 Task: Contact a Redfin agent in Columbia, South Carolina, for guidance on buying a house with a backyard garden and a screened-in porch.
Action: Mouse moved to (296, 190)
Screenshot: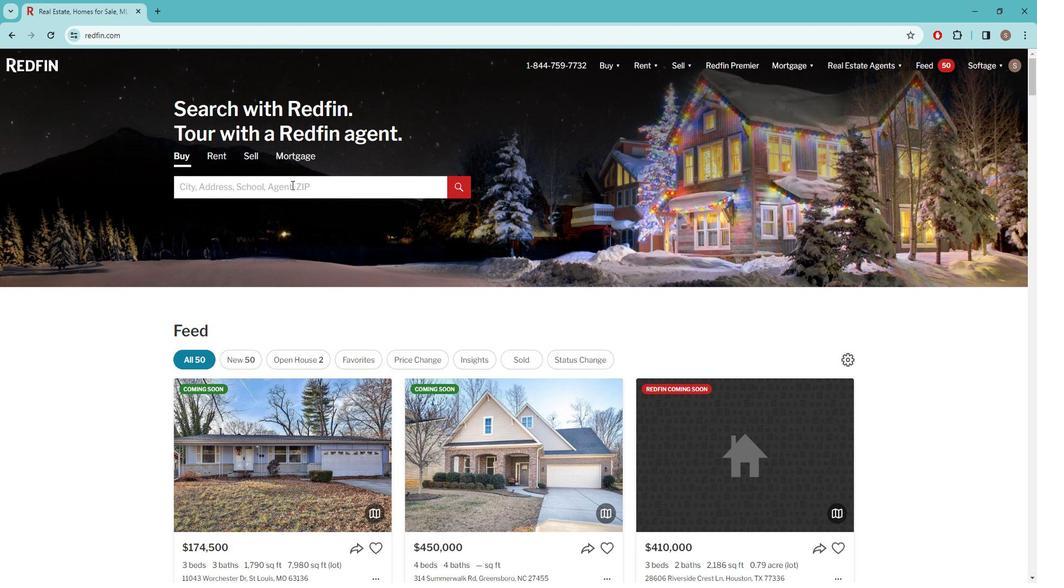 
Action: Mouse pressed left at (296, 190)
Screenshot: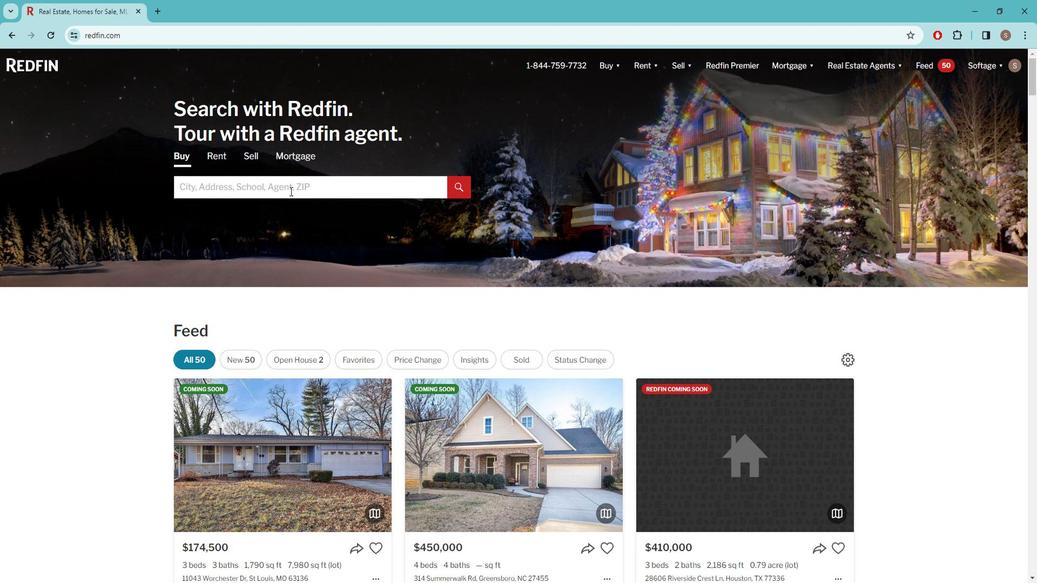 
Action: Key pressed c<Key.caps_lock>OLUMBIA,<Key.space>
Screenshot: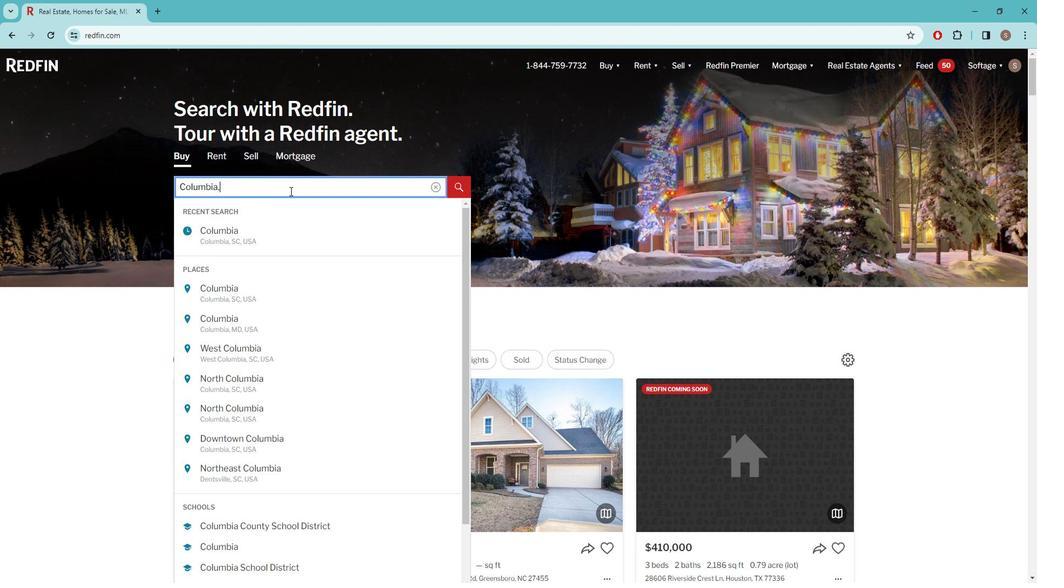 
Action: Mouse moved to (279, 236)
Screenshot: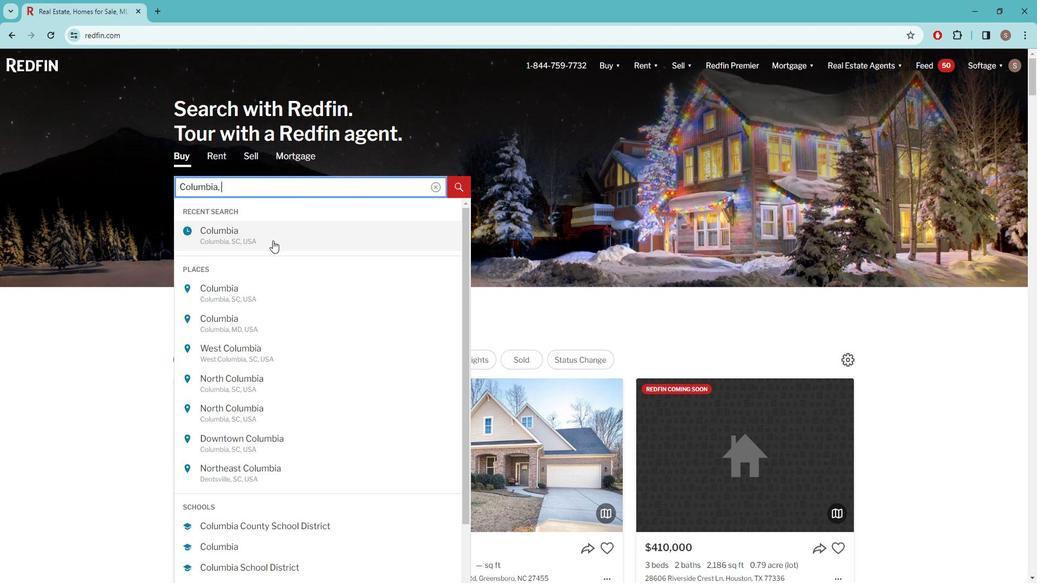 
Action: Mouse pressed left at (279, 236)
Screenshot: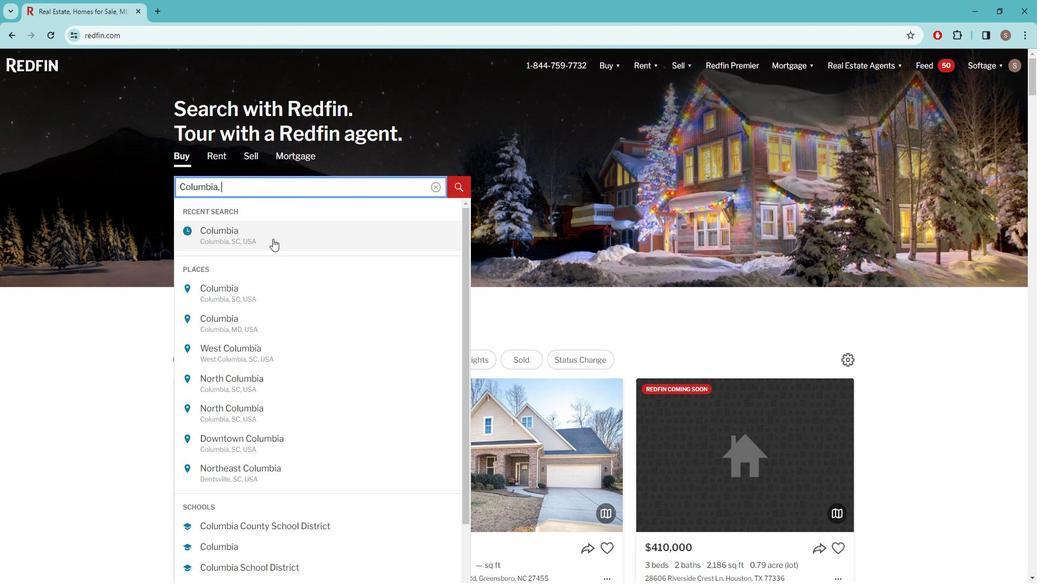 
Action: Mouse moved to (913, 131)
Screenshot: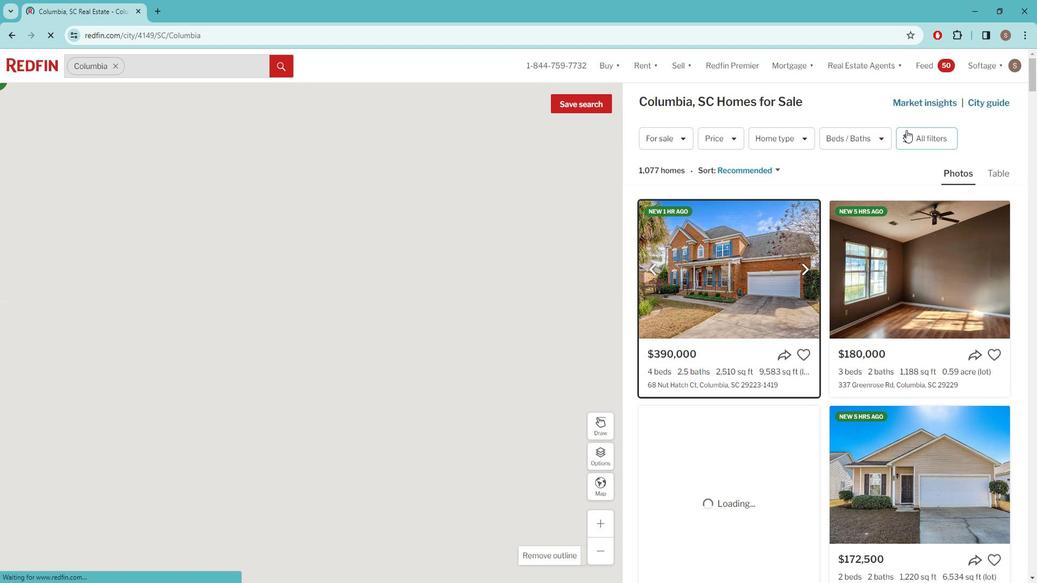 
Action: Mouse pressed left at (913, 131)
Screenshot: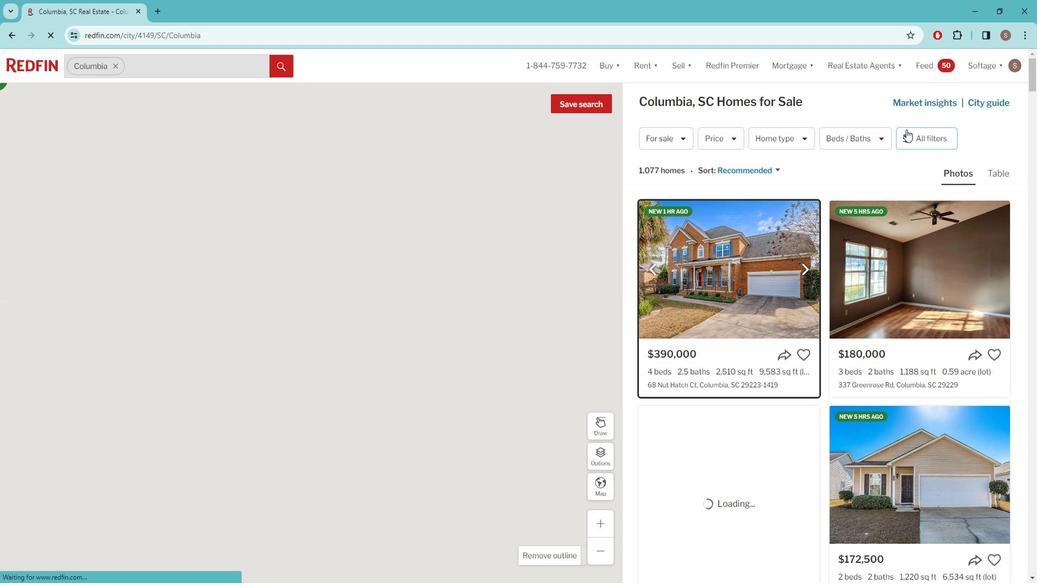 
Action: Mouse moved to (913, 133)
Screenshot: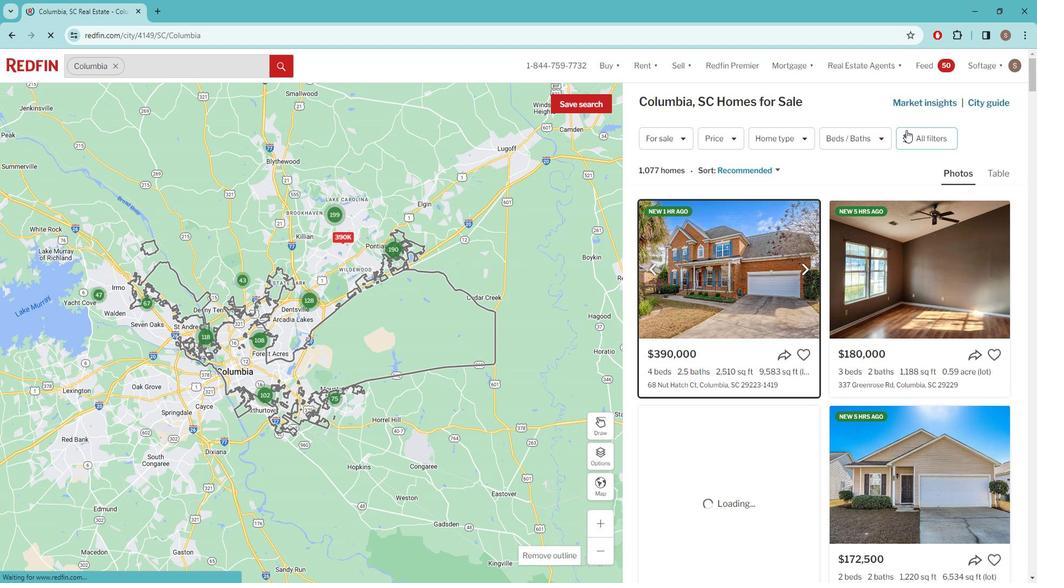 
Action: Mouse pressed left at (913, 133)
Screenshot: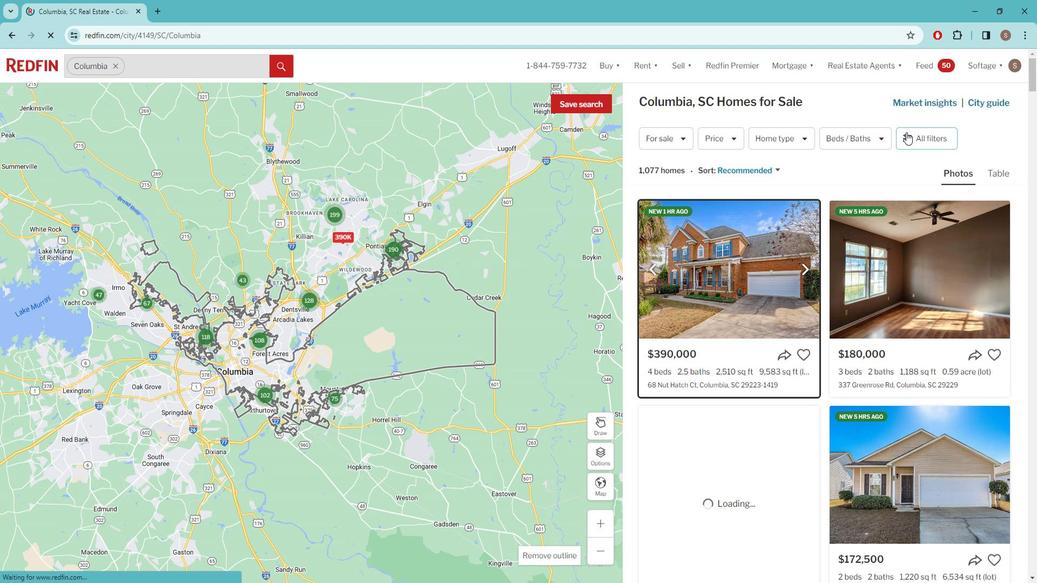
Action: Mouse pressed left at (913, 133)
Screenshot: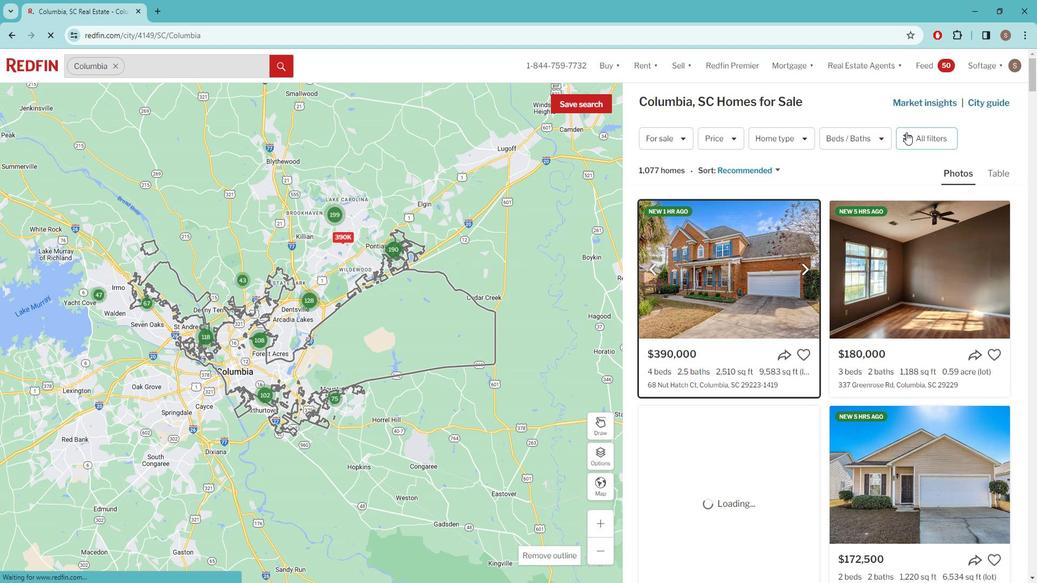 
Action: Mouse pressed left at (913, 133)
Screenshot: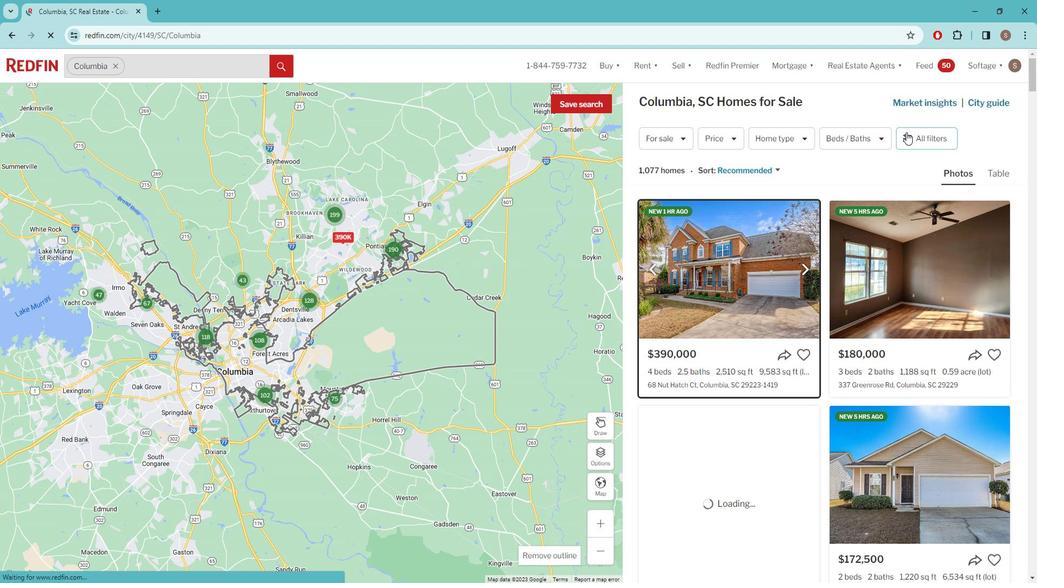 
Action: Mouse moved to (920, 136)
Screenshot: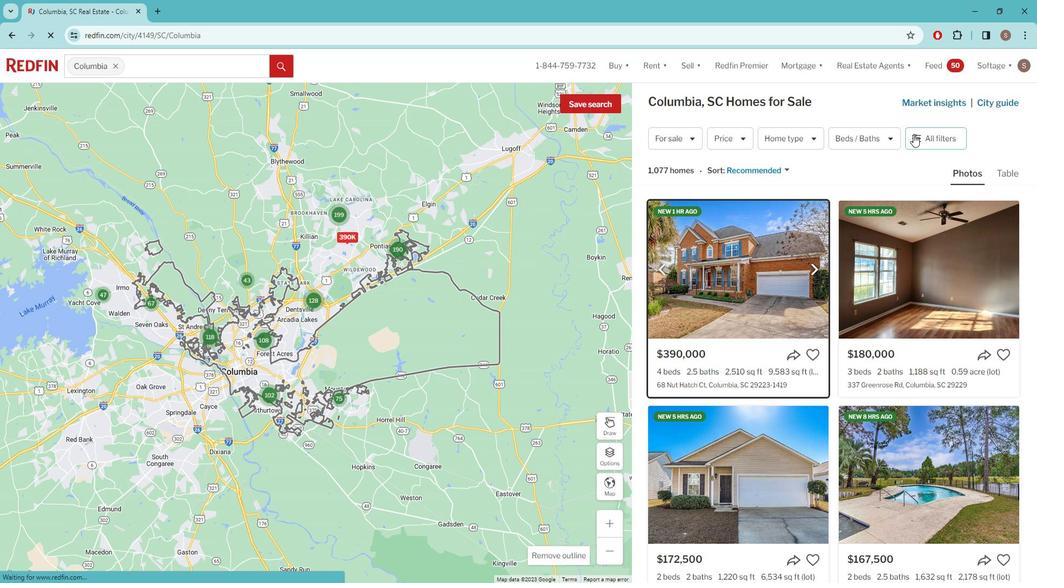 
Action: Mouse pressed left at (920, 136)
Screenshot: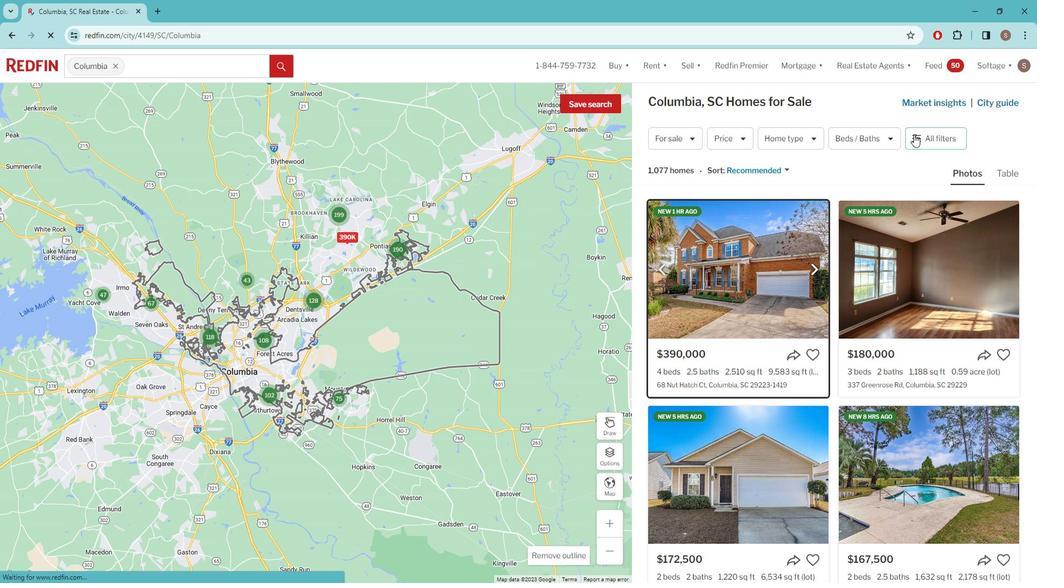 
Action: Mouse pressed left at (920, 136)
Screenshot: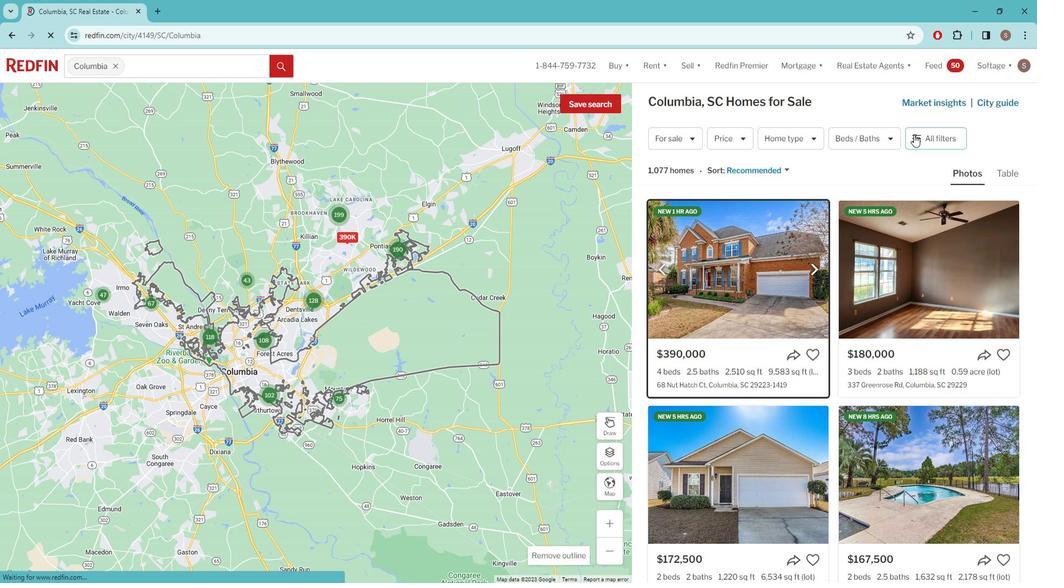 
Action: Mouse moved to (876, 189)
Screenshot: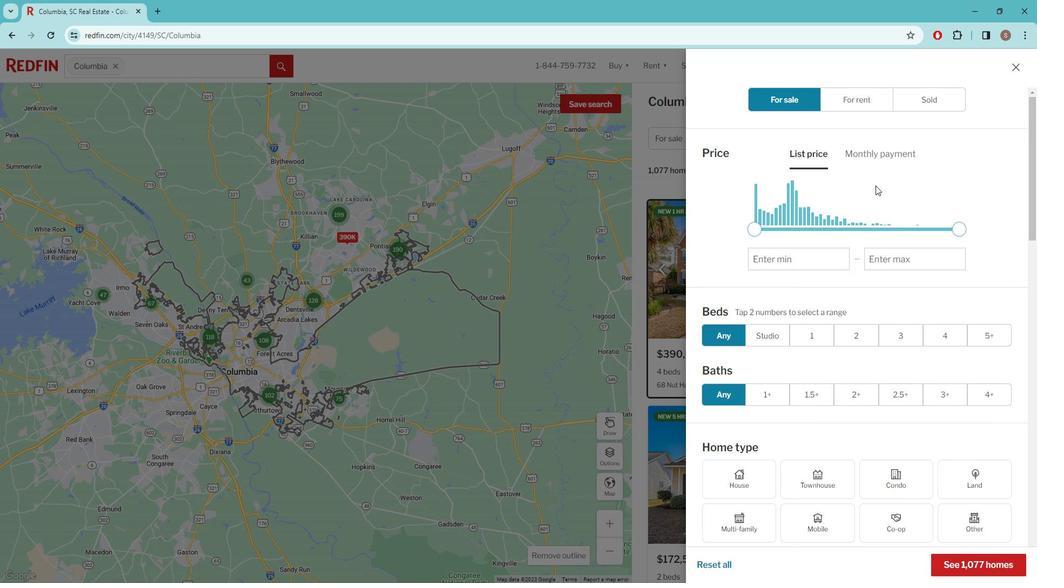 
Action: Mouse scrolled (876, 188) with delta (0, 0)
Screenshot: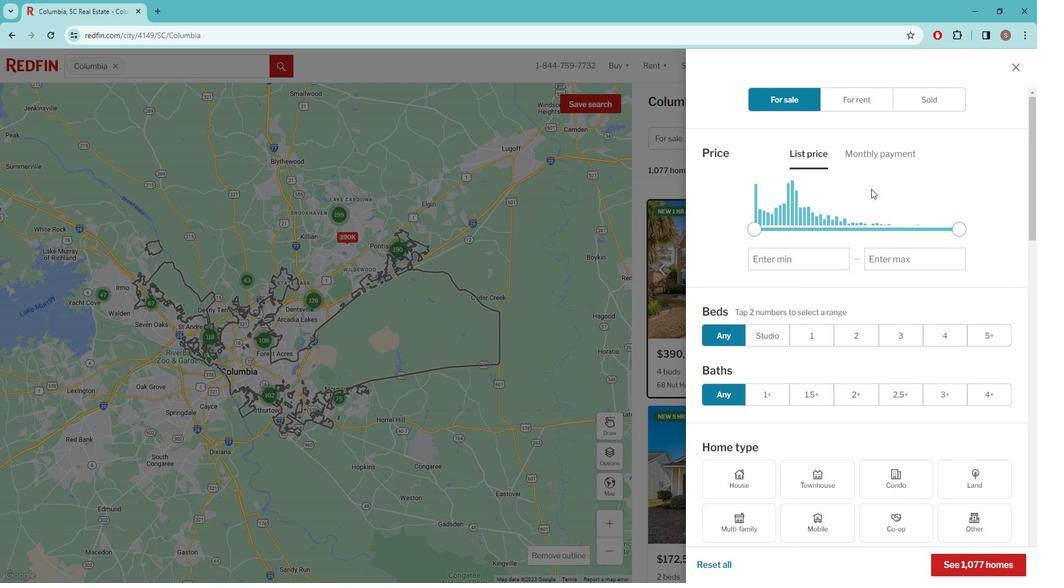 
Action: Mouse moved to (875, 192)
Screenshot: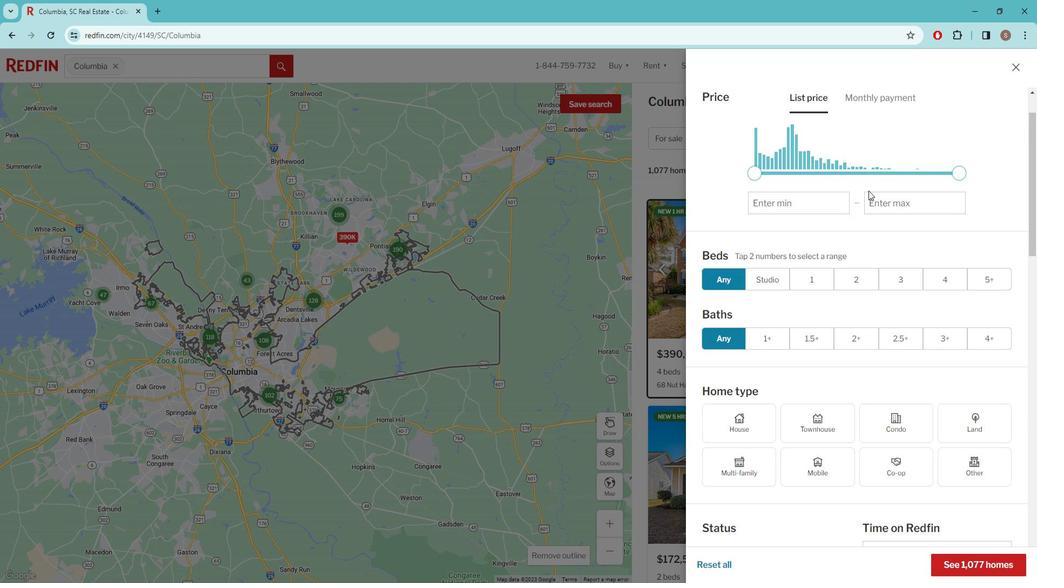 
Action: Mouse scrolled (875, 191) with delta (0, 0)
Screenshot: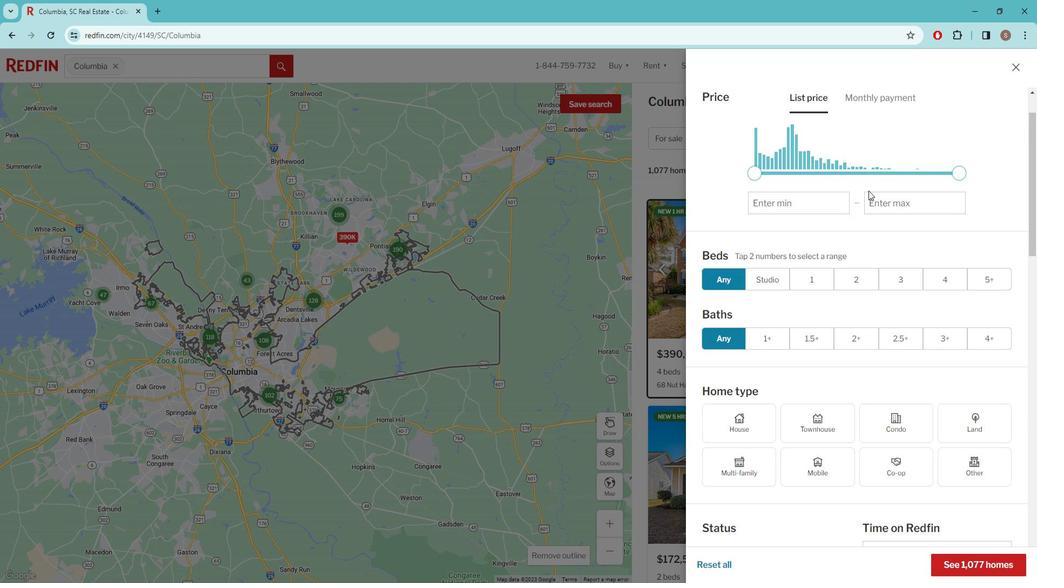 
Action: Mouse moved to (874, 195)
Screenshot: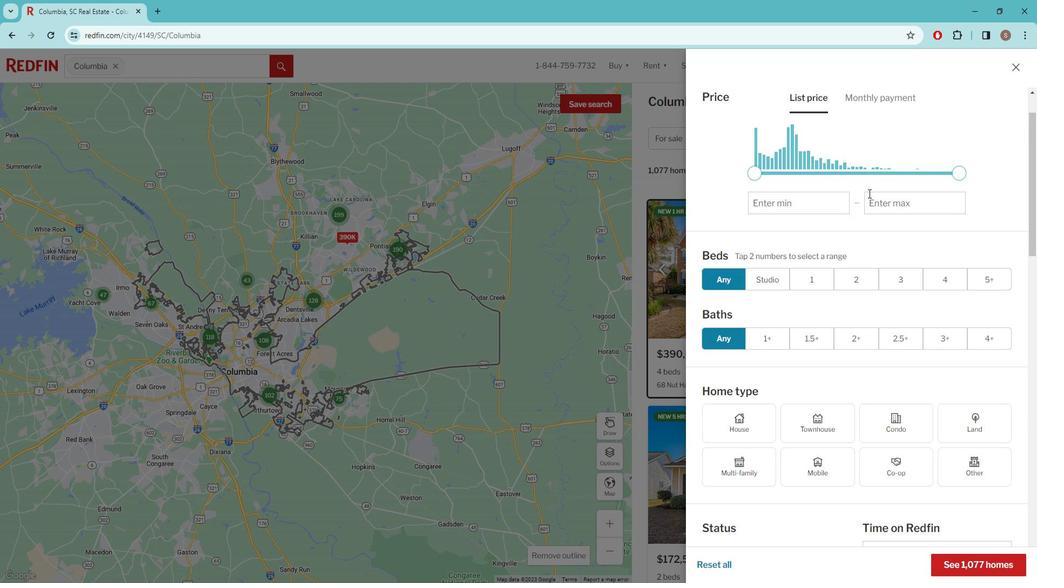 
Action: Mouse scrolled (874, 194) with delta (0, 0)
Screenshot: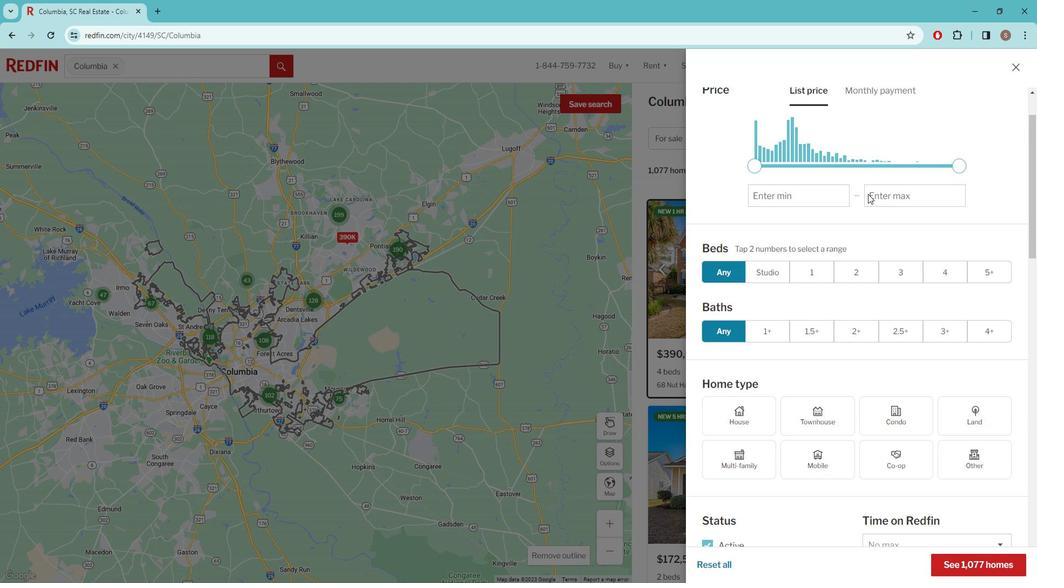 
Action: Mouse moved to (871, 198)
Screenshot: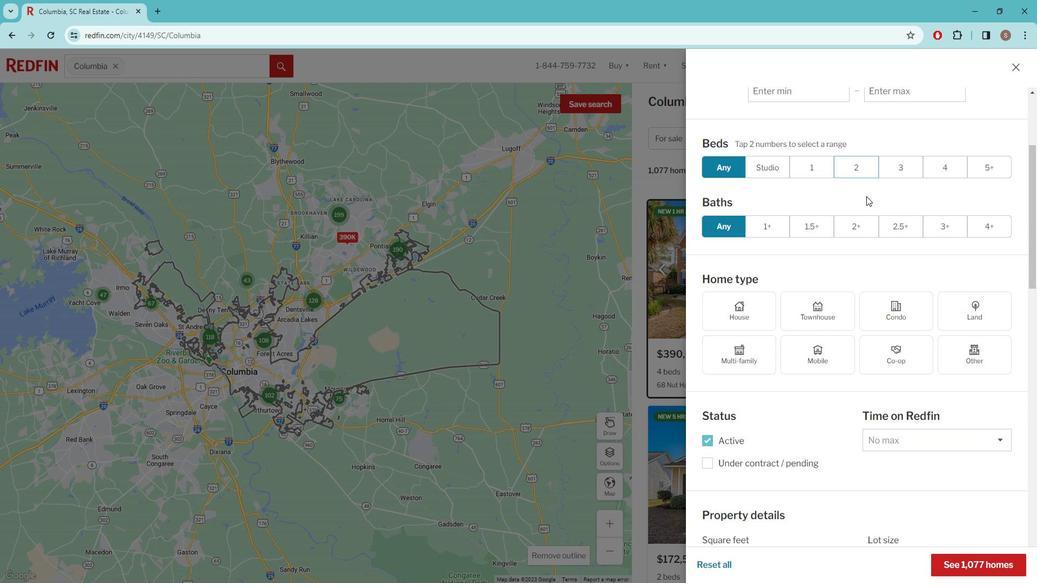 
Action: Mouse scrolled (871, 197) with delta (0, 0)
Screenshot: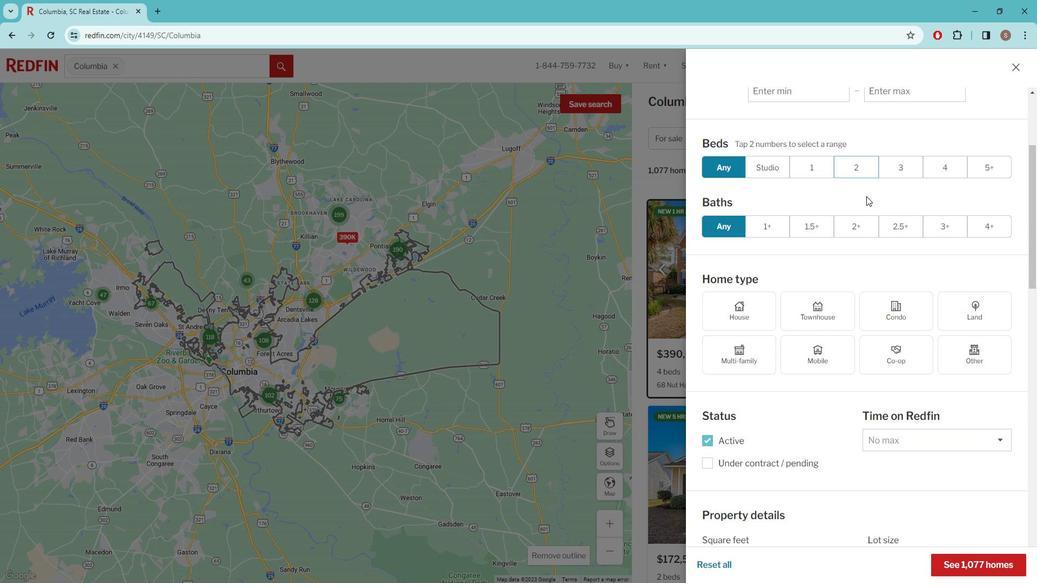 
Action: Mouse moved to (868, 200)
Screenshot: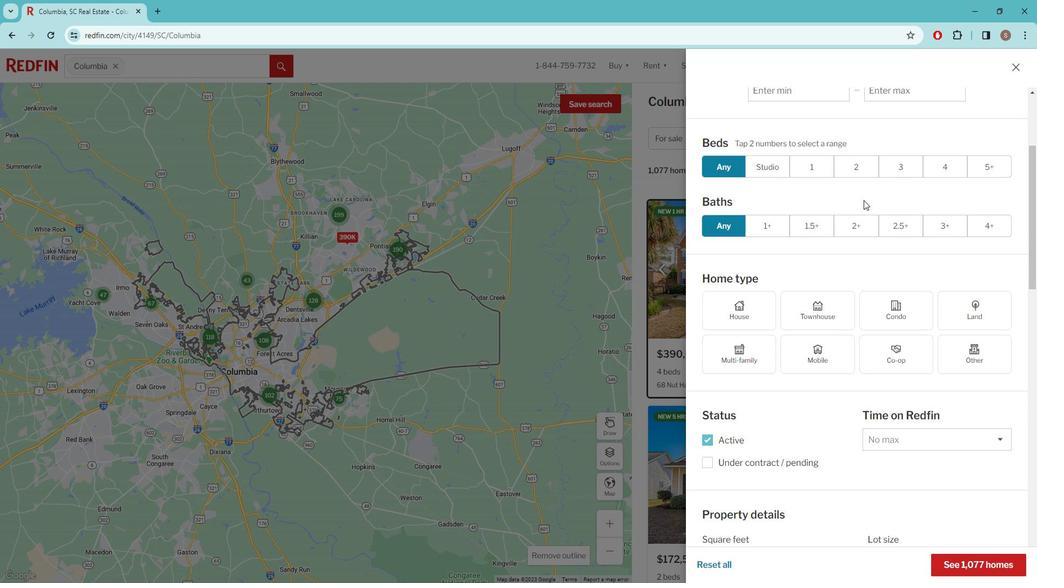 
Action: Mouse scrolled (868, 199) with delta (0, 0)
Screenshot: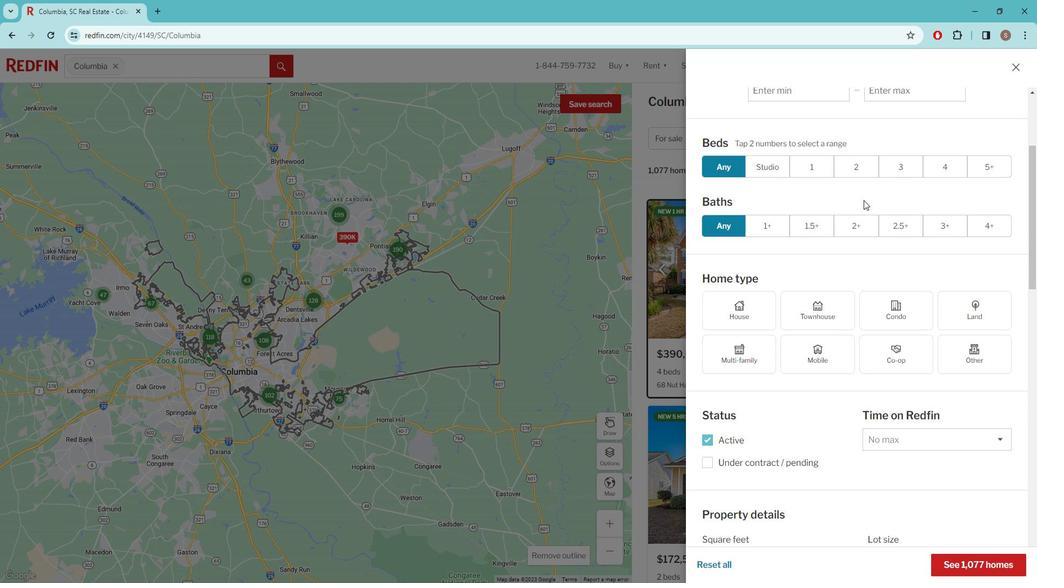 
Action: Mouse moved to (843, 212)
Screenshot: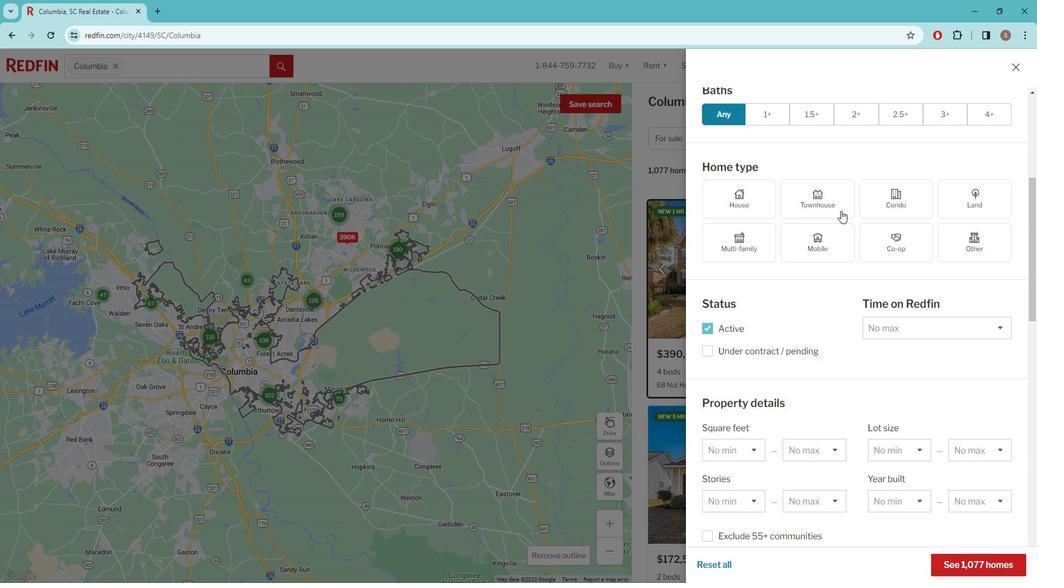 
Action: Mouse scrolled (843, 212) with delta (0, 0)
Screenshot: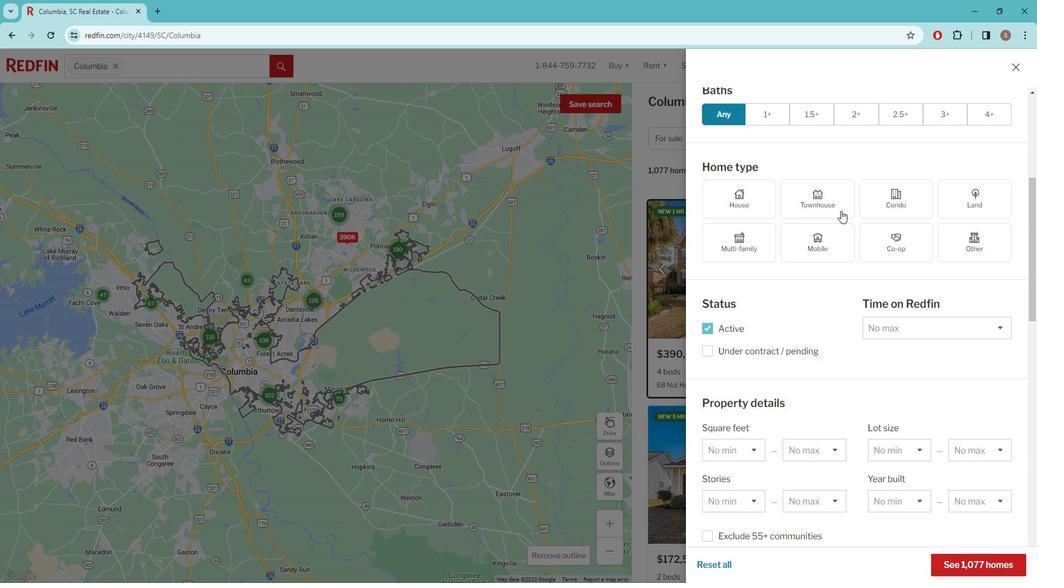 
Action: Mouse moved to (840, 215)
Screenshot: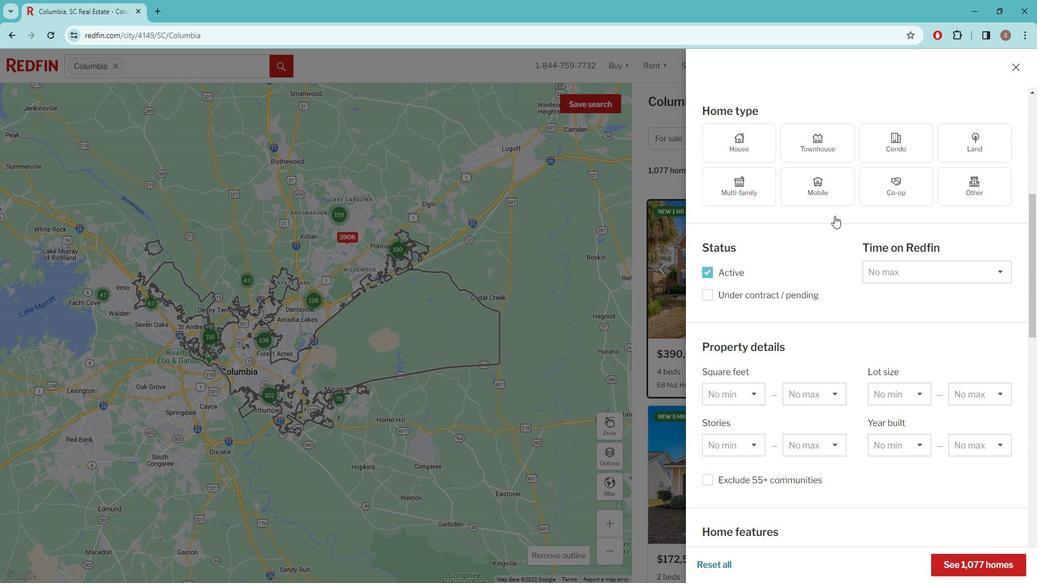 
Action: Mouse scrolled (840, 214) with delta (0, 0)
Screenshot: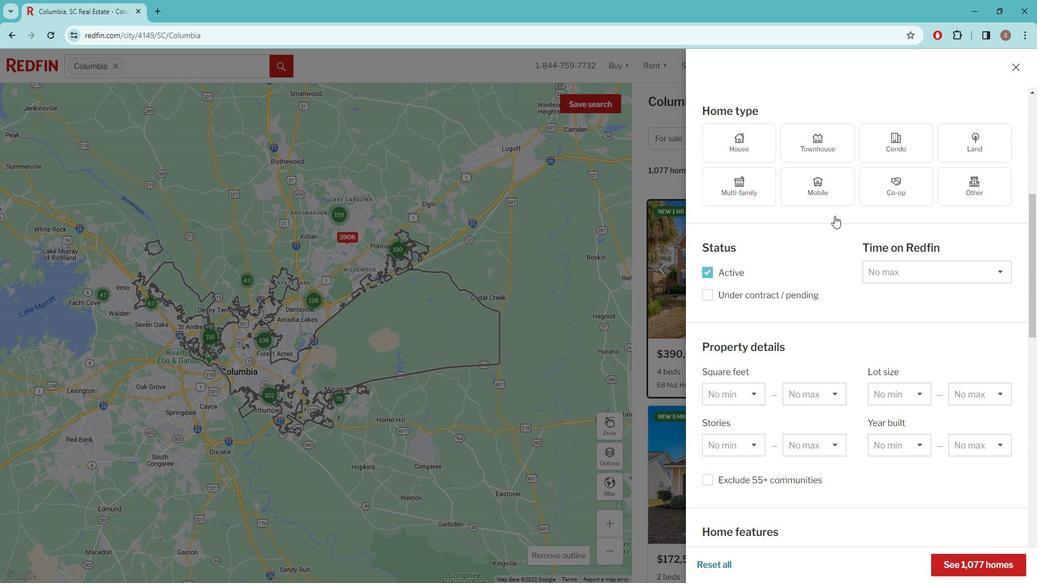 
Action: Mouse moved to (754, 234)
Screenshot: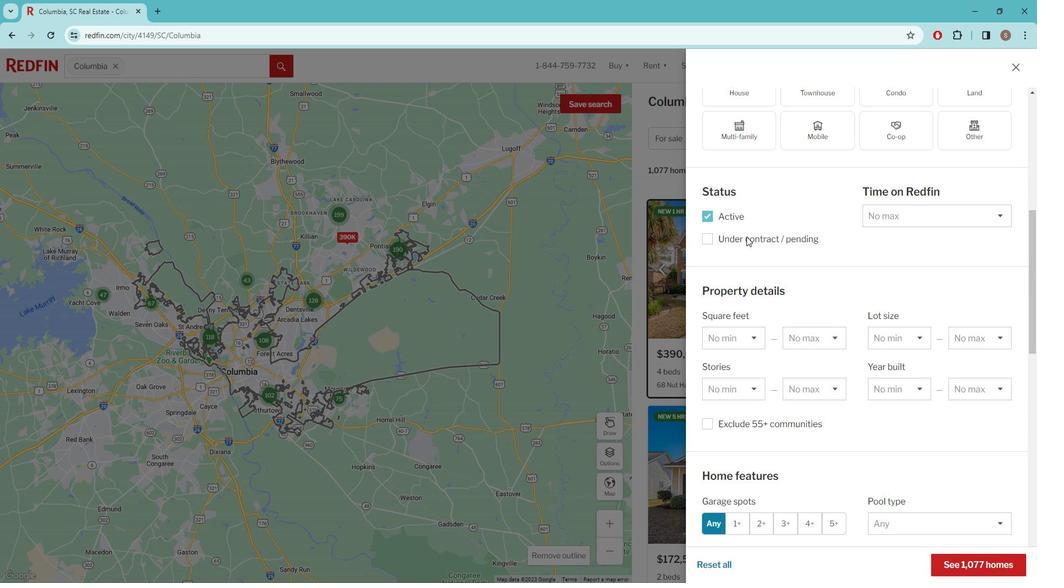 
Action: Mouse scrolled (754, 235) with delta (0, 0)
Screenshot: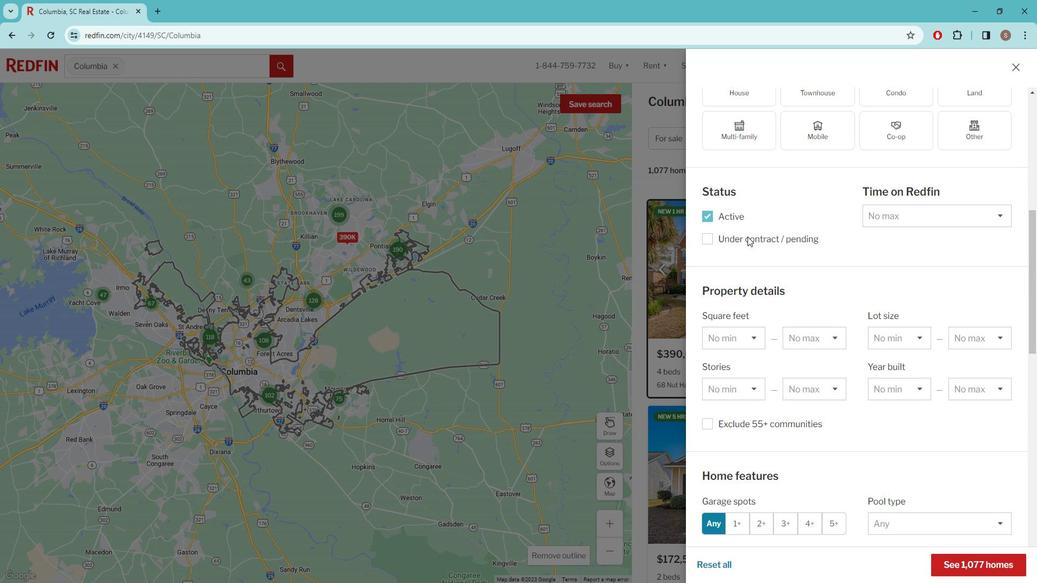 
Action: Mouse scrolled (754, 235) with delta (0, 0)
Screenshot: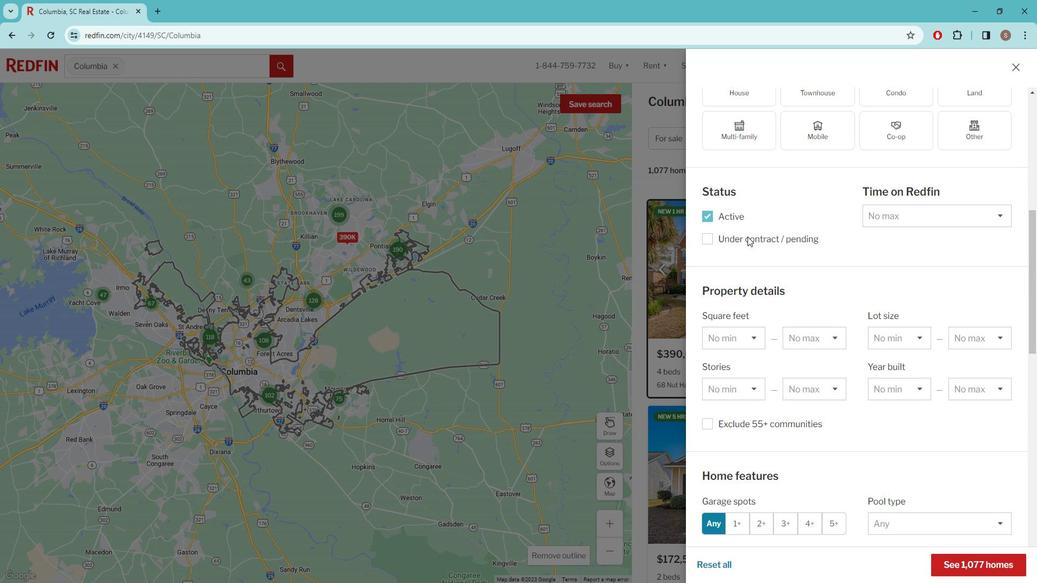 
Action: Mouse moved to (750, 200)
Screenshot: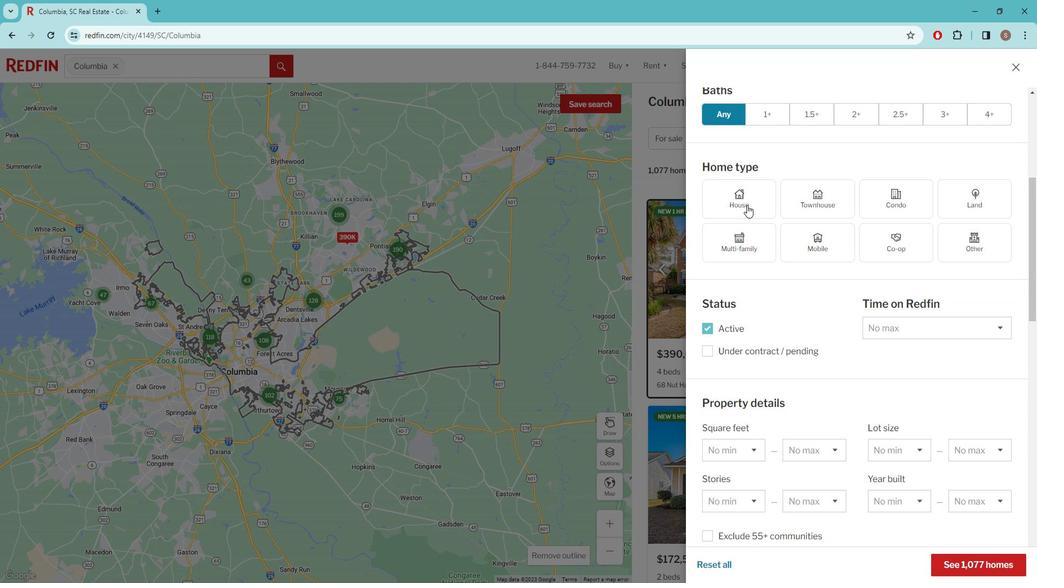 
Action: Mouse pressed left at (750, 200)
Screenshot: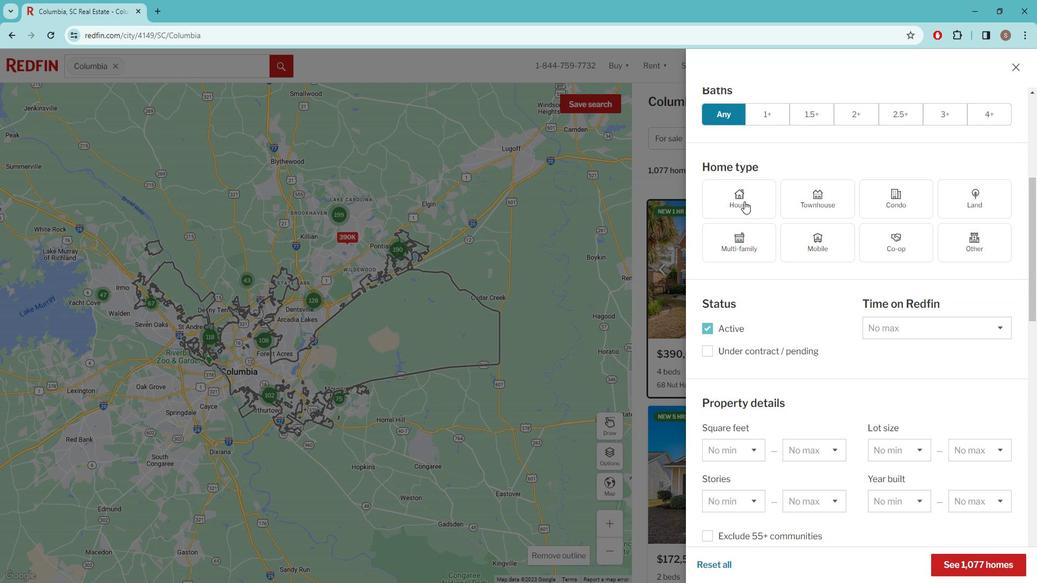 
Action: Mouse moved to (769, 228)
Screenshot: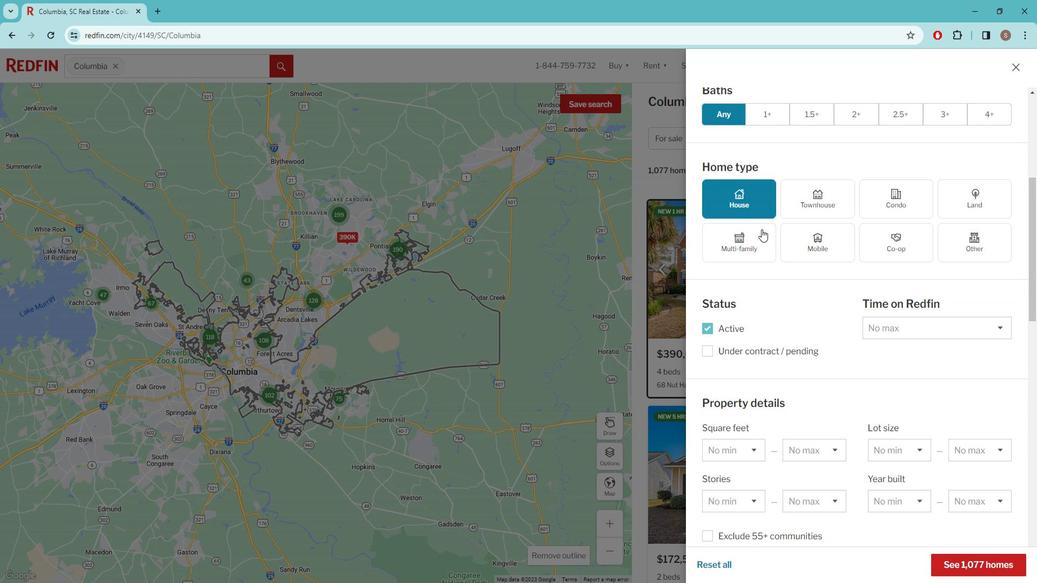 
Action: Mouse scrolled (769, 227) with delta (0, 0)
Screenshot: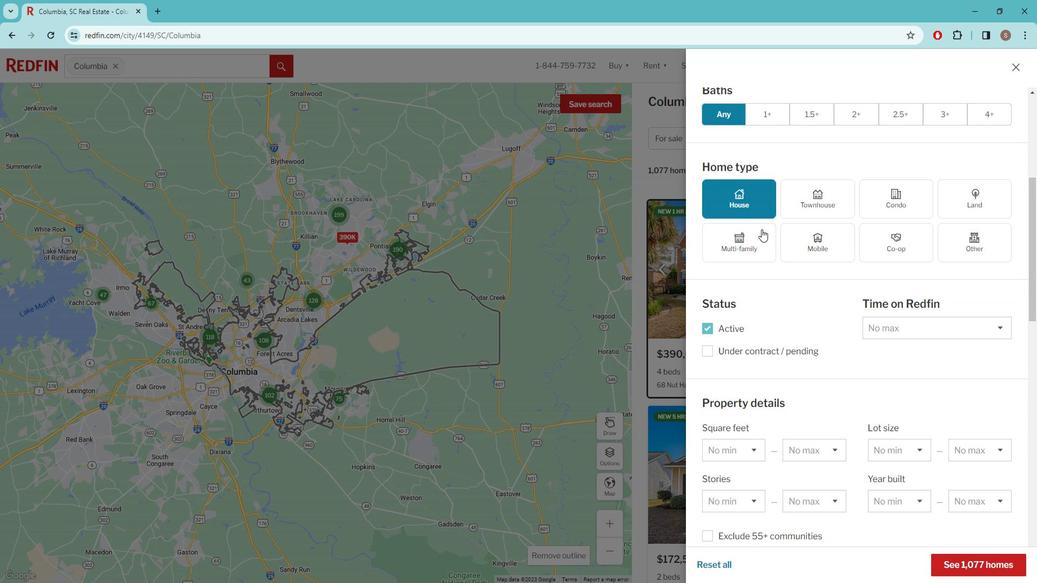 
Action: Mouse moved to (769, 228)
Screenshot: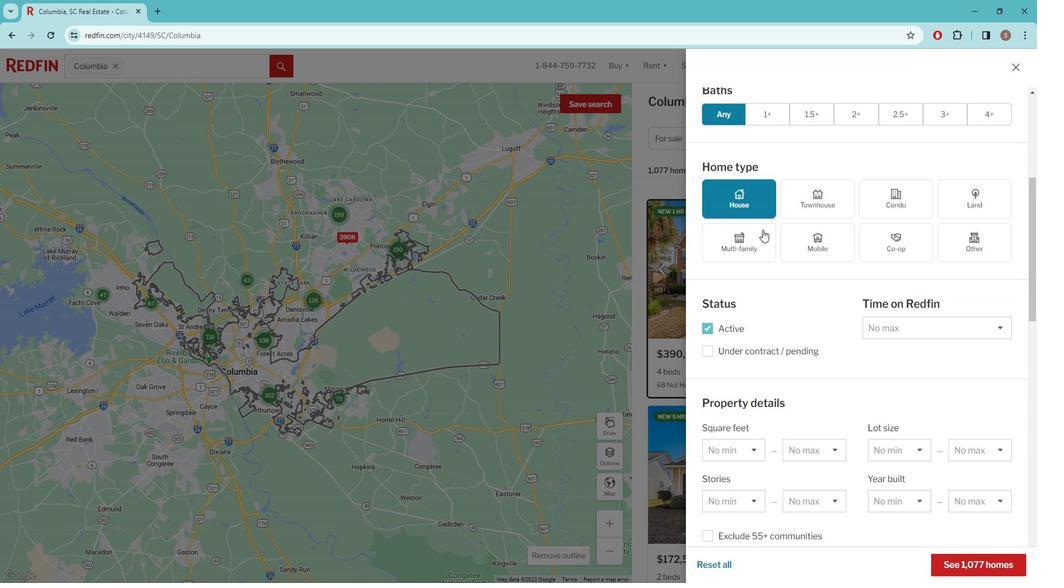 
Action: Mouse scrolled (769, 228) with delta (0, 0)
Screenshot: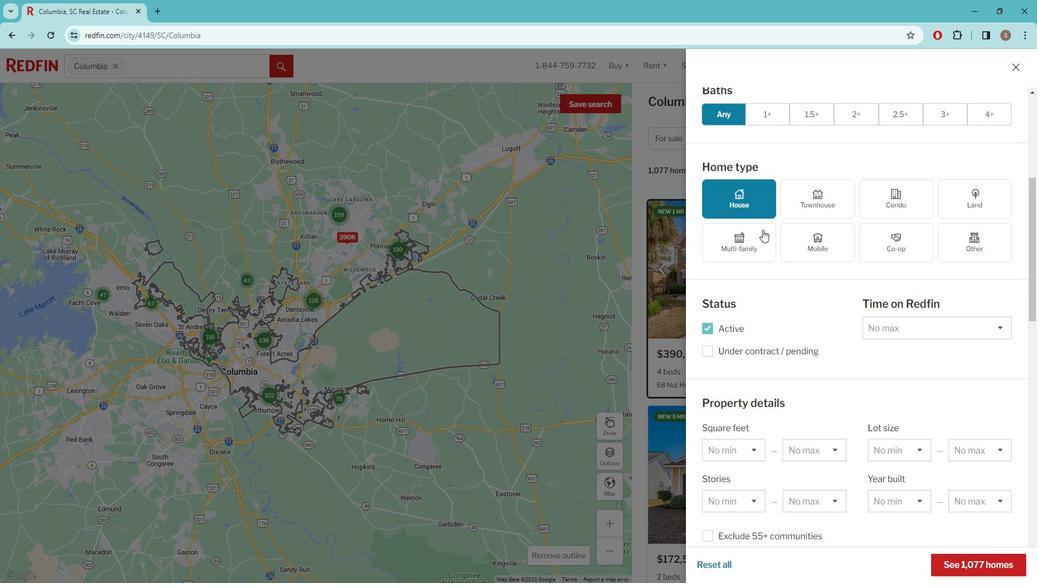 
Action: Mouse moved to (772, 237)
Screenshot: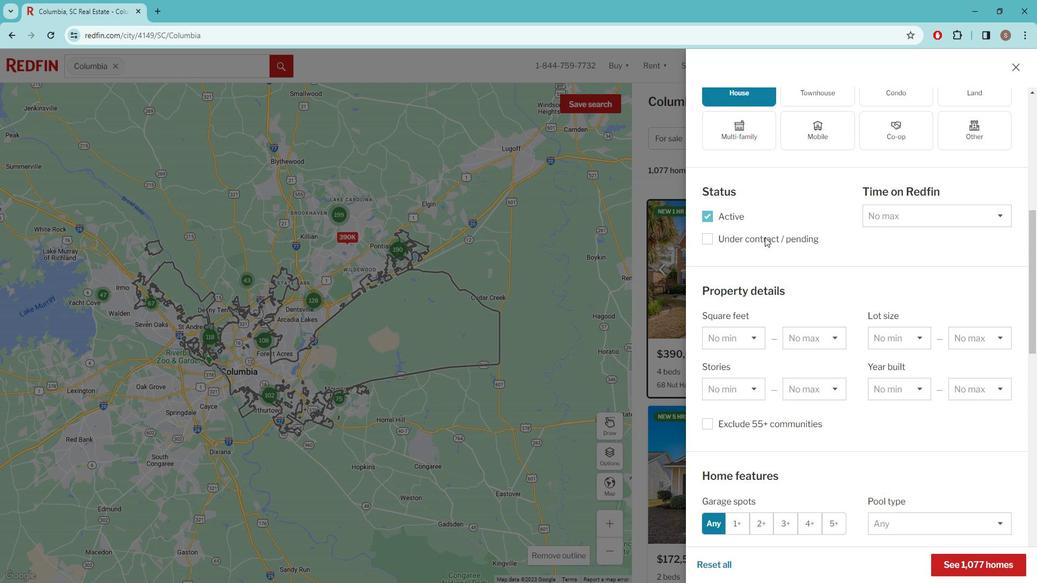 
Action: Mouse scrolled (772, 237) with delta (0, 0)
Screenshot: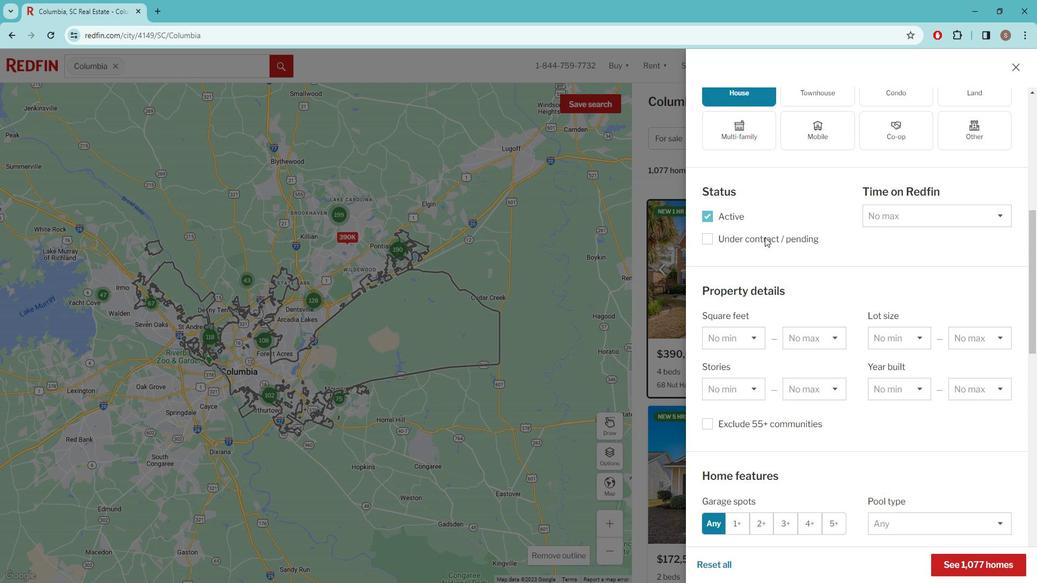 
Action: Mouse scrolled (772, 237) with delta (0, 0)
Screenshot: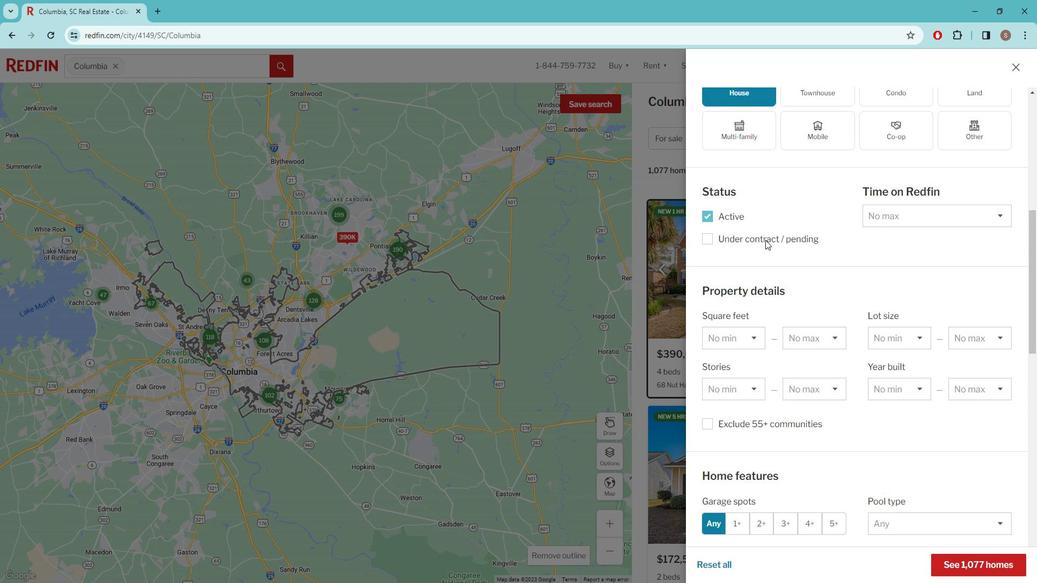 
Action: Mouse moved to (772, 240)
Screenshot: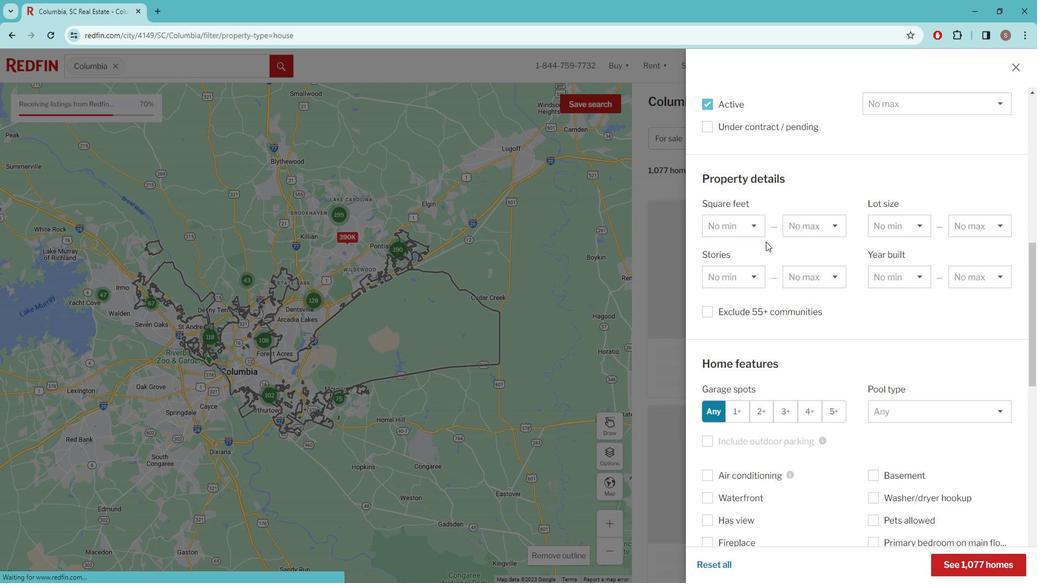 
Action: Mouse scrolled (772, 240) with delta (0, 0)
Screenshot: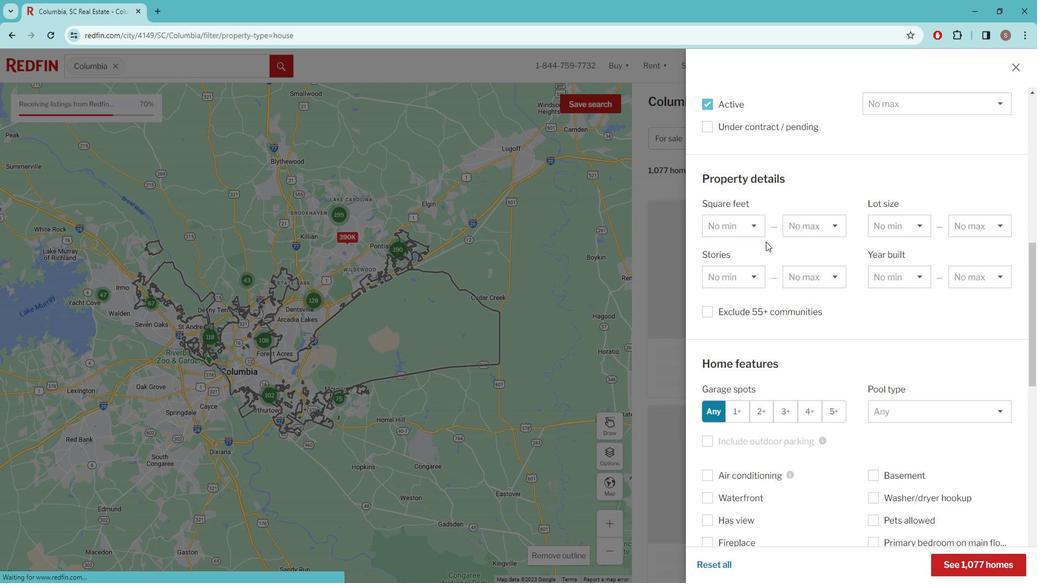 
Action: Mouse moved to (773, 242)
Screenshot: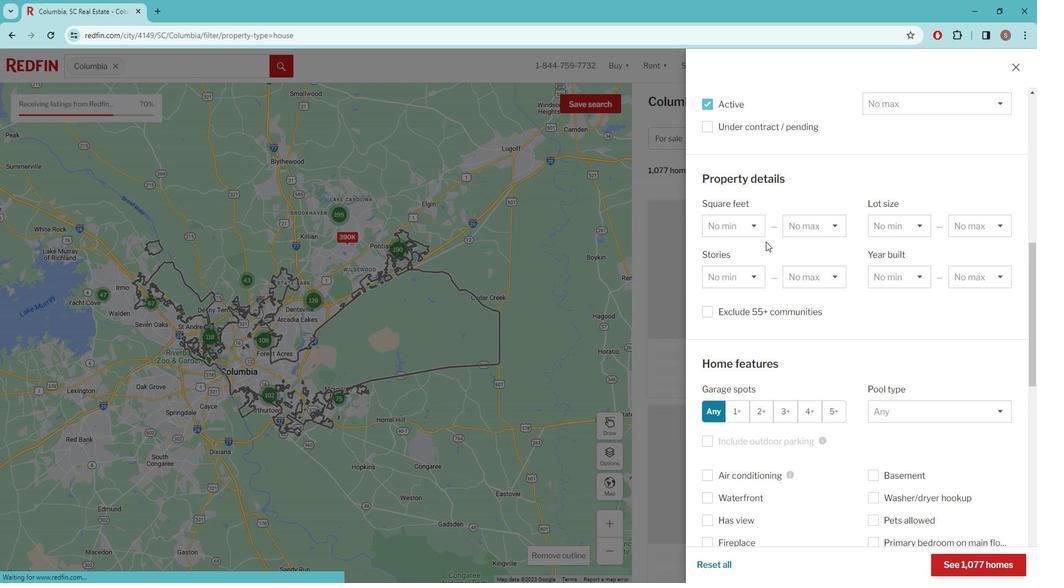 
Action: Mouse scrolled (773, 241) with delta (0, 0)
Screenshot: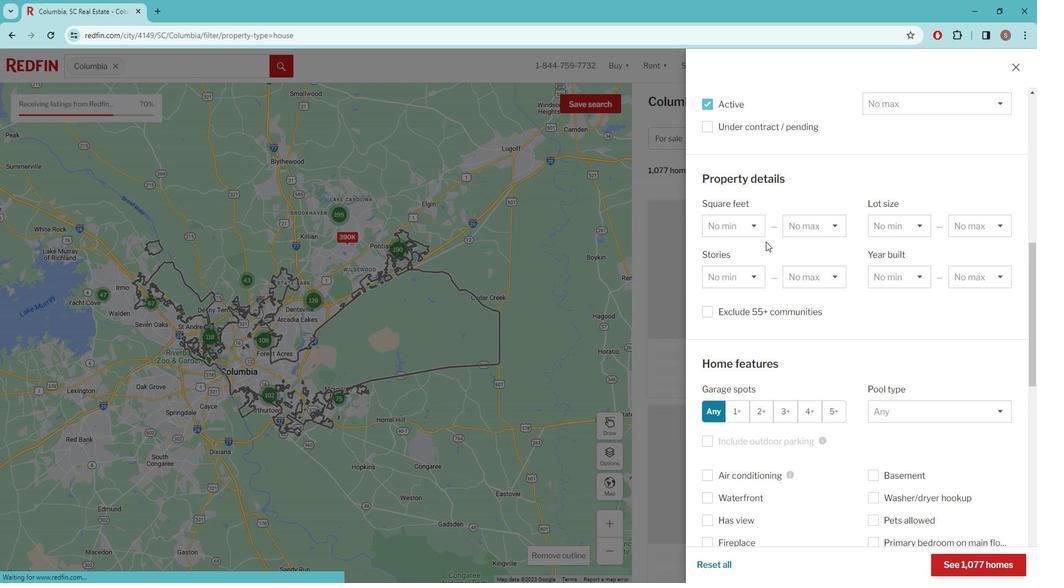 
Action: Mouse moved to (775, 242)
Screenshot: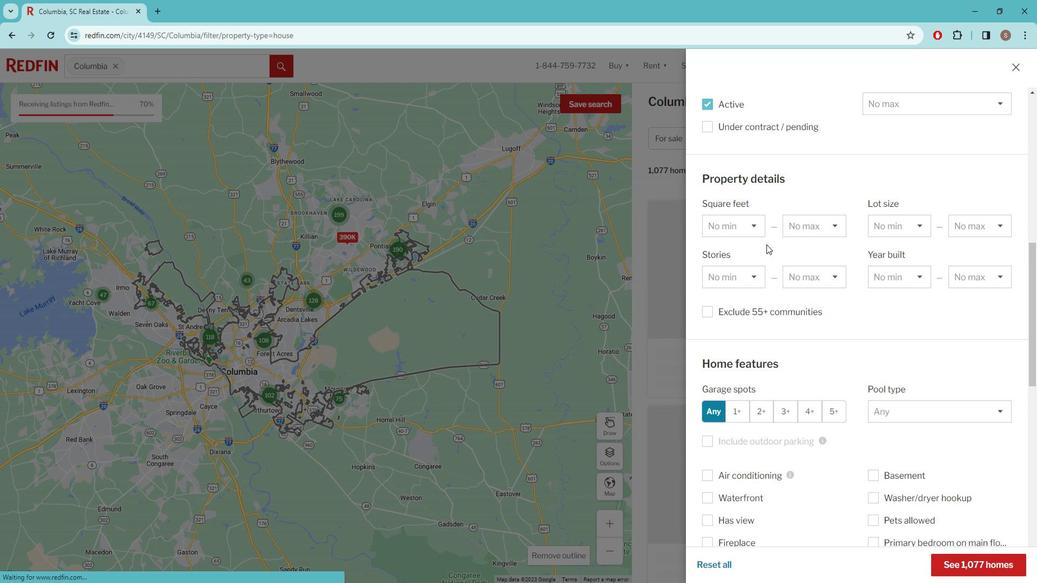 
Action: Mouse scrolled (775, 241) with delta (0, 0)
Screenshot: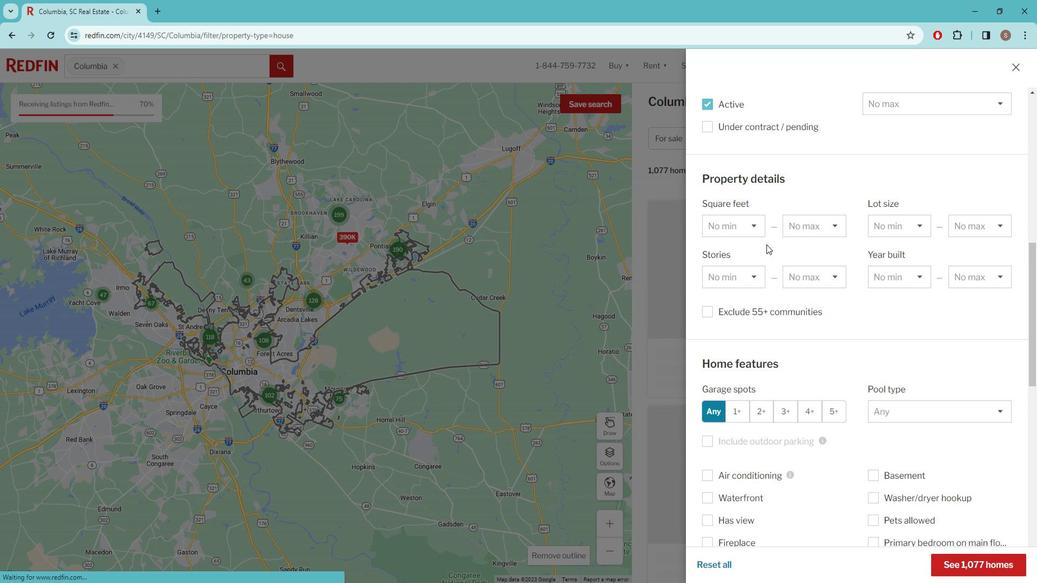 
Action: Mouse moved to (776, 243)
Screenshot: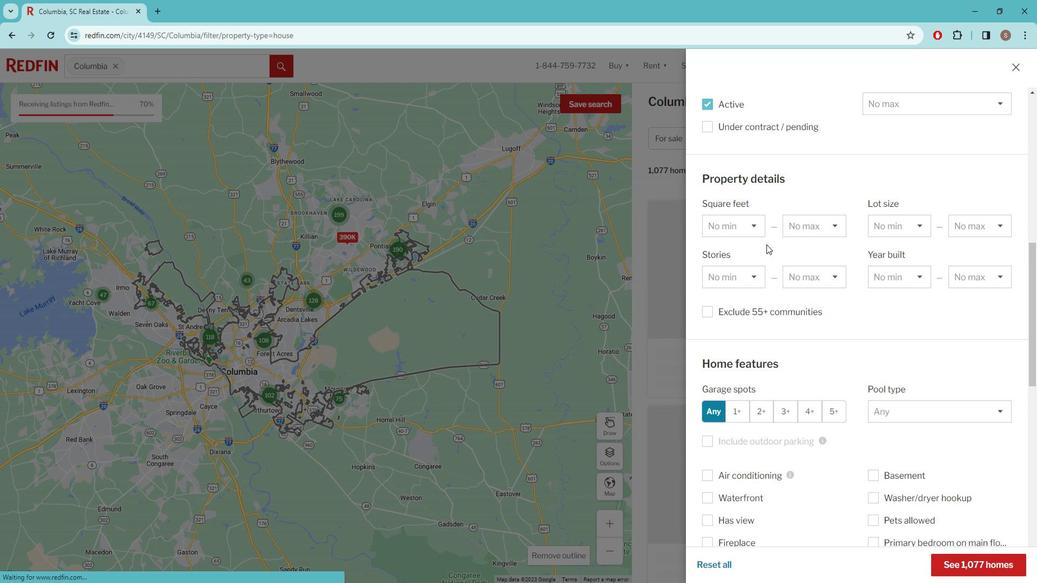 
Action: Mouse scrolled (776, 243) with delta (0, 0)
Screenshot: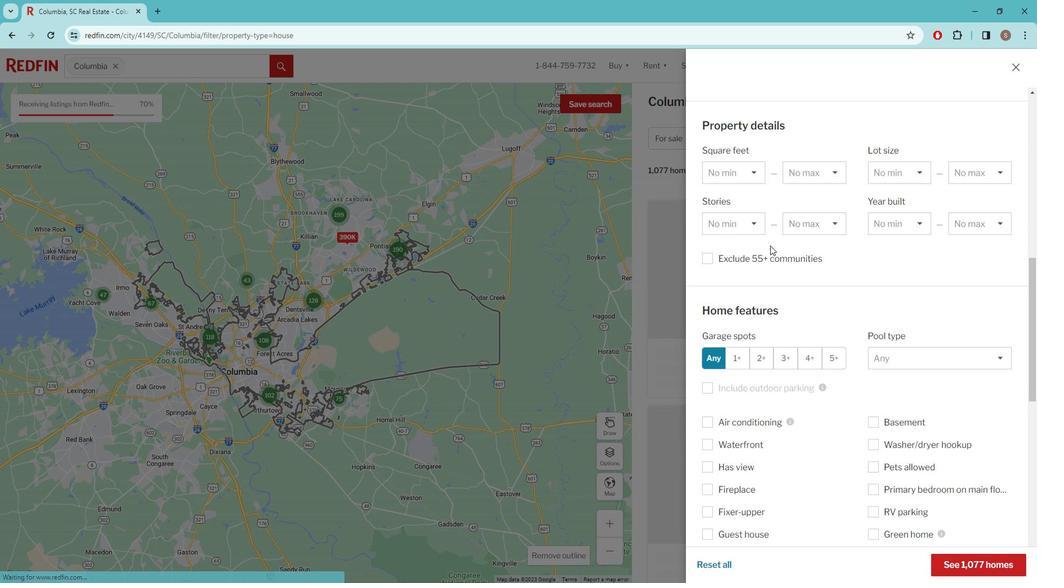 
Action: Mouse moved to (799, 265)
Screenshot: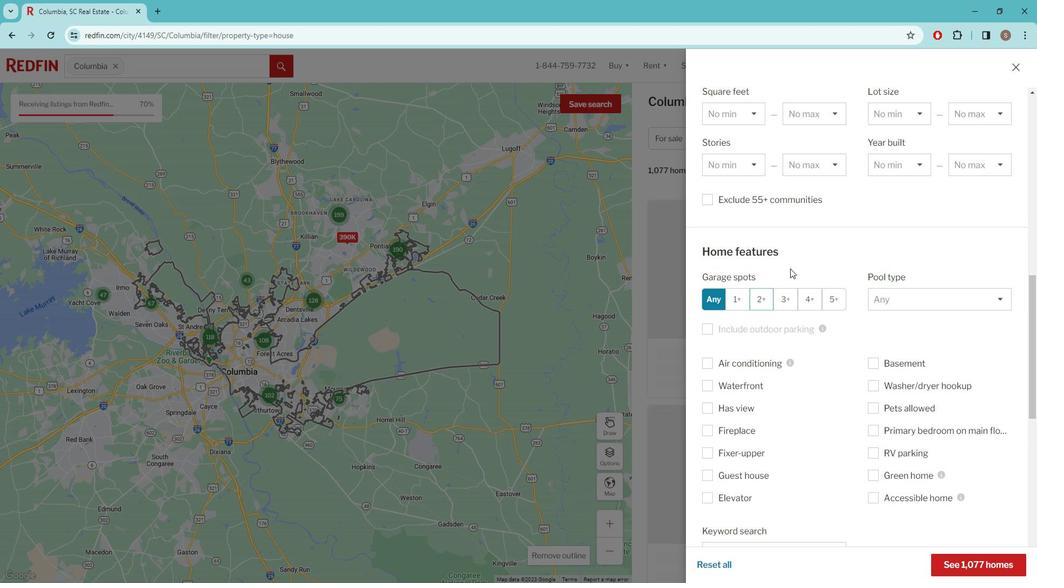 
Action: Mouse scrolled (799, 265) with delta (0, 0)
Screenshot: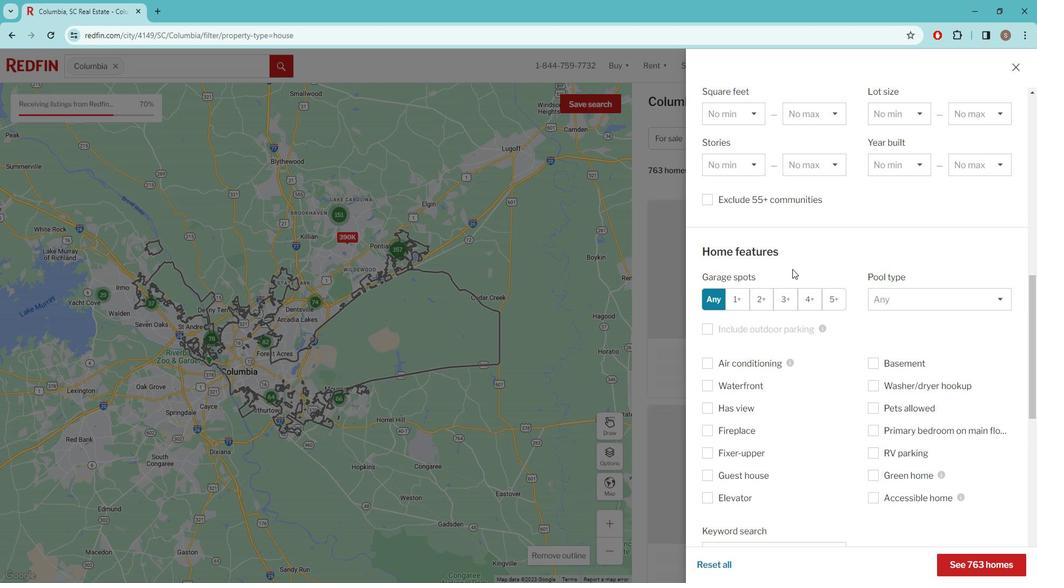 
Action: Mouse moved to (799, 266)
Screenshot: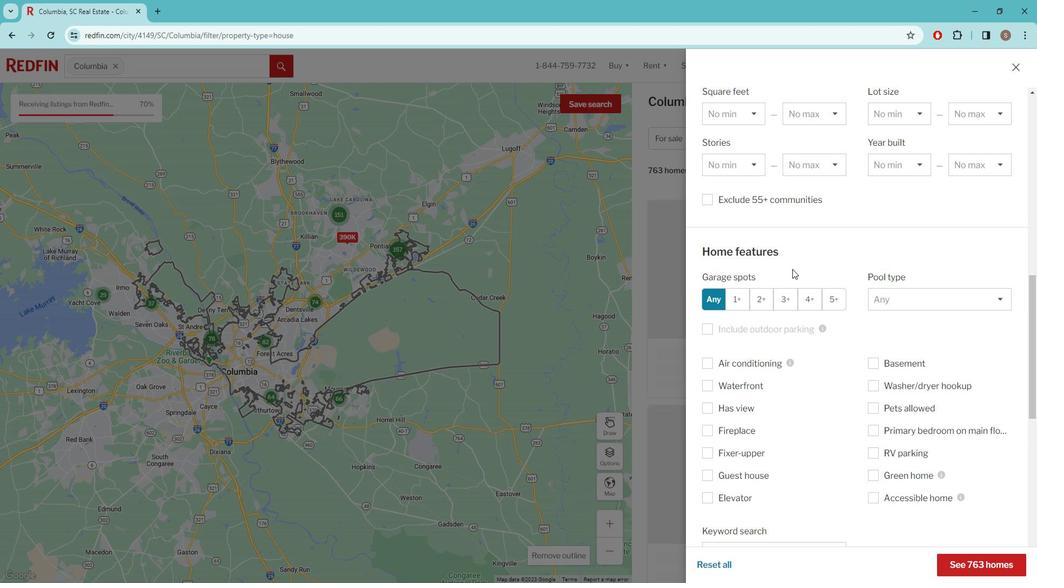 
Action: Mouse scrolled (799, 265) with delta (0, 0)
Screenshot: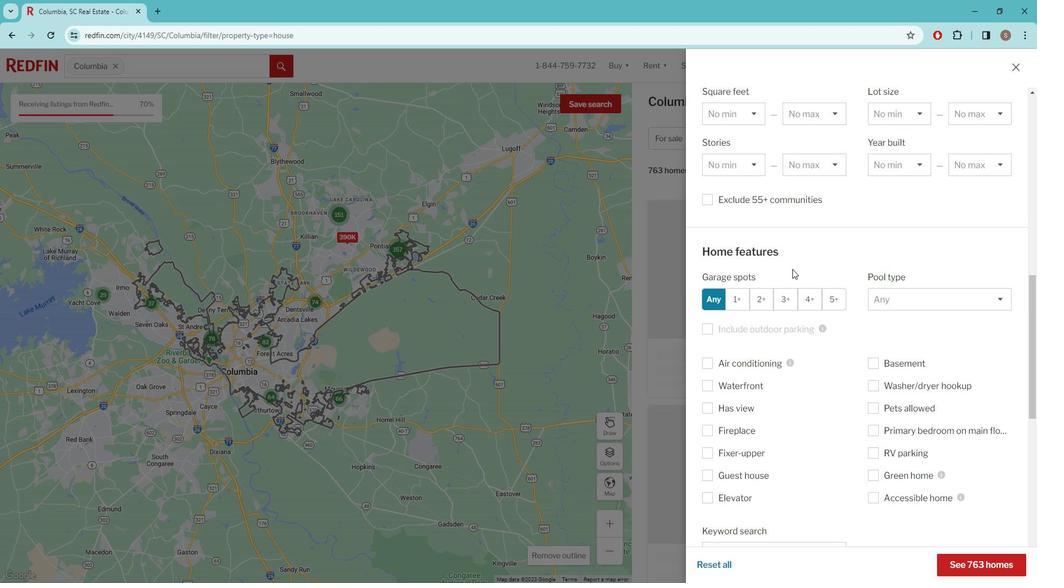 
Action: Mouse scrolled (799, 265) with delta (0, 0)
Screenshot: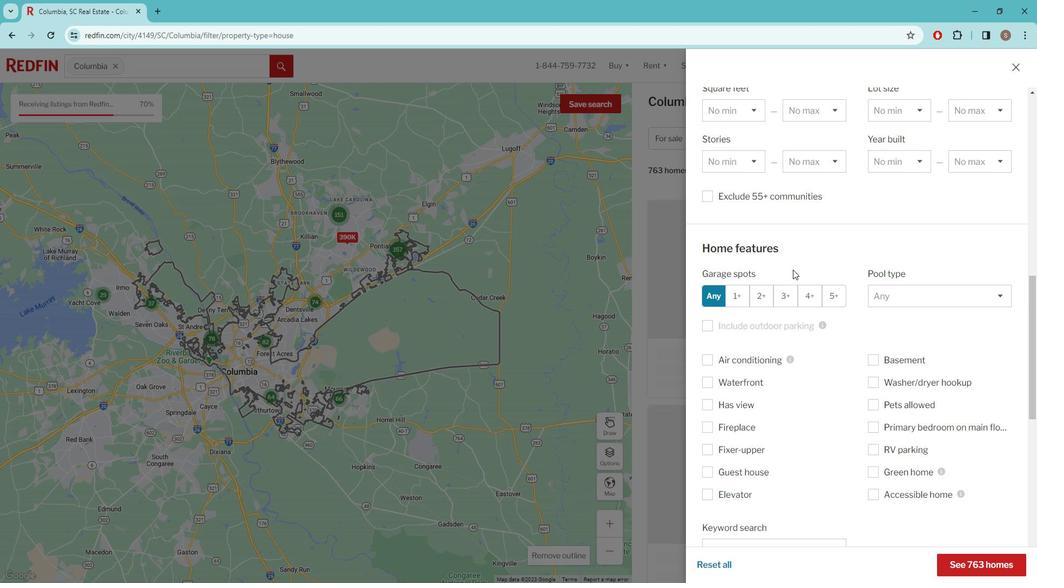 
Action: Mouse moved to (798, 271)
Screenshot: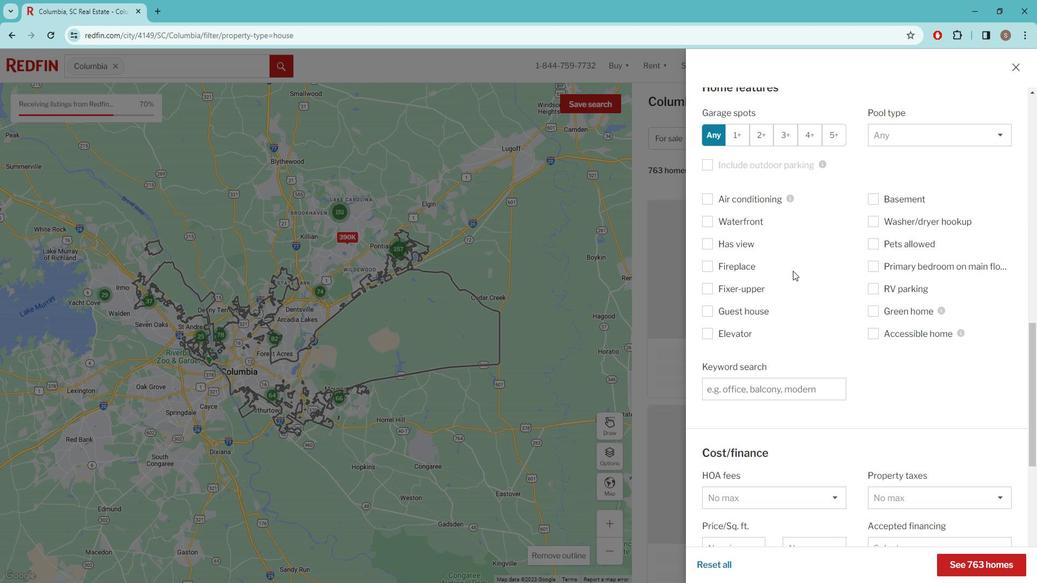
Action: Mouse scrolled (798, 271) with delta (0, 0)
Screenshot: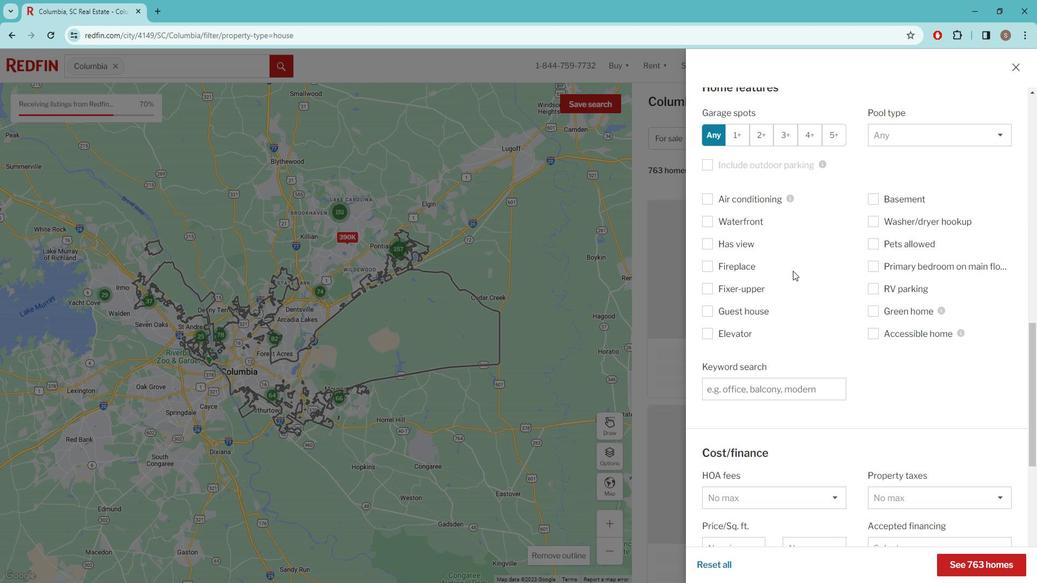 
Action: Mouse moved to (798, 272)
Screenshot: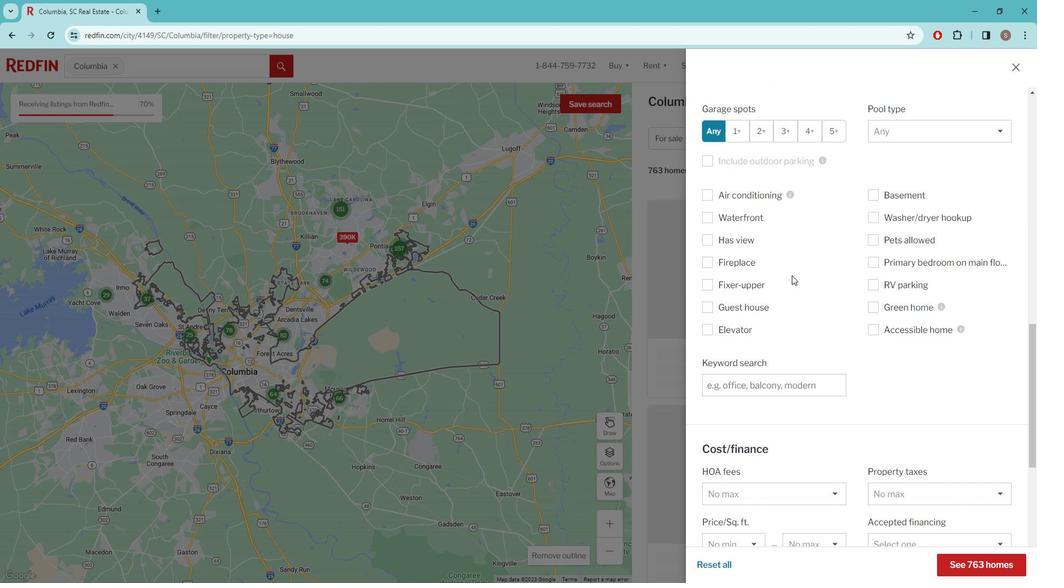 
Action: Mouse scrolled (798, 271) with delta (0, 0)
Screenshot: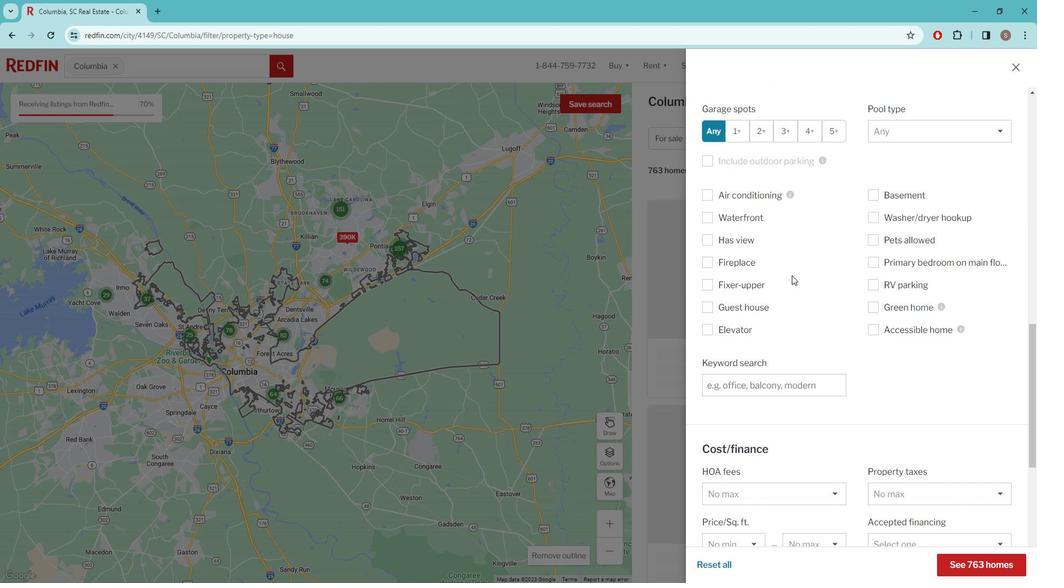 
Action: Mouse moved to (798, 274)
Screenshot: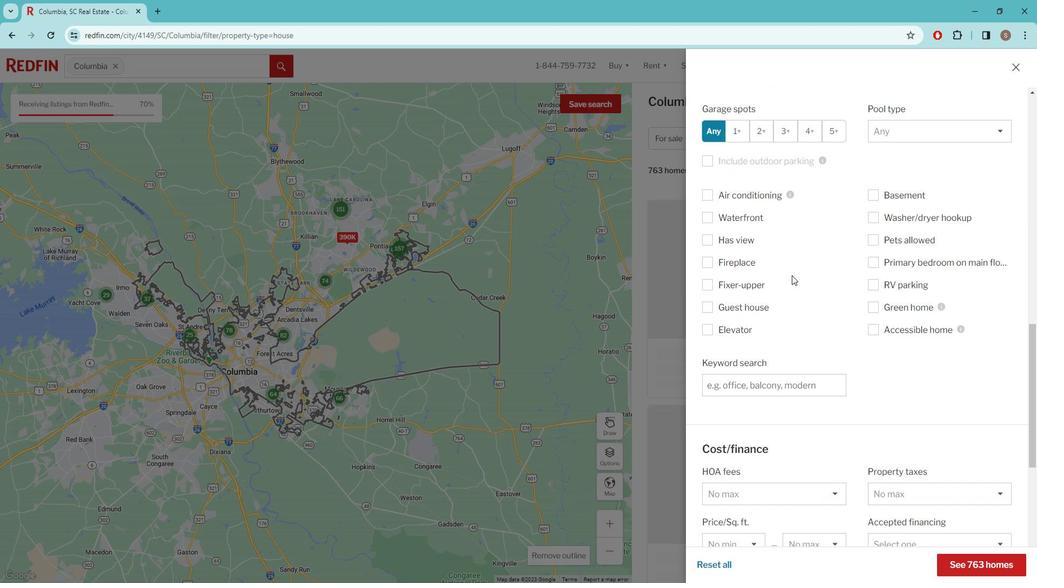 
Action: Mouse scrolled (798, 273) with delta (0, 0)
Screenshot: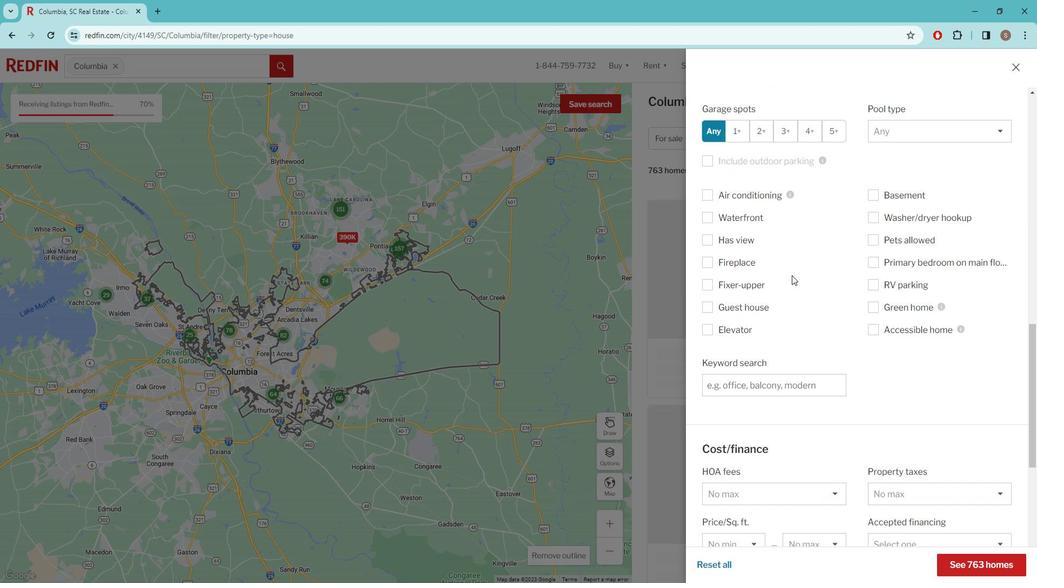 
Action: Mouse moved to (733, 219)
Screenshot: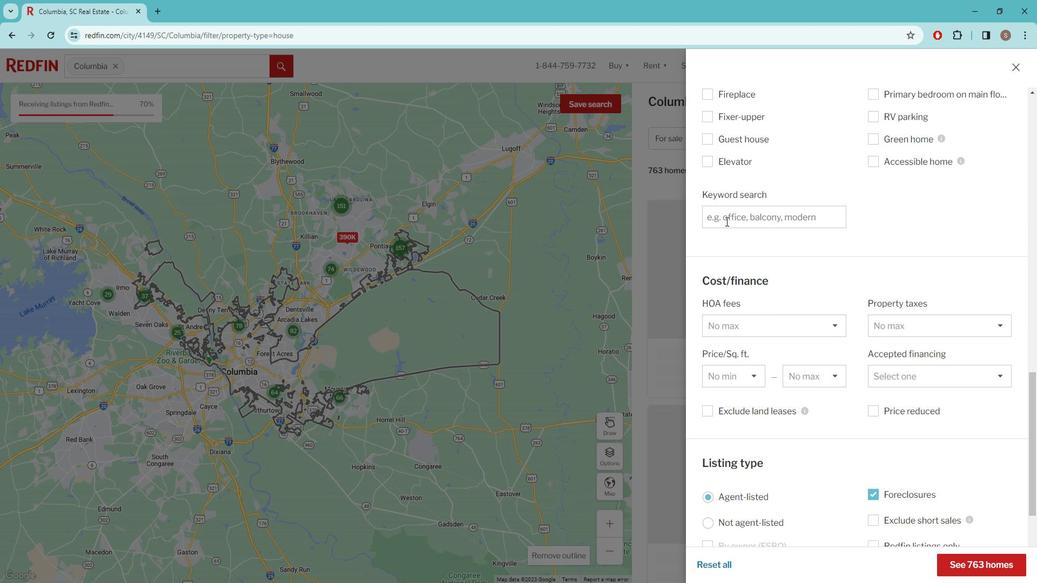 
Action: Mouse pressed left at (733, 219)
Screenshot: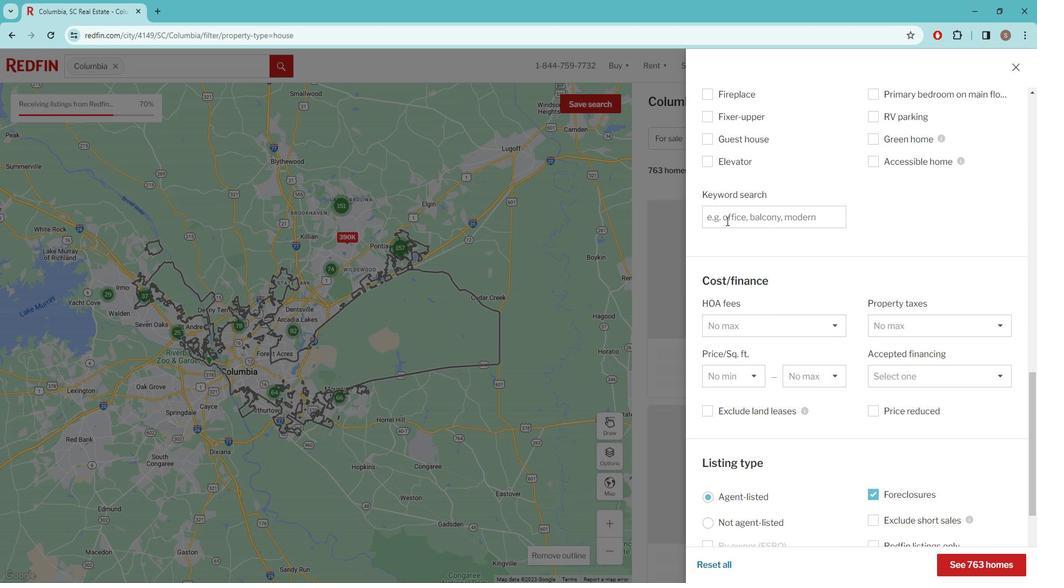 
Action: Key pressed BACKYARD<Key.space>GARDEN<Key.space>AN
Screenshot: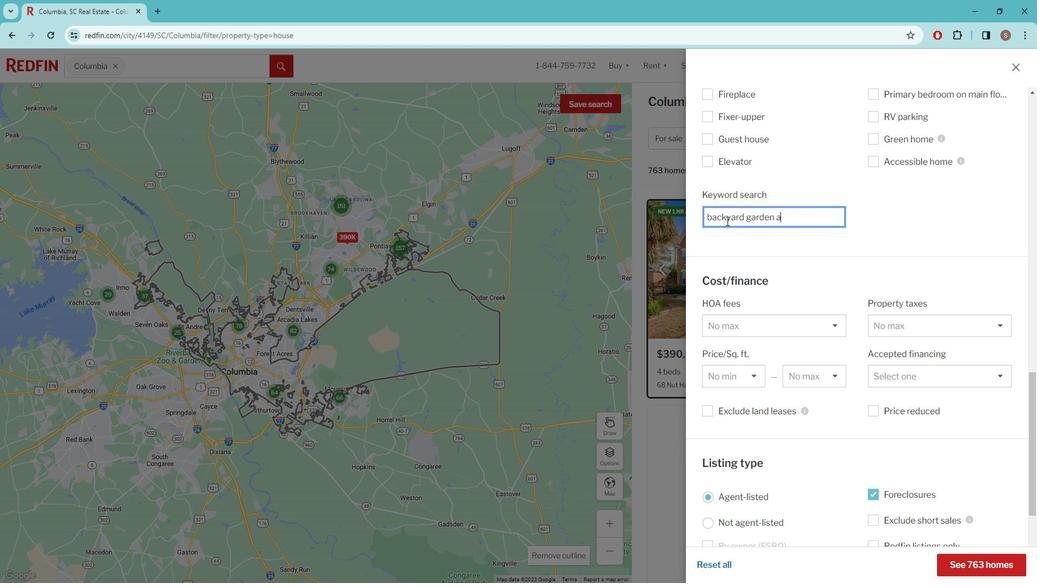 
Action: Mouse moved to (733, 218)
Screenshot: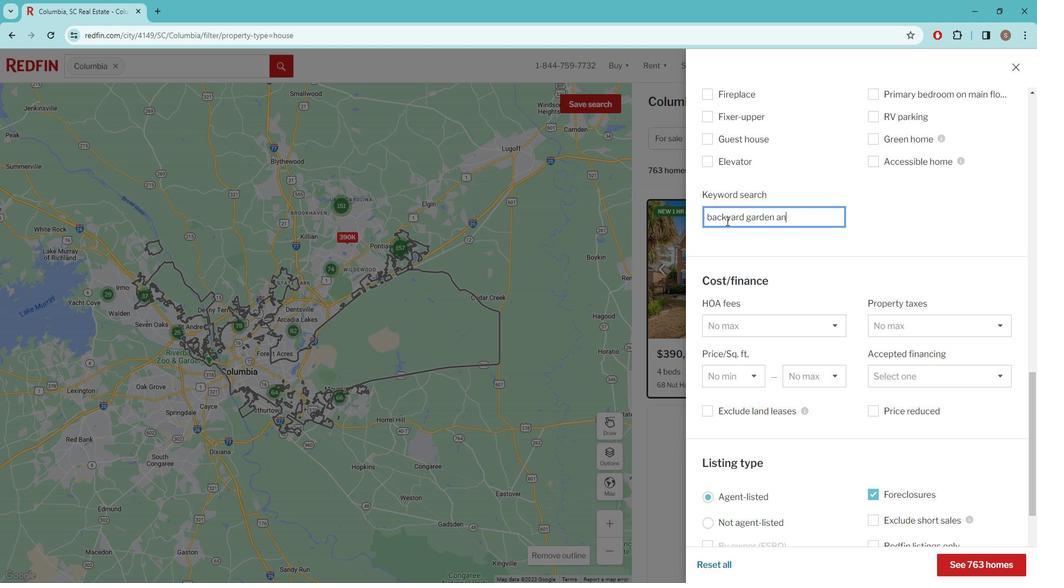 
Action: Key pressed D<Key.space>SCREENED<Key.space>IN<Key.space>PORCH<Key.space>
Screenshot: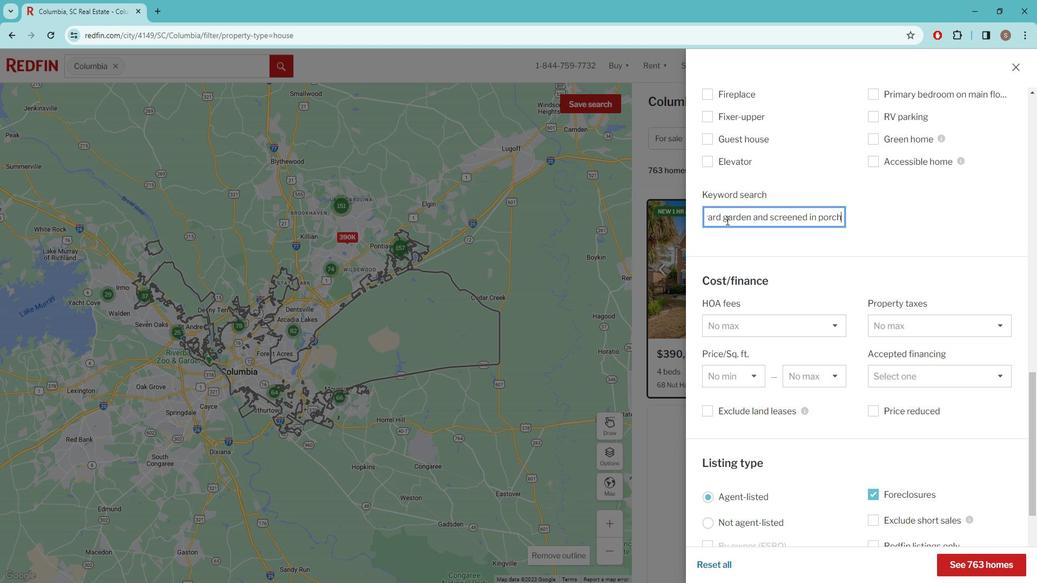 
Action: Mouse moved to (735, 235)
Screenshot: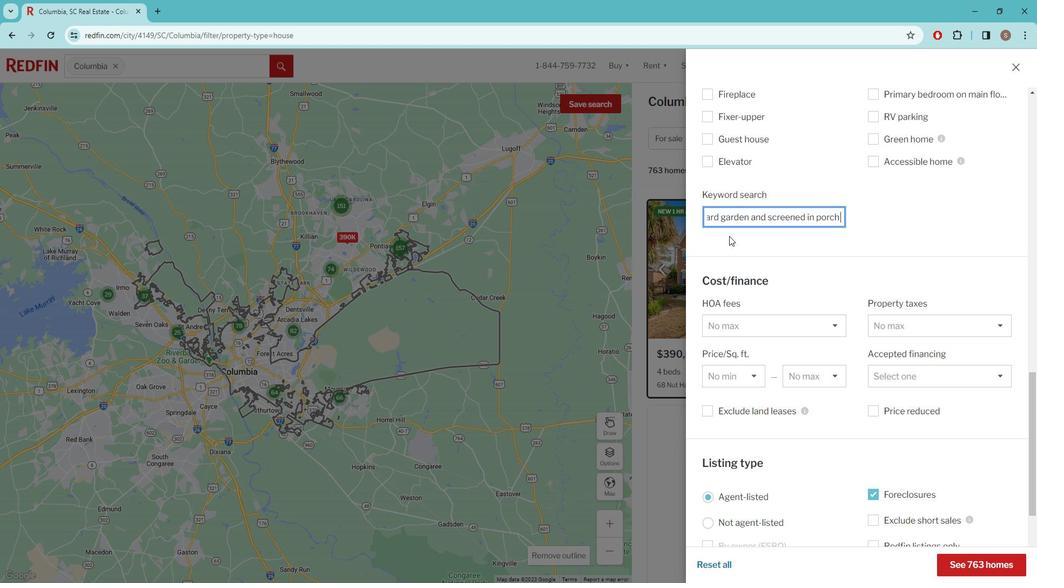 
Action: Mouse scrolled (735, 234) with delta (0, 0)
Screenshot: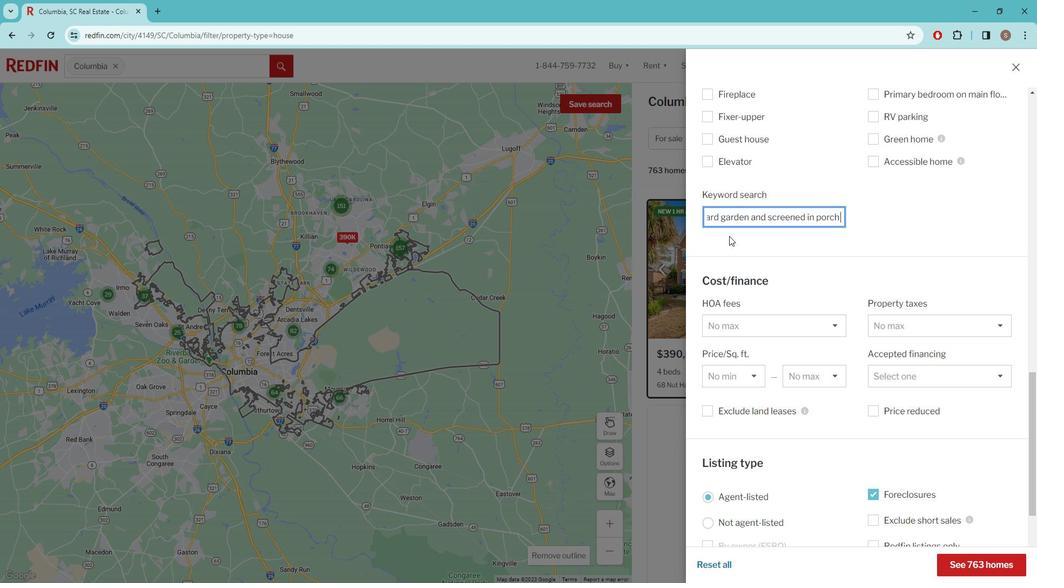 
Action: Mouse scrolled (735, 234) with delta (0, 0)
Screenshot: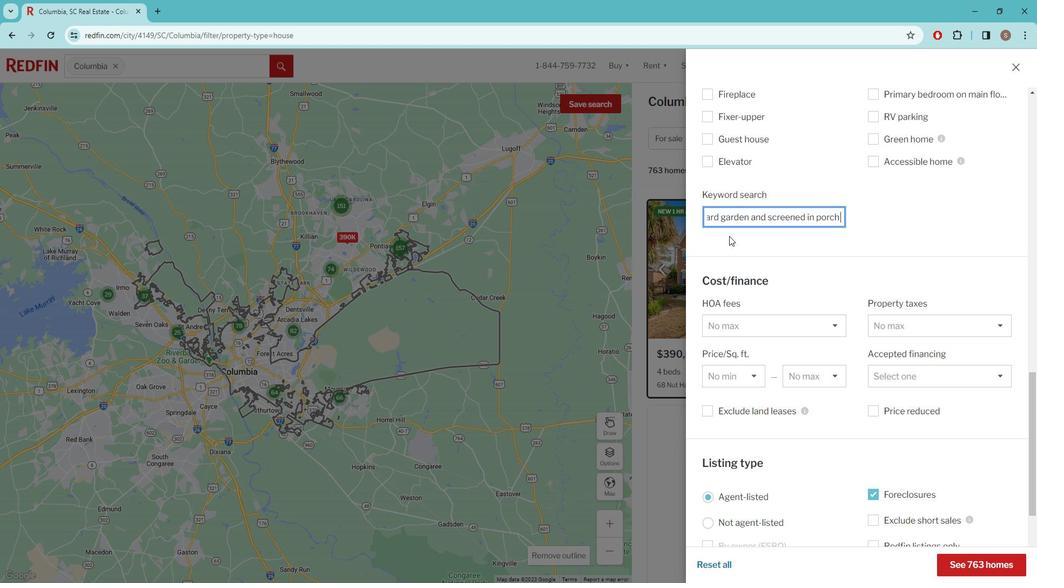 
Action: Mouse moved to (735, 235)
Screenshot: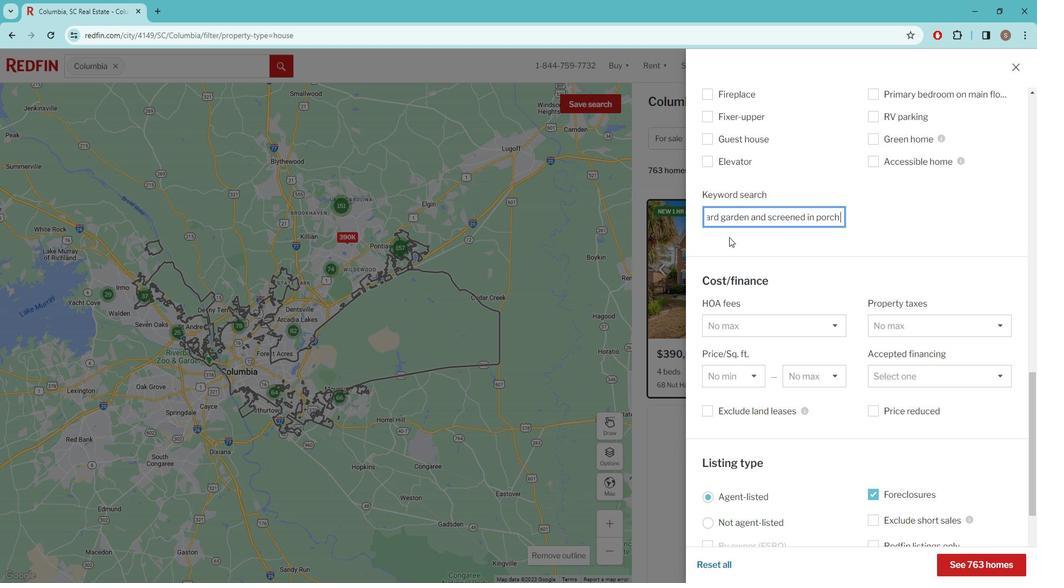 
Action: Mouse scrolled (735, 235) with delta (0, 0)
Screenshot: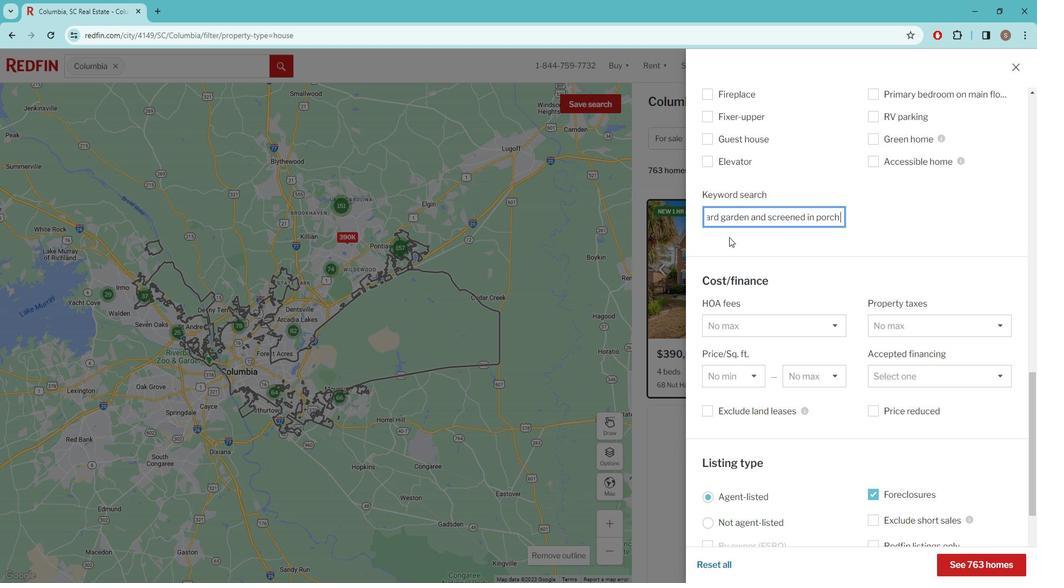 
Action: Mouse moved to (736, 235)
Screenshot: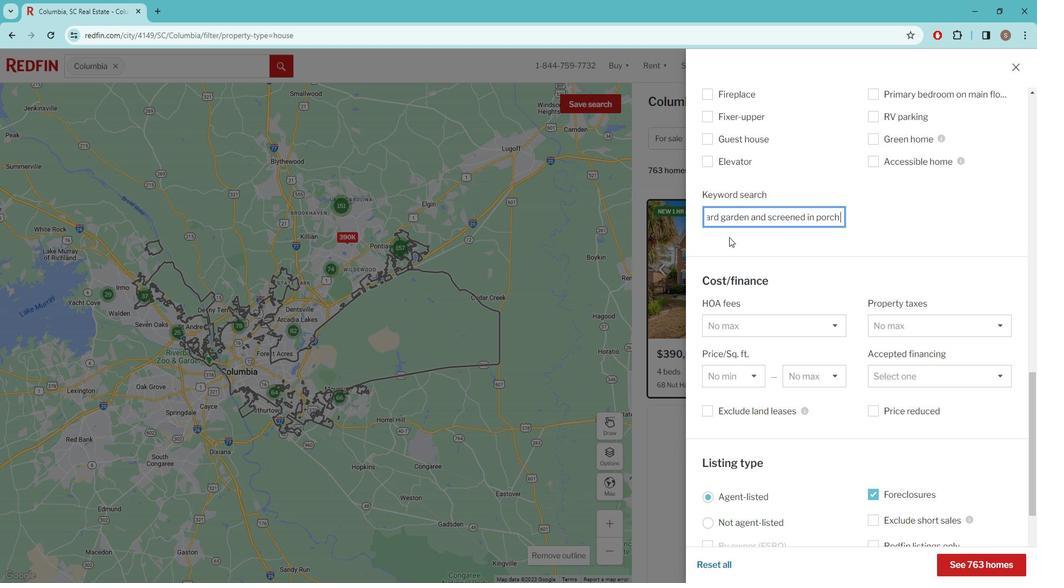 
Action: Mouse scrolled (736, 235) with delta (0, 0)
Screenshot: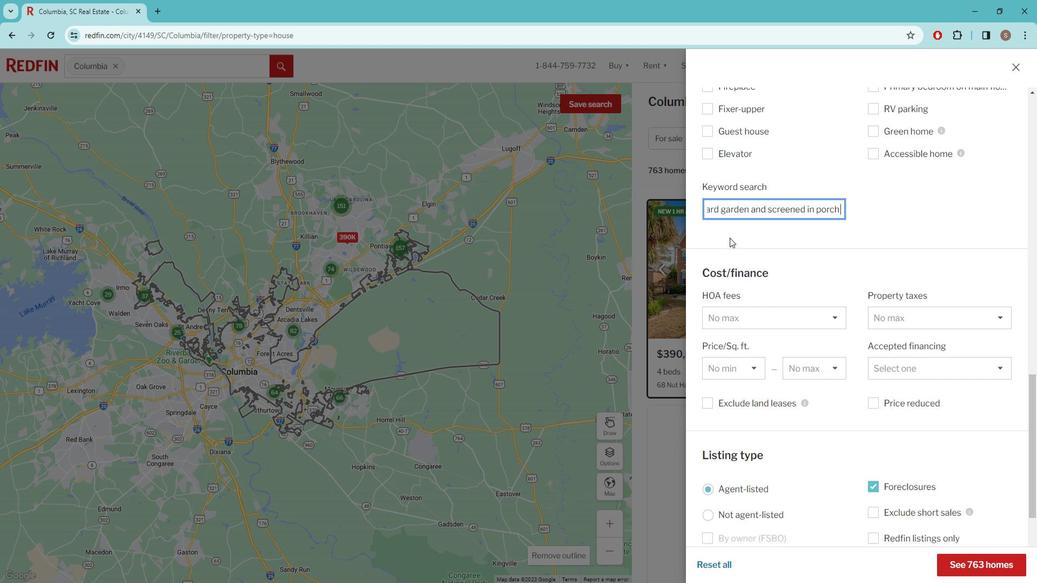 
Action: Mouse scrolled (736, 235) with delta (0, 0)
Screenshot: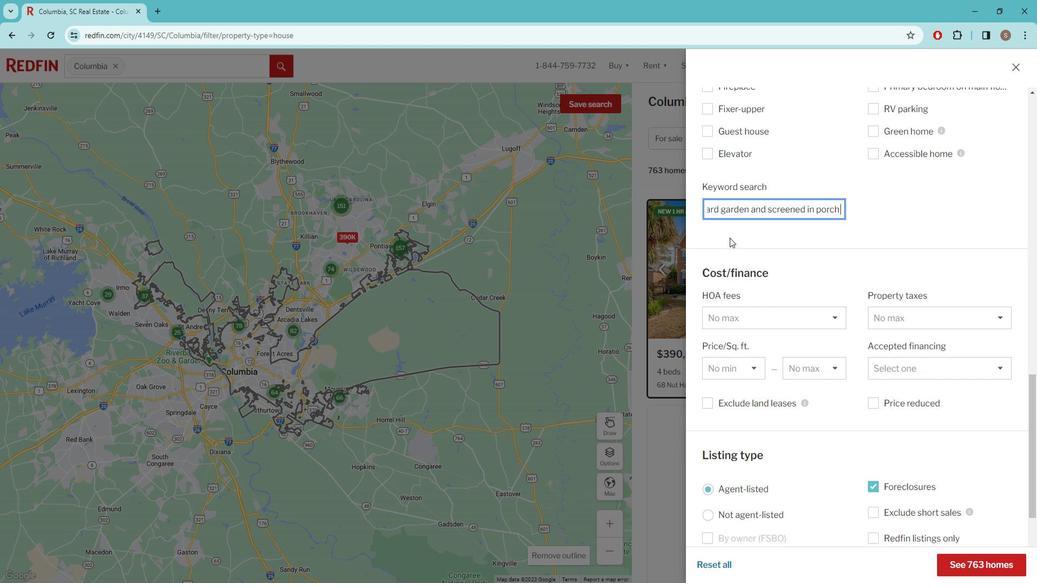 
Action: Mouse scrolled (736, 235) with delta (0, 0)
Screenshot: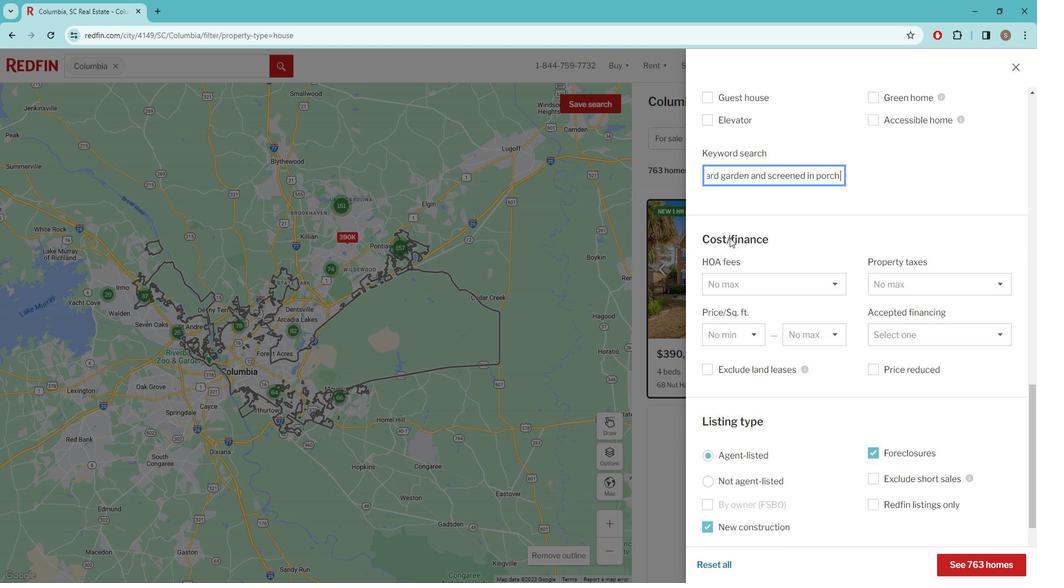 
Action: Mouse moved to (737, 243)
Screenshot: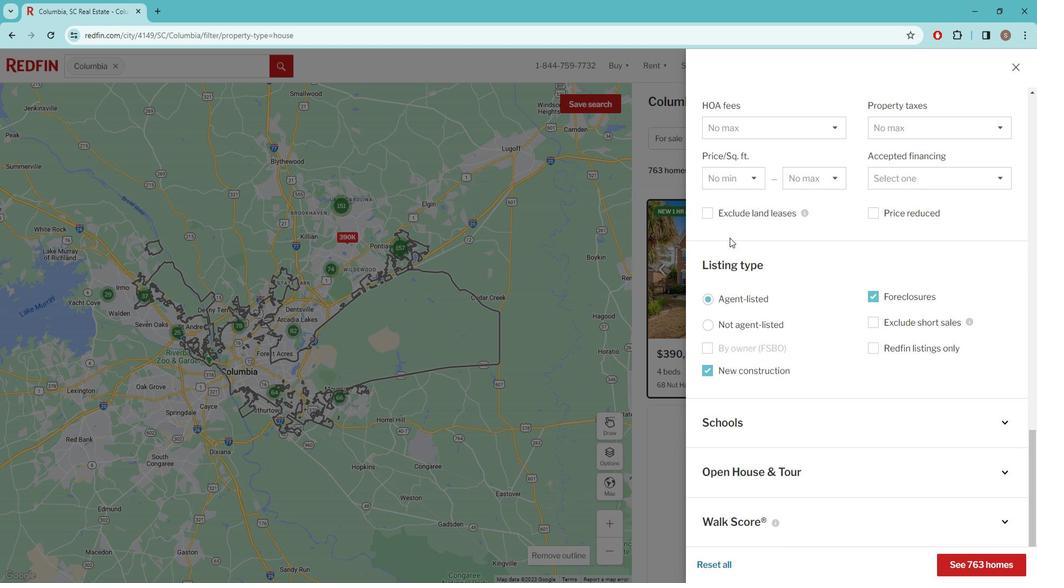 
Action: Mouse scrolled (737, 243) with delta (0, 0)
Screenshot: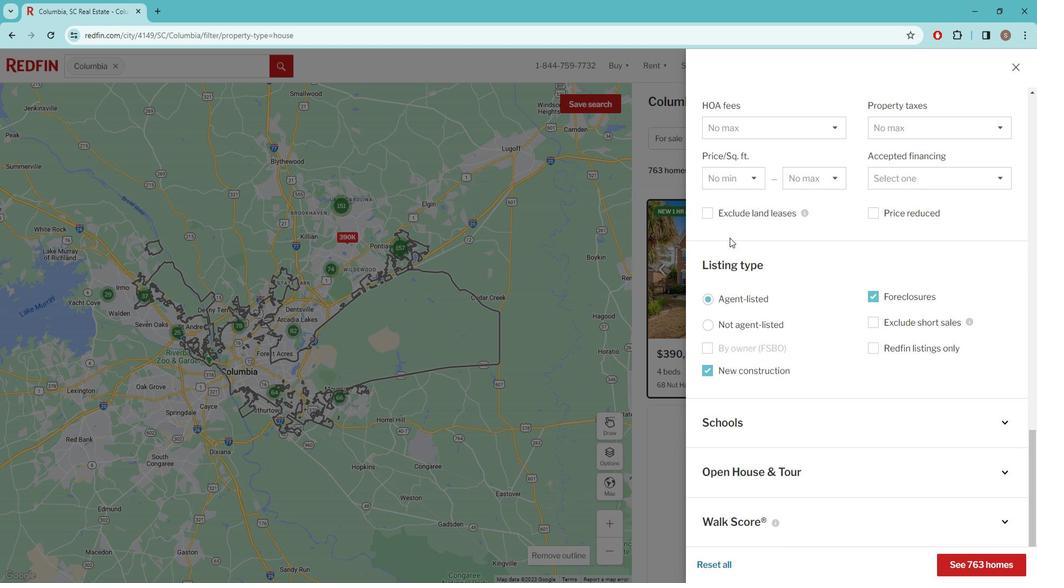 
Action: Mouse moved to (737, 243)
Screenshot: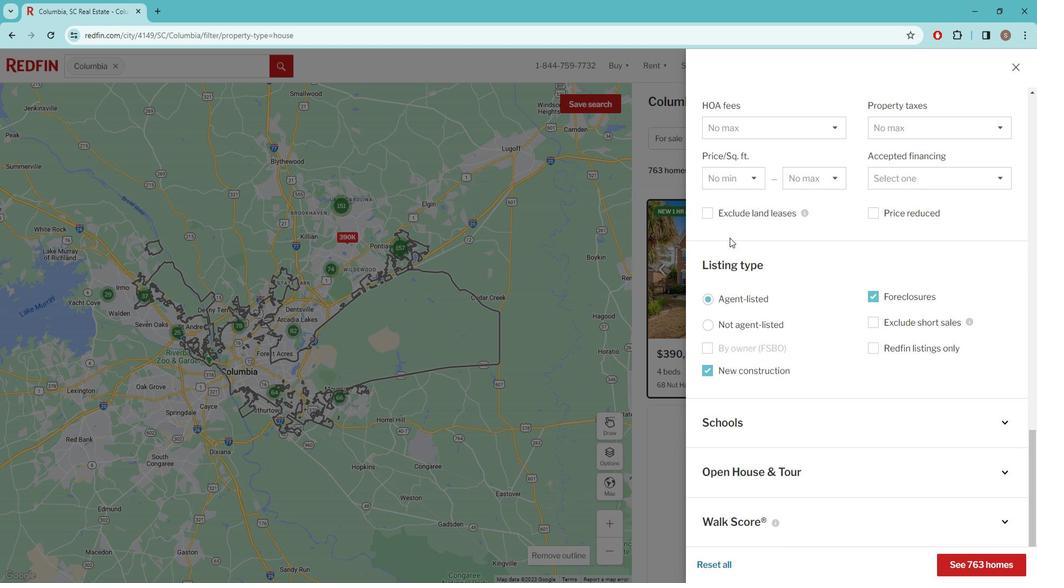 
Action: Mouse scrolled (737, 243) with delta (0, 0)
Screenshot: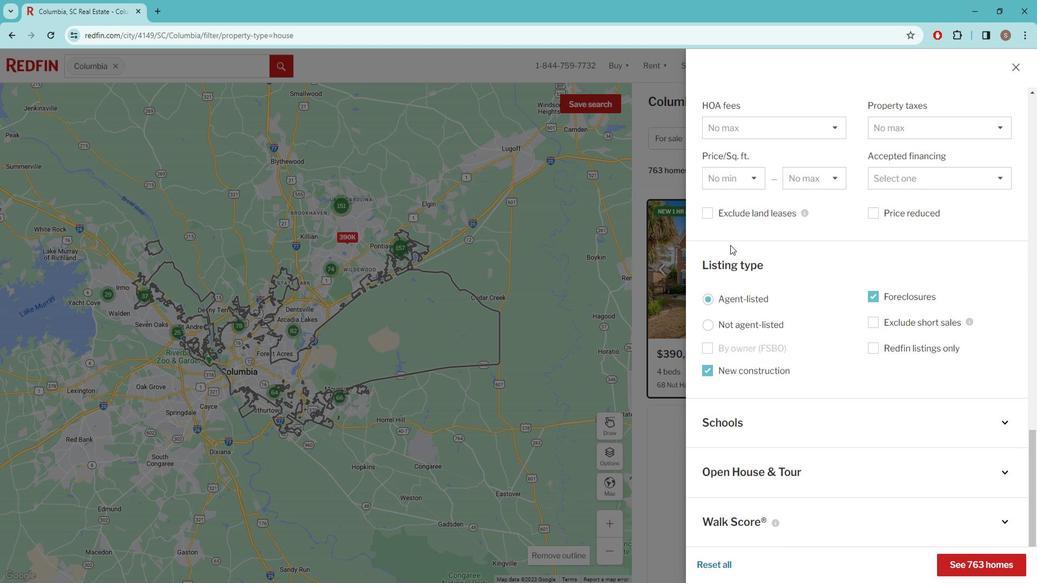 
Action: Mouse scrolled (737, 243) with delta (0, 0)
Screenshot: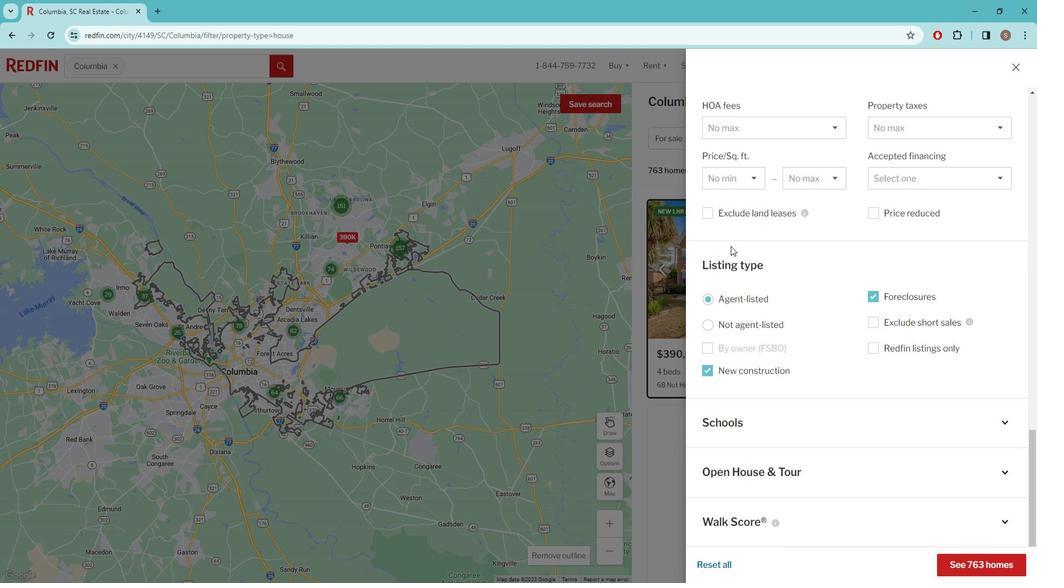 
Action: Mouse moved to (737, 244)
Screenshot: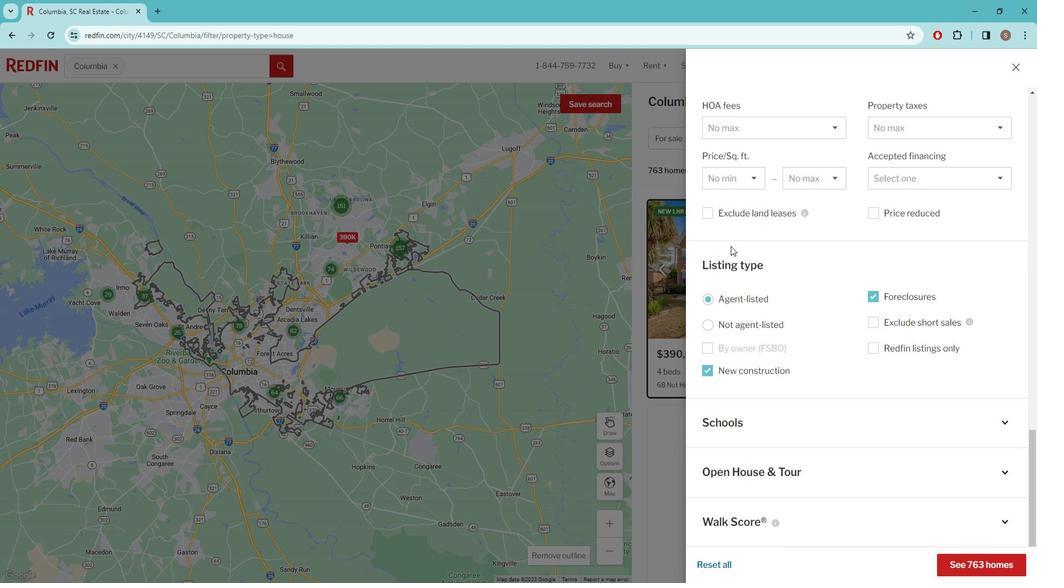 
Action: Mouse scrolled (737, 243) with delta (0, 0)
Screenshot: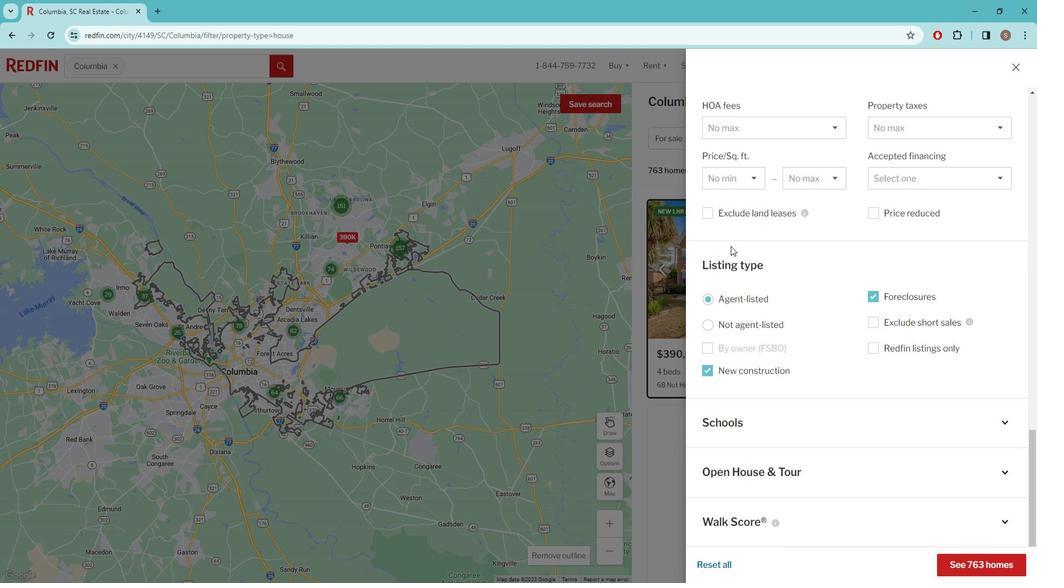
Action: Mouse scrolled (737, 243) with delta (0, 0)
Screenshot: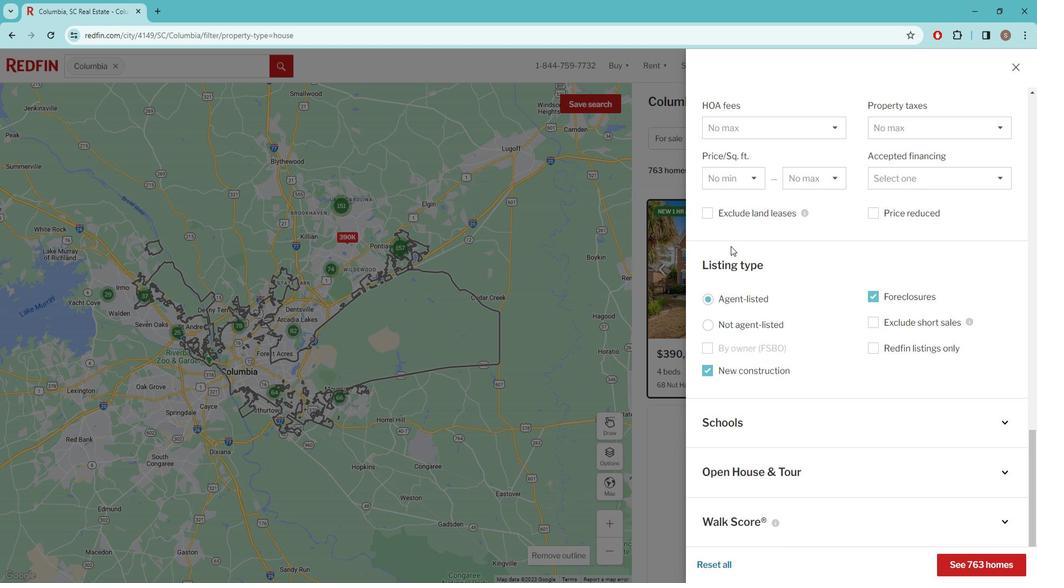 
Action: Mouse scrolled (737, 243) with delta (0, 0)
Screenshot: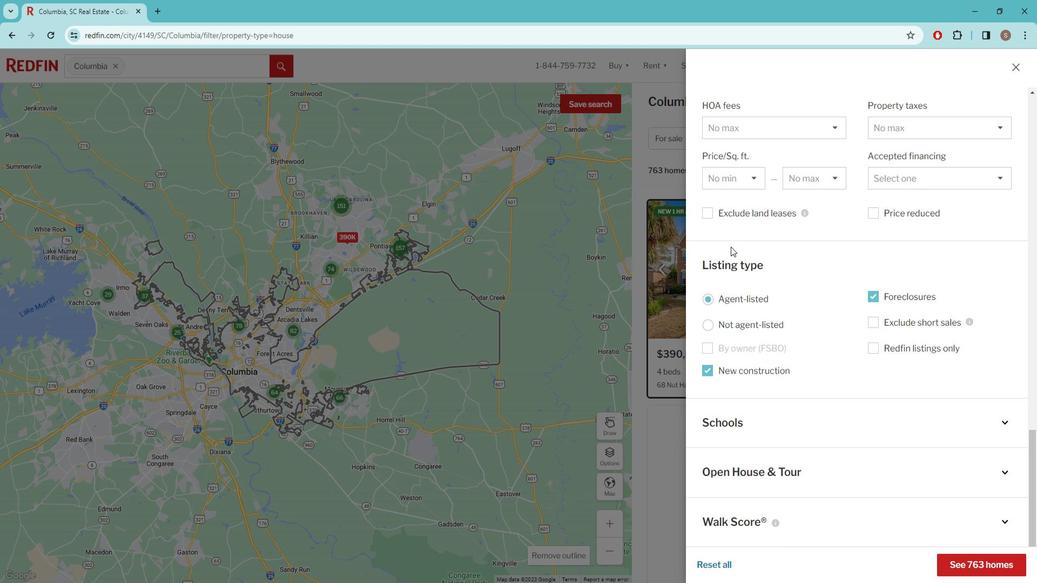 
Action: Mouse moved to (975, 547)
Screenshot: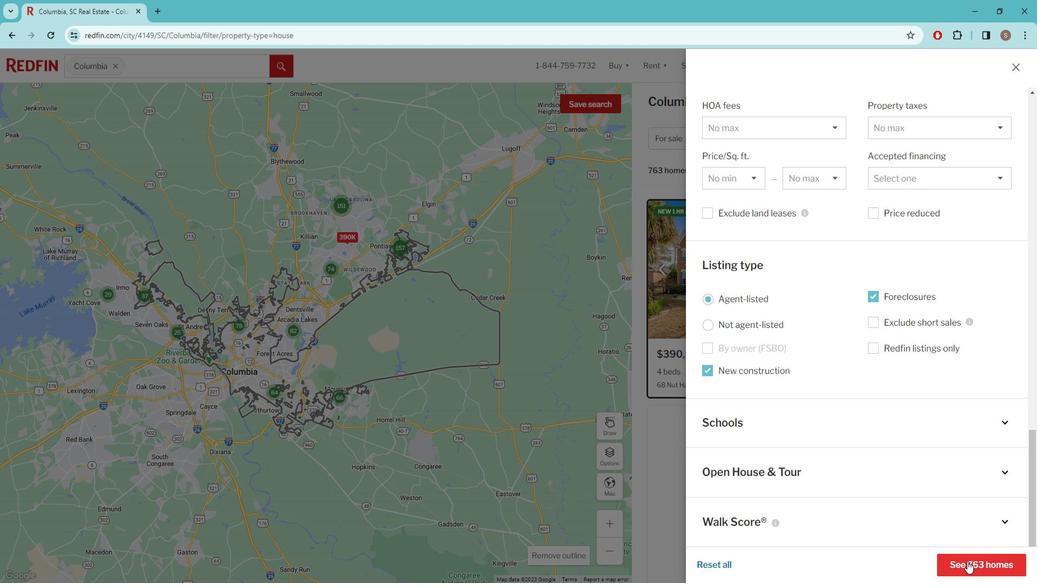 
Action: Mouse pressed left at (975, 547)
Screenshot: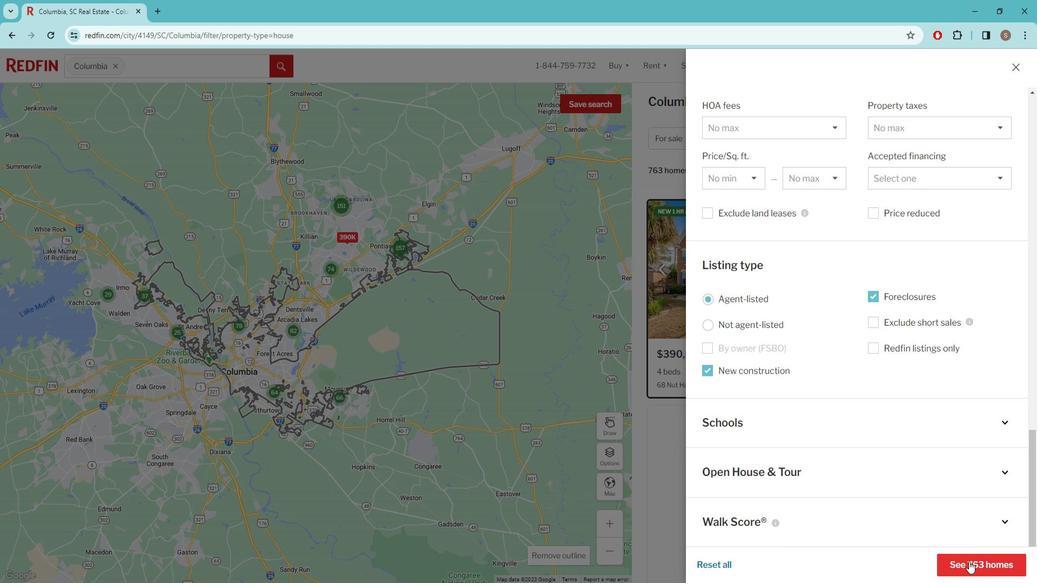 
Action: Mouse moved to (848, 114)
Screenshot: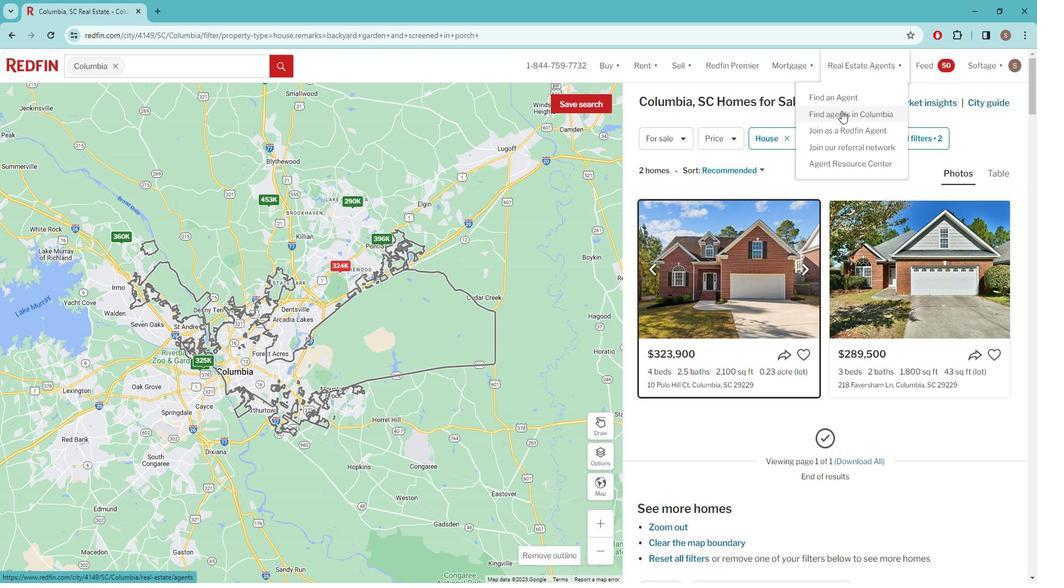 
Action: Mouse pressed left at (848, 114)
Screenshot: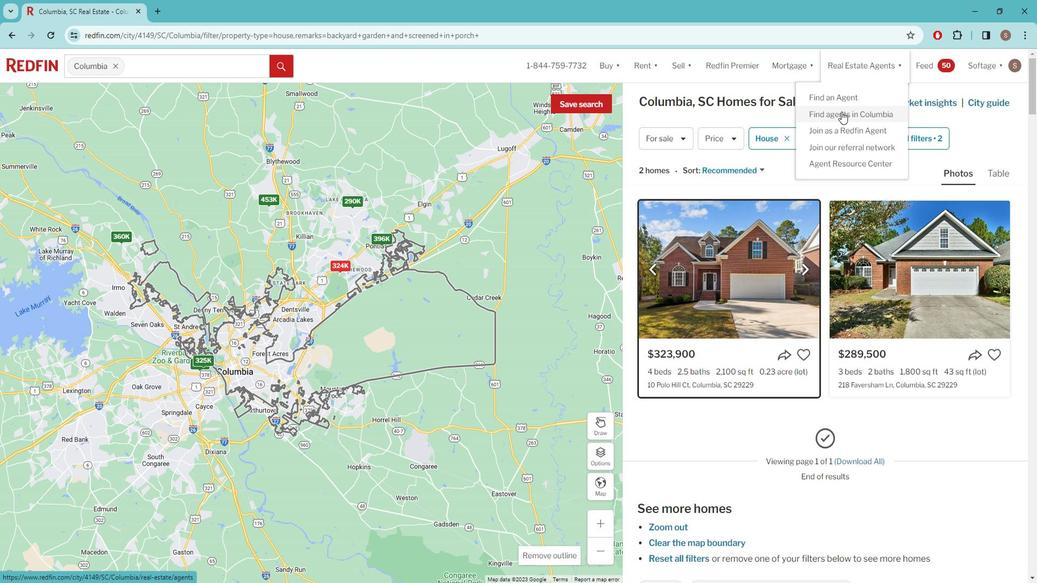 
Action: Mouse moved to (333, 439)
Screenshot: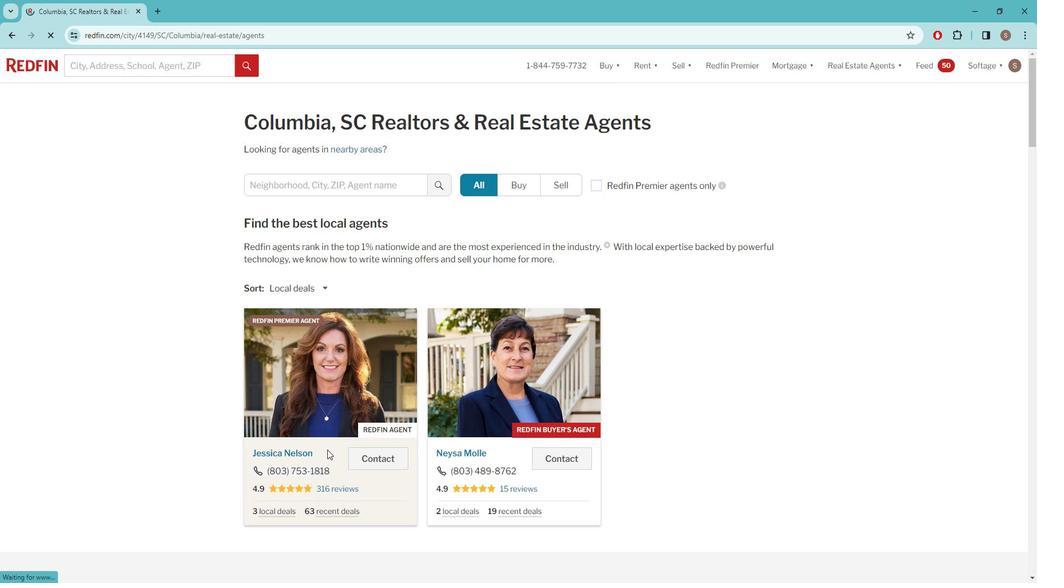 
Action: Mouse pressed left at (333, 439)
Screenshot: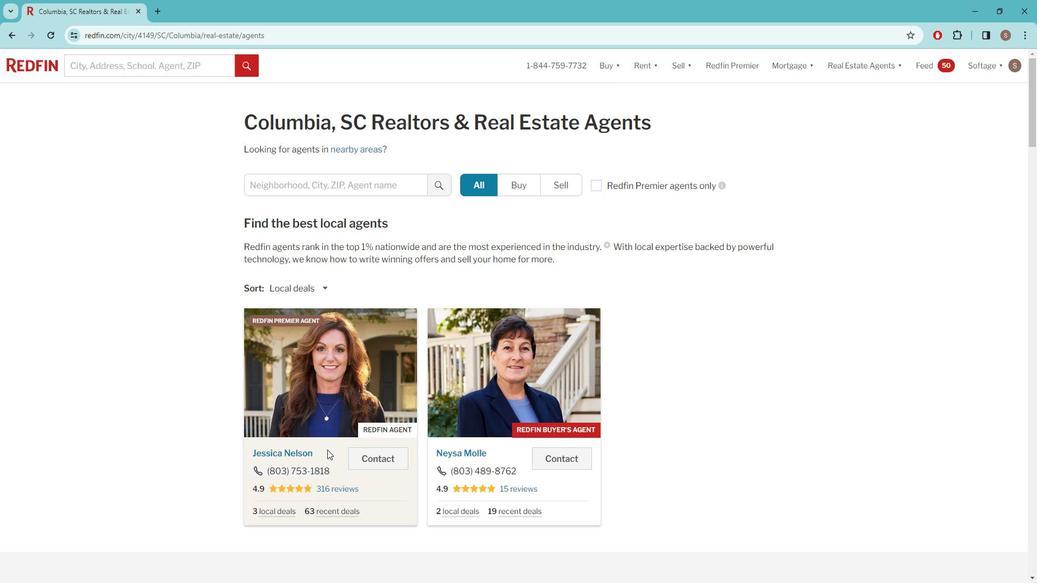 
Action: Mouse moved to (304, 440)
Screenshot: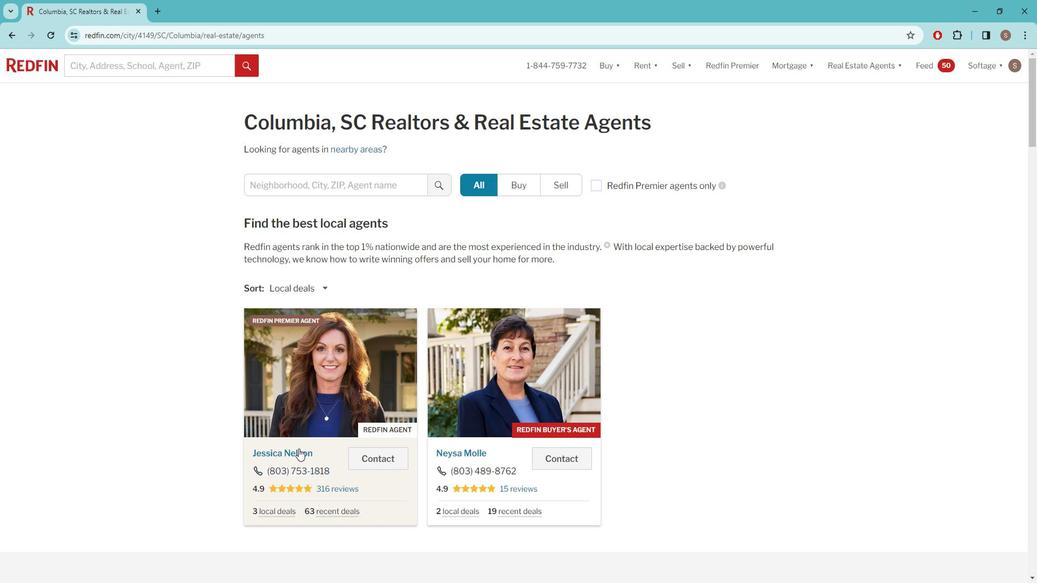 
Action: Mouse pressed left at (304, 440)
Screenshot: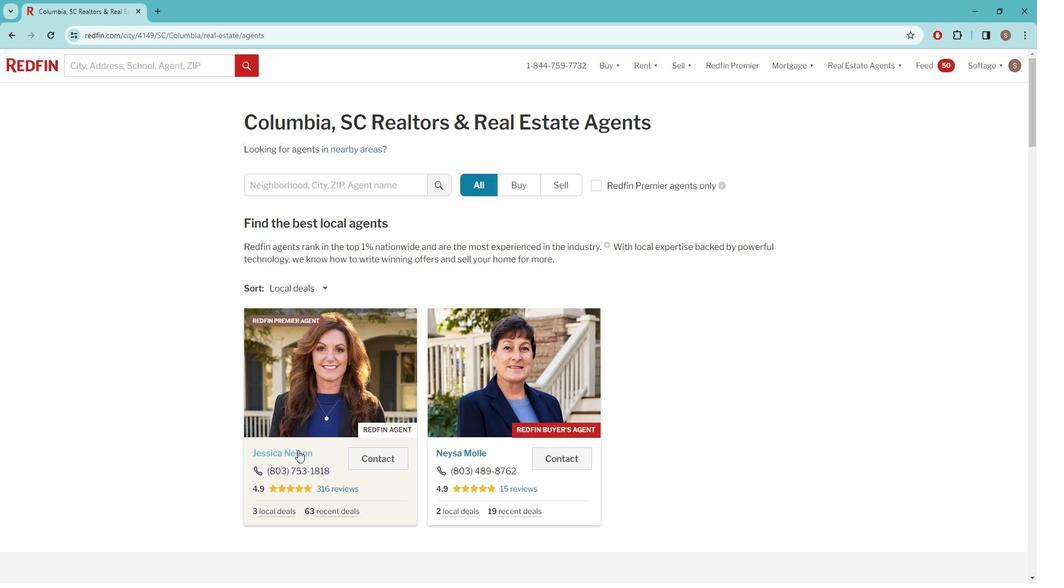 
Action: Mouse moved to (423, 346)
Screenshot: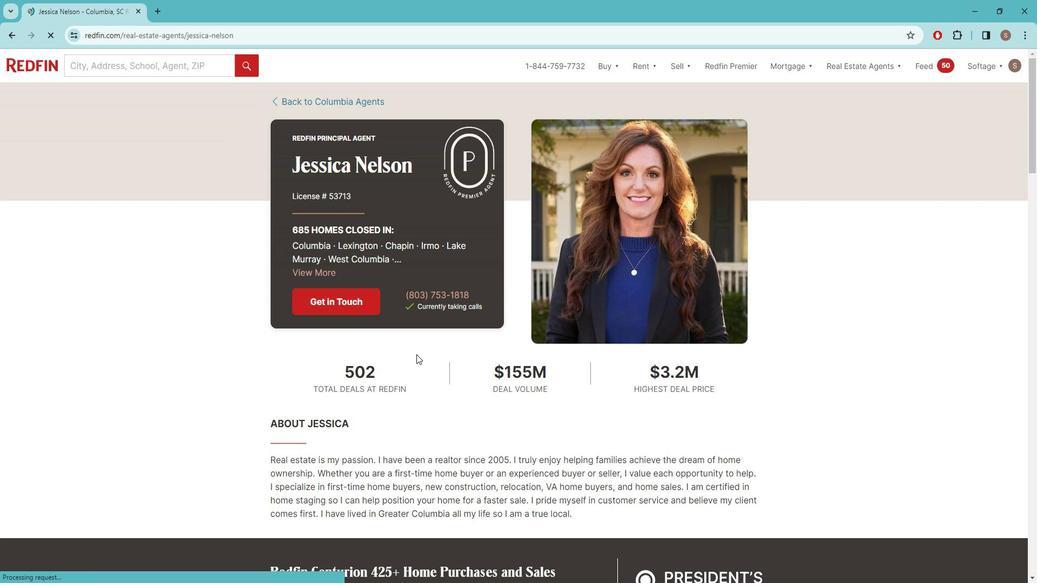 
Action: Mouse scrolled (423, 346) with delta (0, 0)
Screenshot: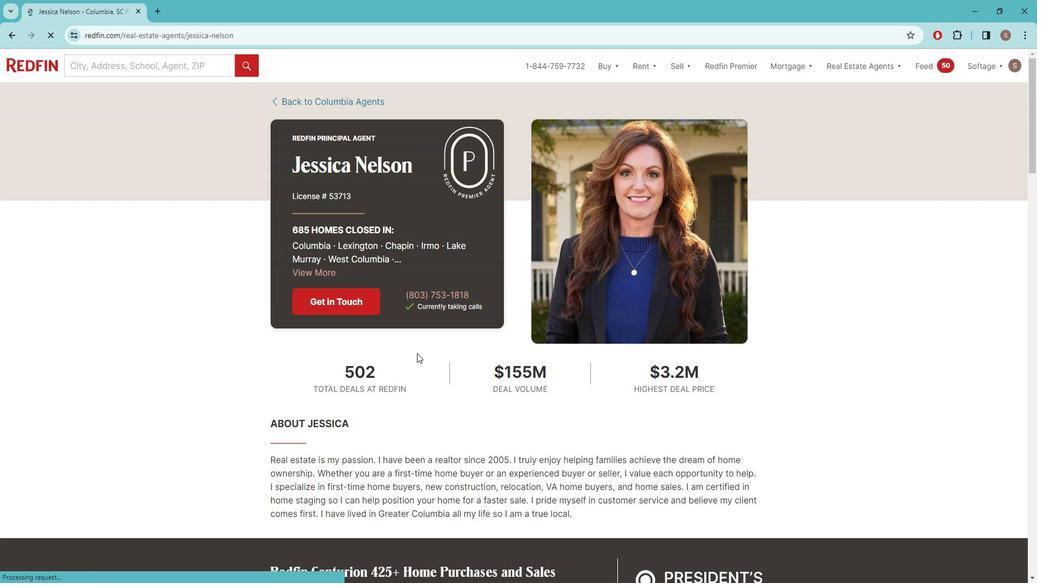 
Action: Mouse moved to (434, 342)
Screenshot: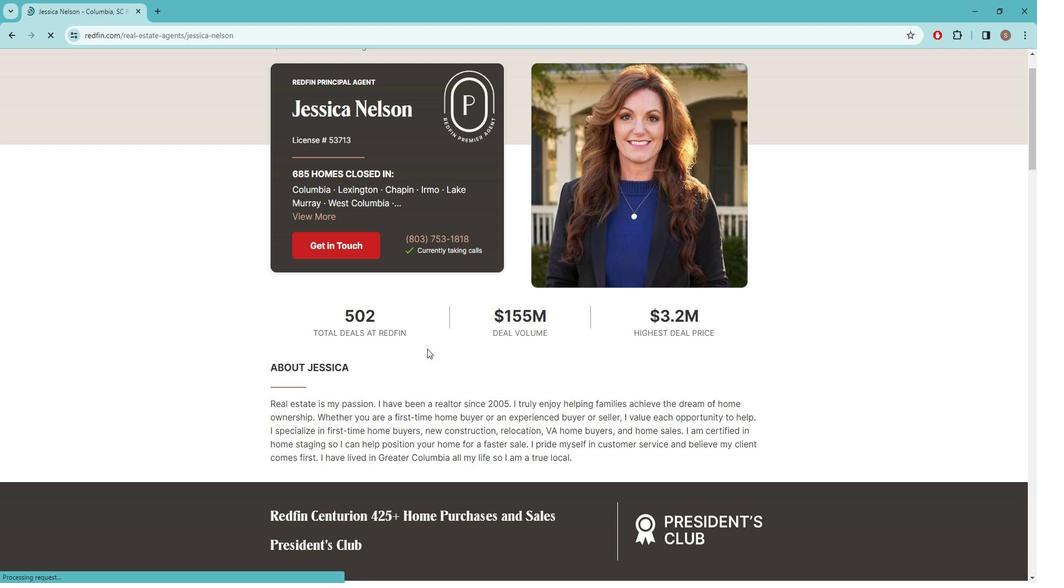 
Action: Mouse scrolled (434, 342) with delta (0, 0)
Screenshot: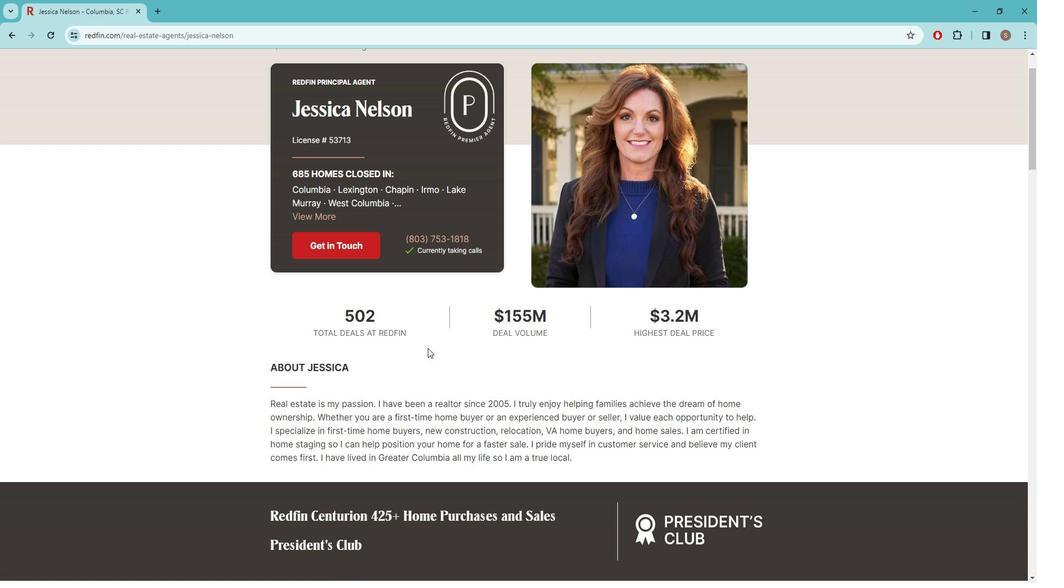 
Action: Mouse scrolled (434, 341) with delta (0, 0)
Screenshot: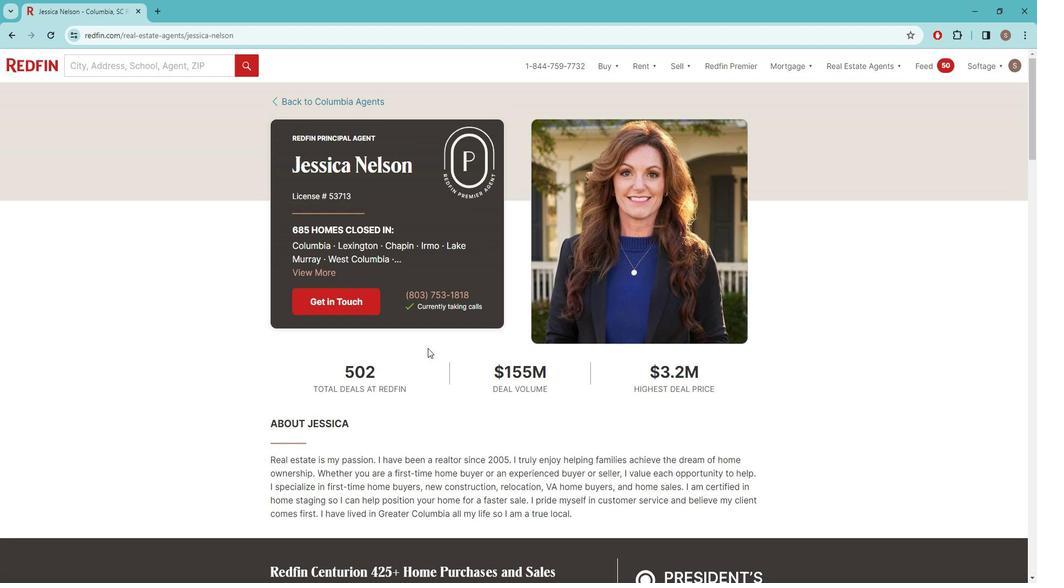 
Action: Mouse scrolled (434, 341) with delta (0, 0)
Screenshot: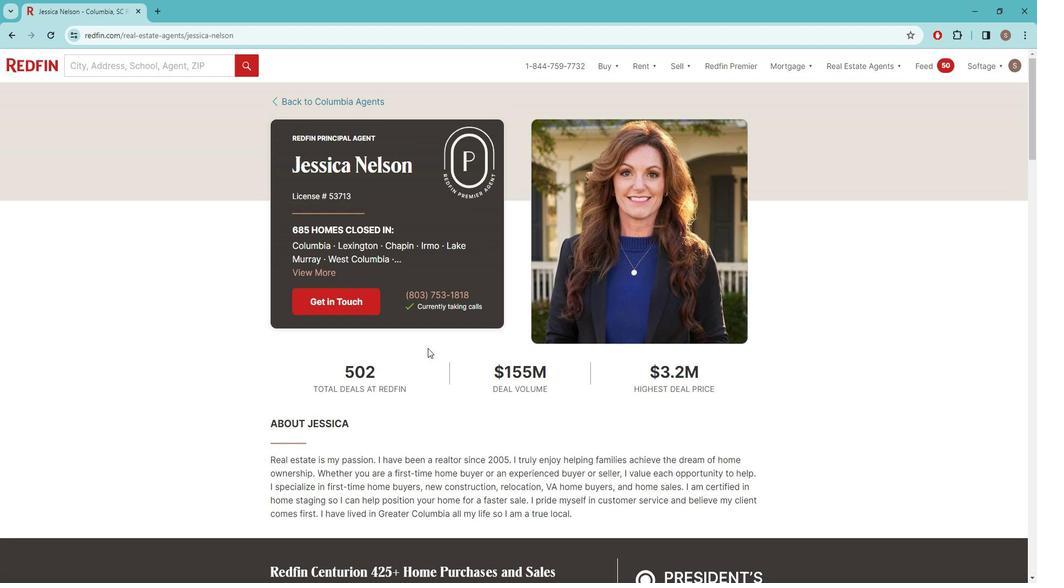 
Action: Mouse scrolled (434, 341) with delta (0, 0)
Screenshot: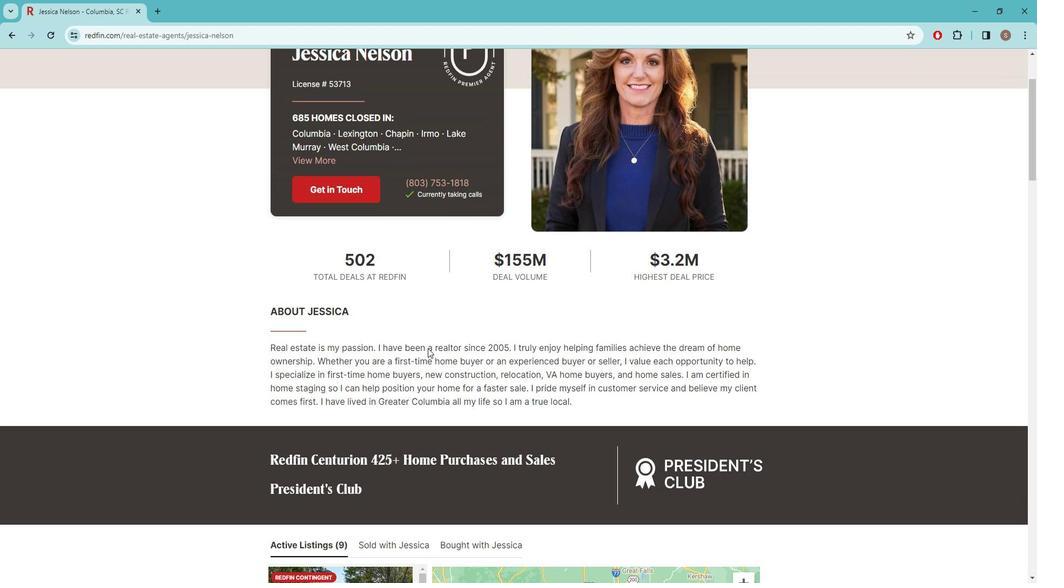 
Action: Mouse scrolled (434, 341) with delta (0, 0)
Screenshot: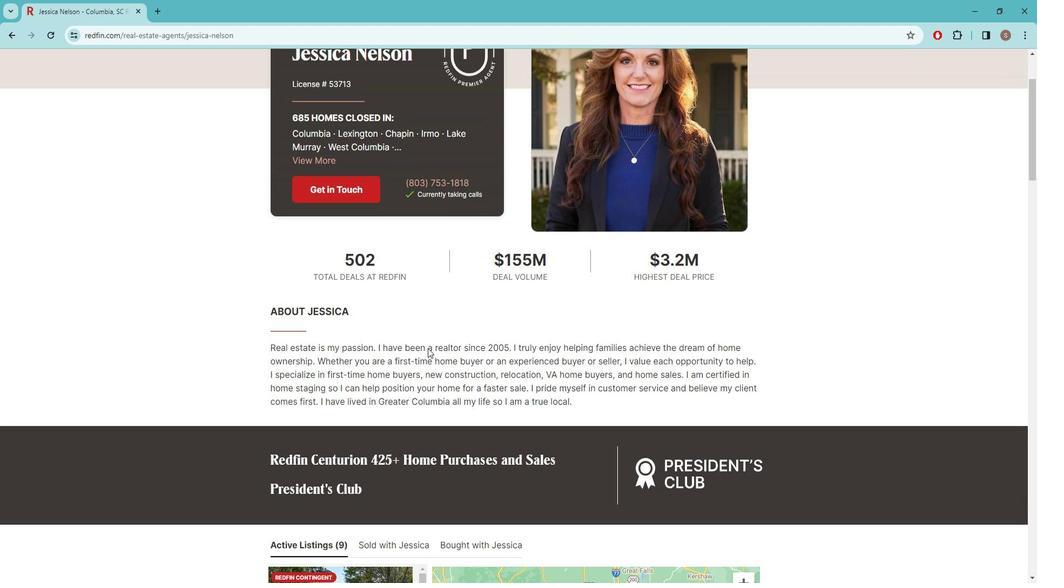 
Action: Mouse scrolled (434, 341) with delta (0, 0)
Screenshot: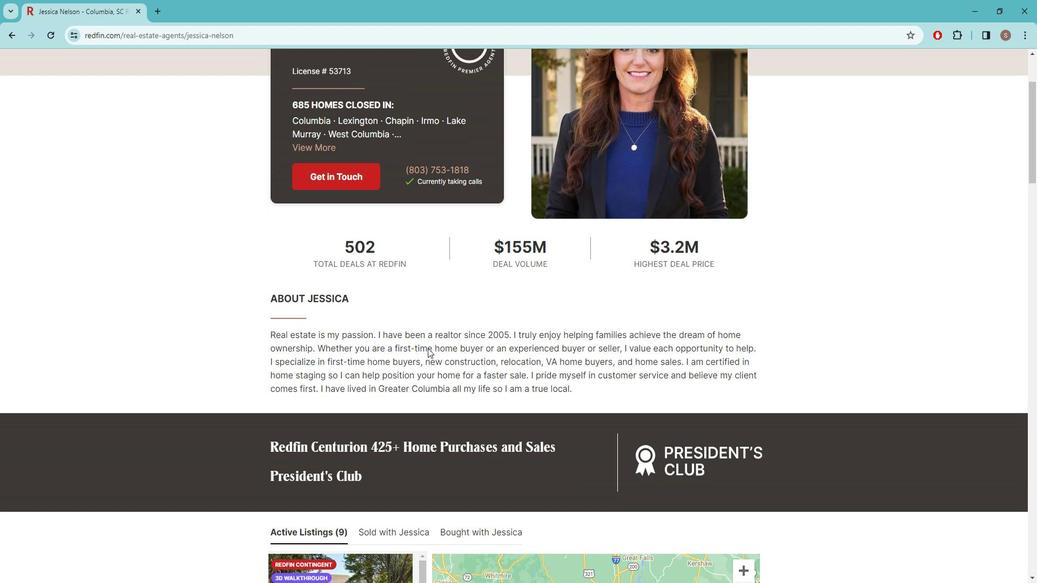 
Action: Mouse scrolled (434, 341) with delta (0, 0)
Screenshot: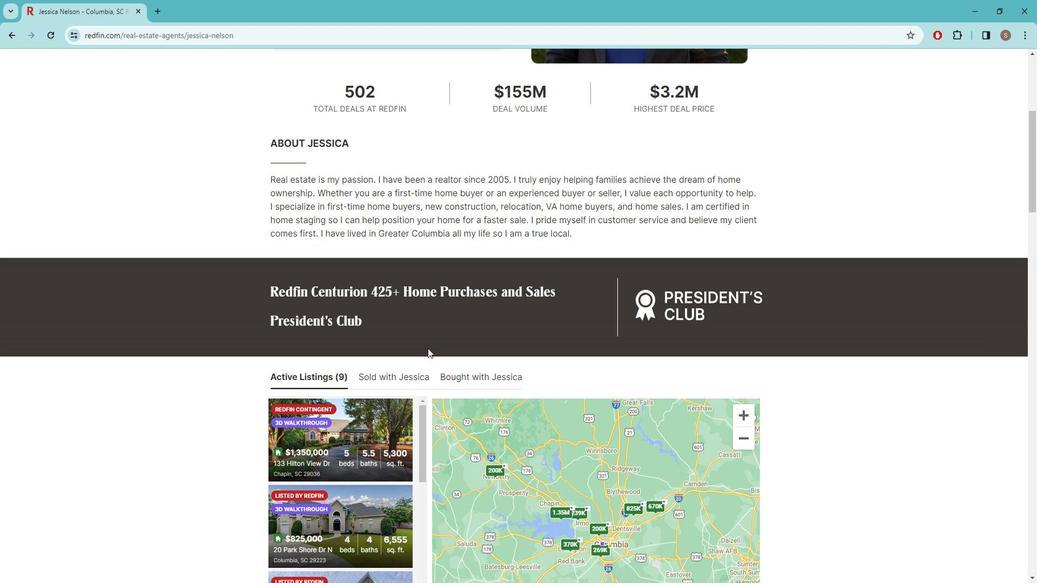 
Action: Mouse scrolled (434, 341) with delta (0, 0)
Screenshot: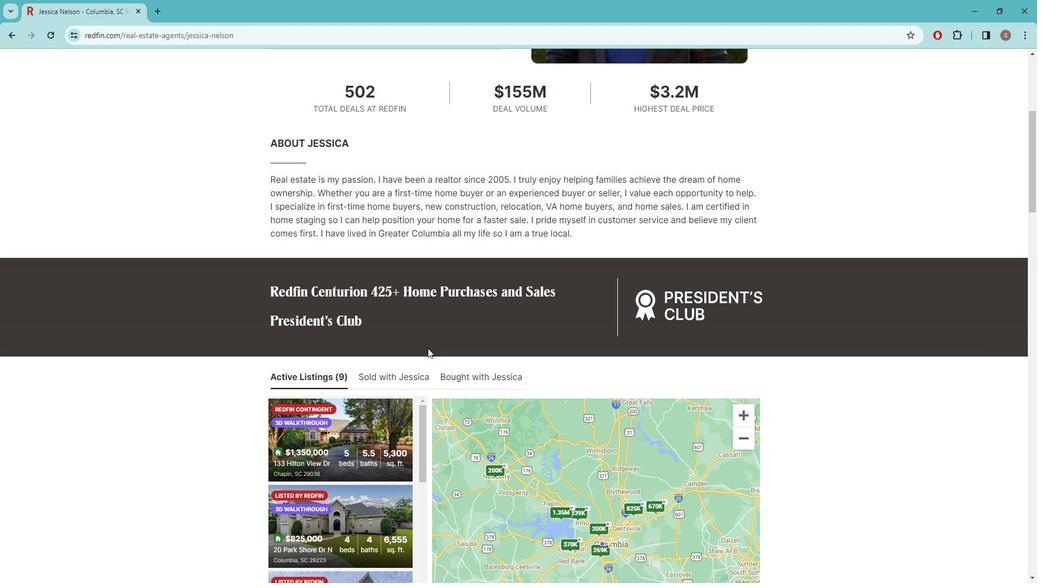 
Action: Mouse scrolled (434, 341) with delta (0, 0)
Screenshot: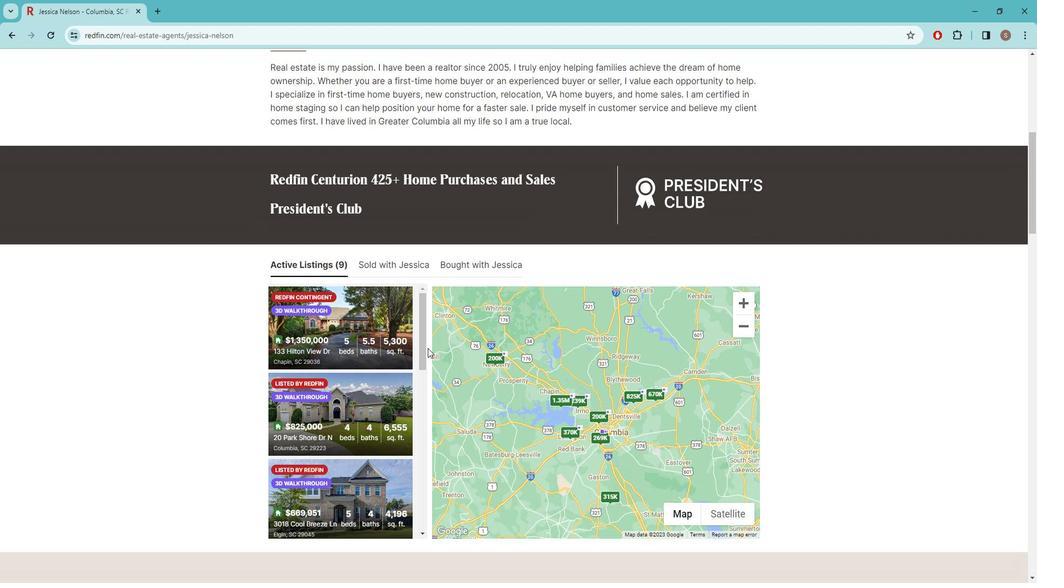 
Action: Mouse scrolled (434, 341) with delta (0, 0)
Screenshot: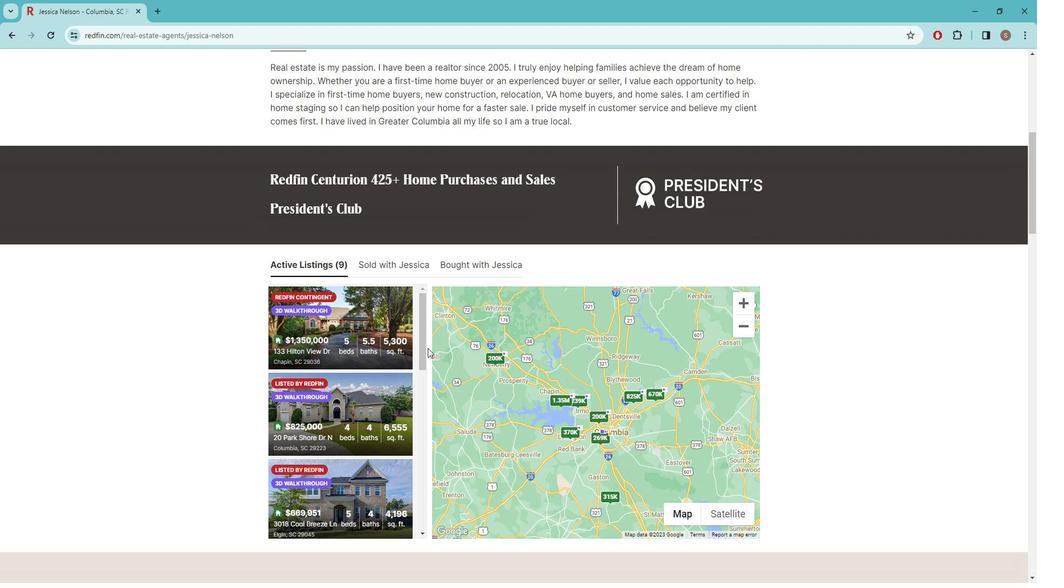 
Action: Mouse scrolled (434, 341) with delta (0, 0)
Screenshot: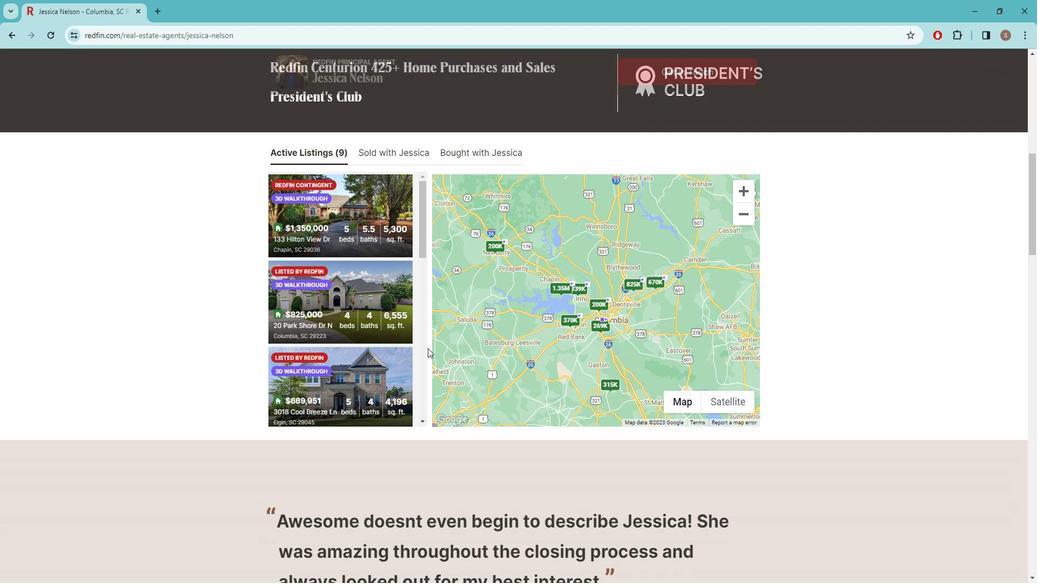 
Action: Mouse scrolled (434, 341) with delta (0, 0)
Screenshot: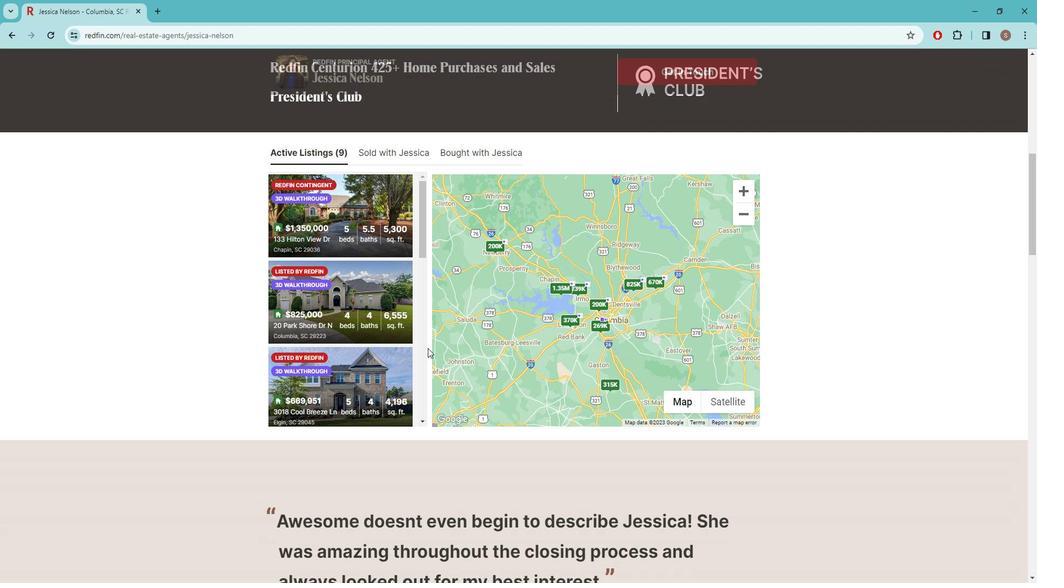
Action: Mouse scrolled (434, 341) with delta (0, 0)
Screenshot: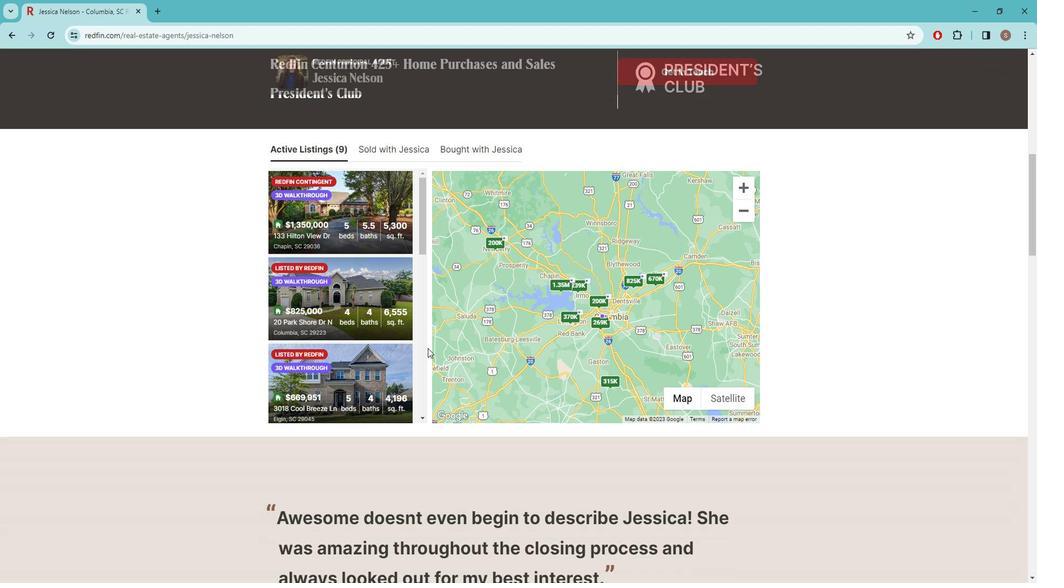 
Action: Mouse scrolled (434, 341) with delta (0, 0)
Screenshot: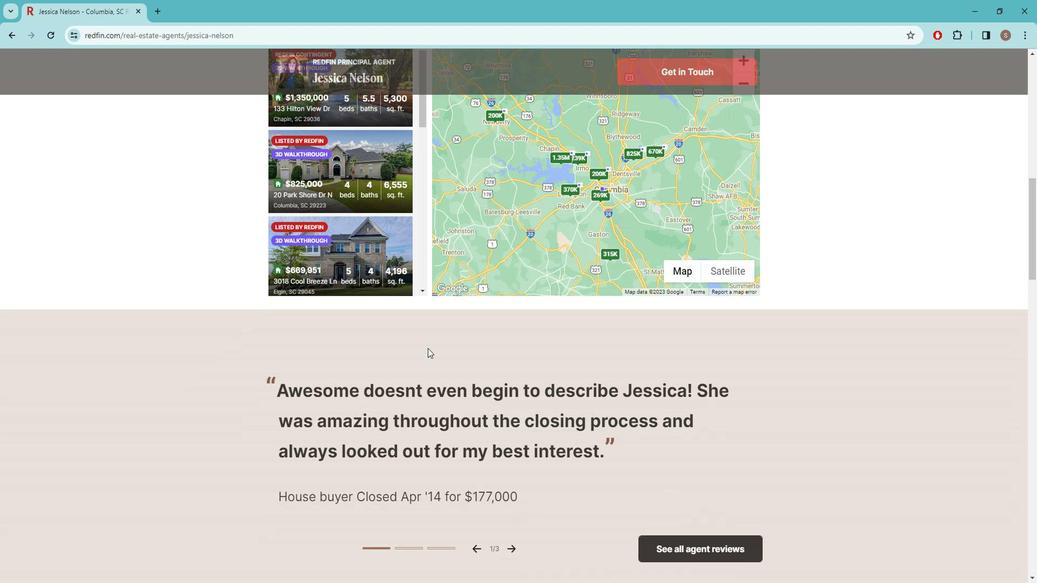 
Action: Mouse scrolled (434, 341) with delta (0, 0)
Screenshot: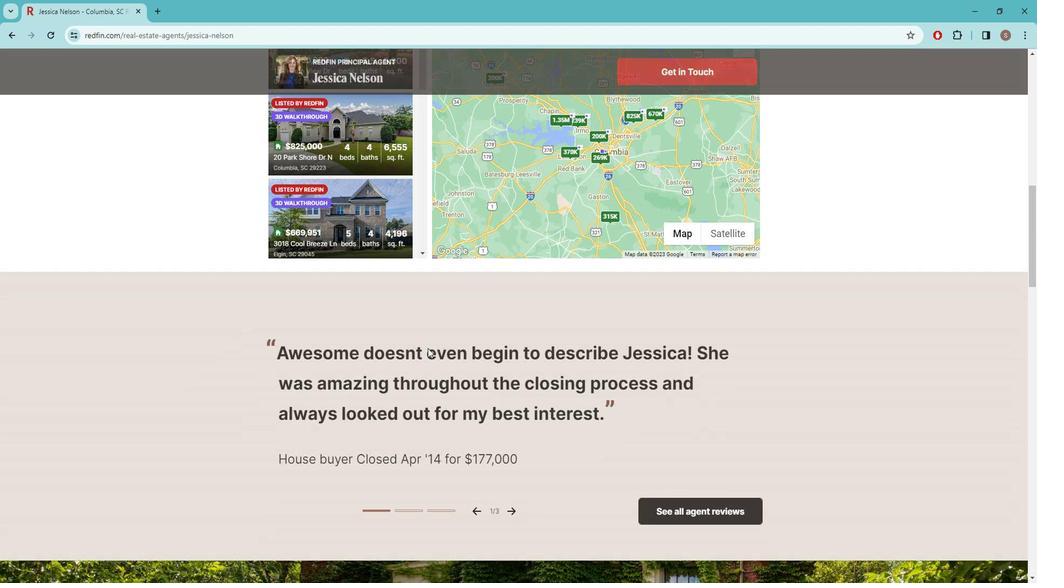 
Action: Mouse scrolled (434, 341) with delta (0, 0)
Screenshot: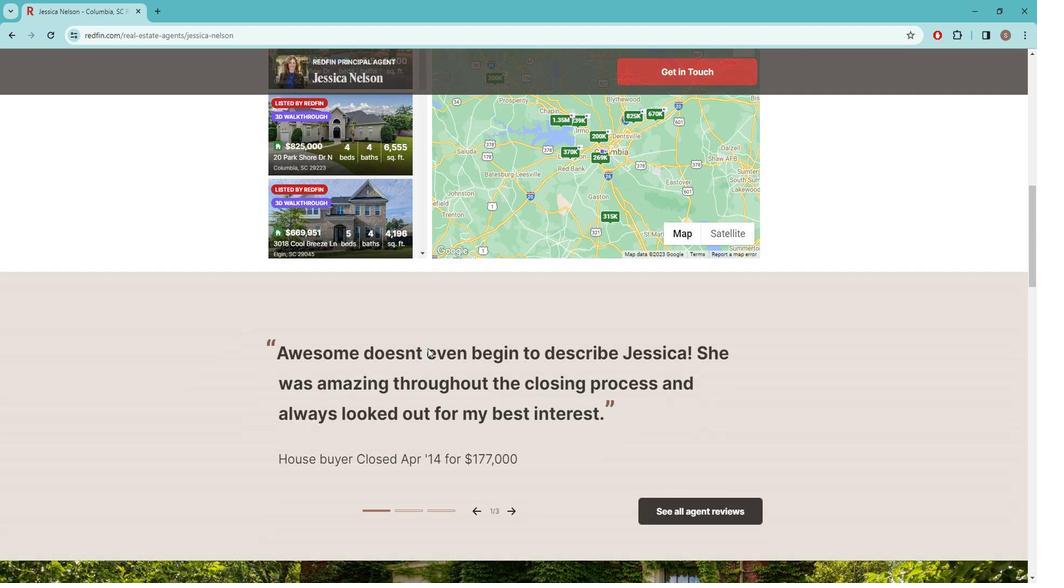 
Action: Mouse scrolled (434, 341) with delta (0, 0)
Screenshot: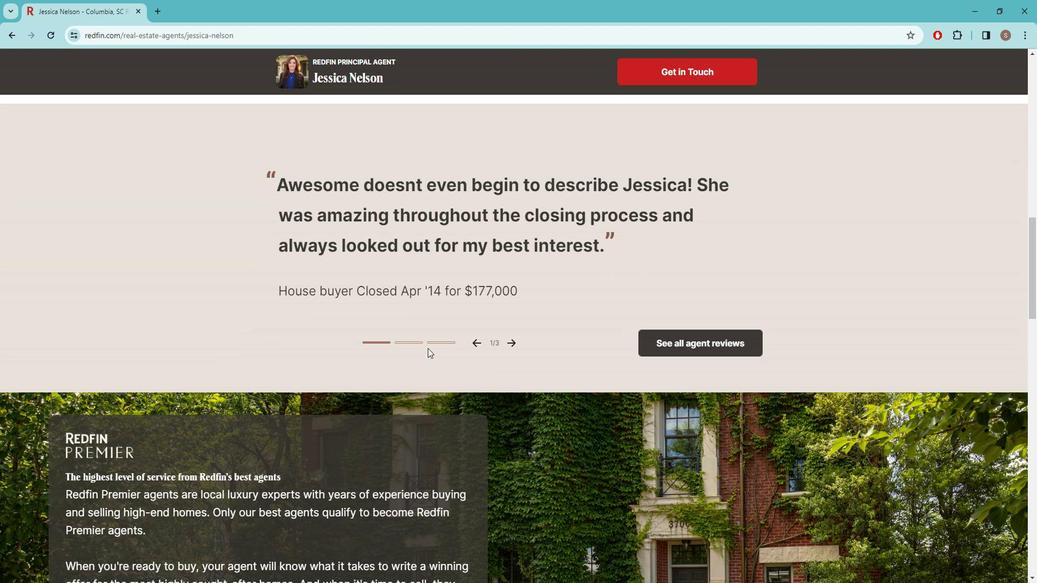 
Action: Mouse scrolled (434, 341) with delta (0, 0)
Screenshot: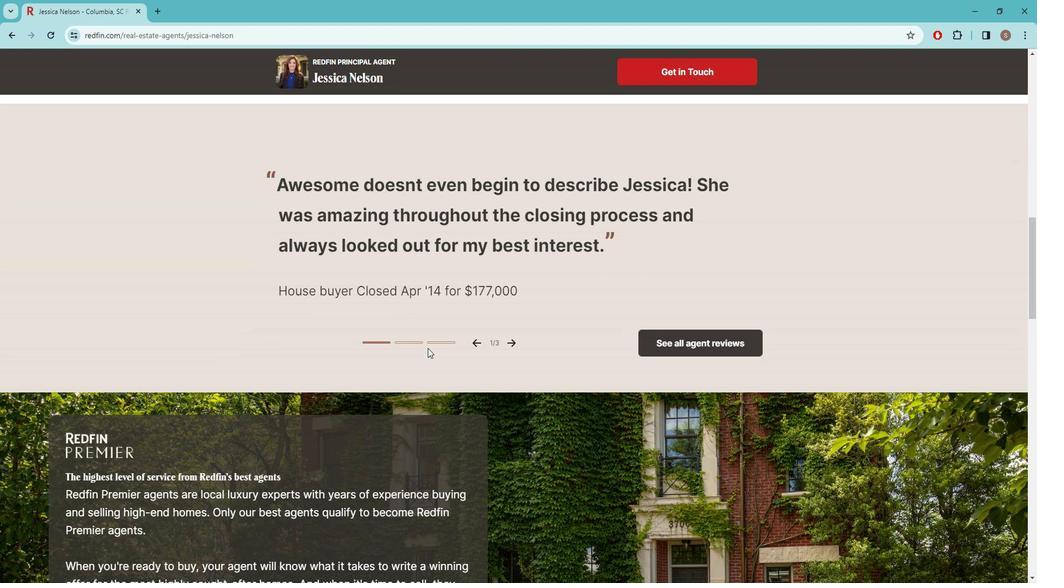 
Action: Mouse scrolled (434, 341) with delta (0, 0)
Screenshot: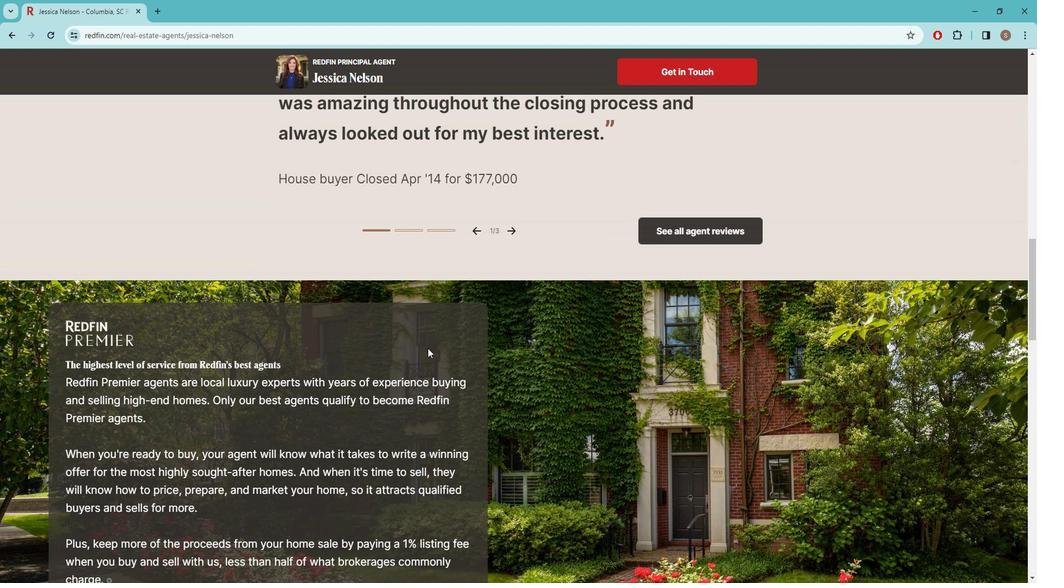 
Action: Mouse scrolled (434, 341) with delta (0, 0)
Screenshot: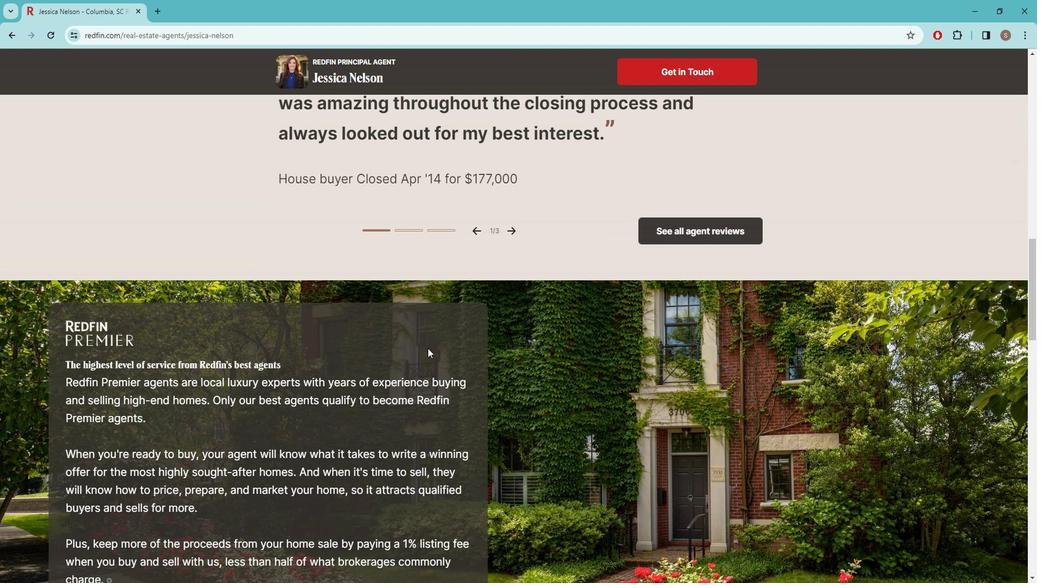 
Action: Mouse scrolled (434, 341) with delta (0, 0)
Screenshot: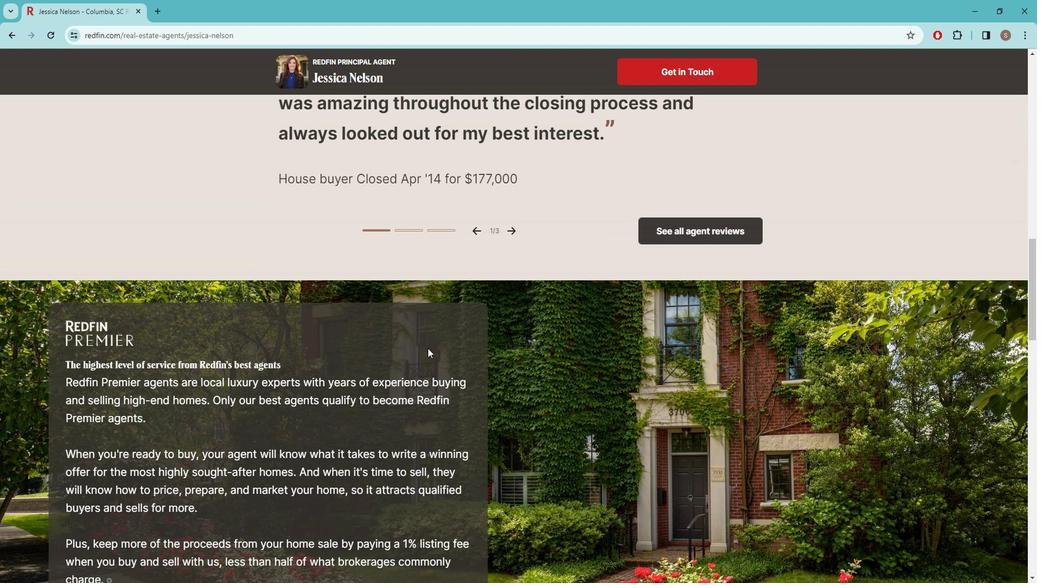 
Action: Mouse scrolled (434, 341) with delta (0, 0)
Screenshot: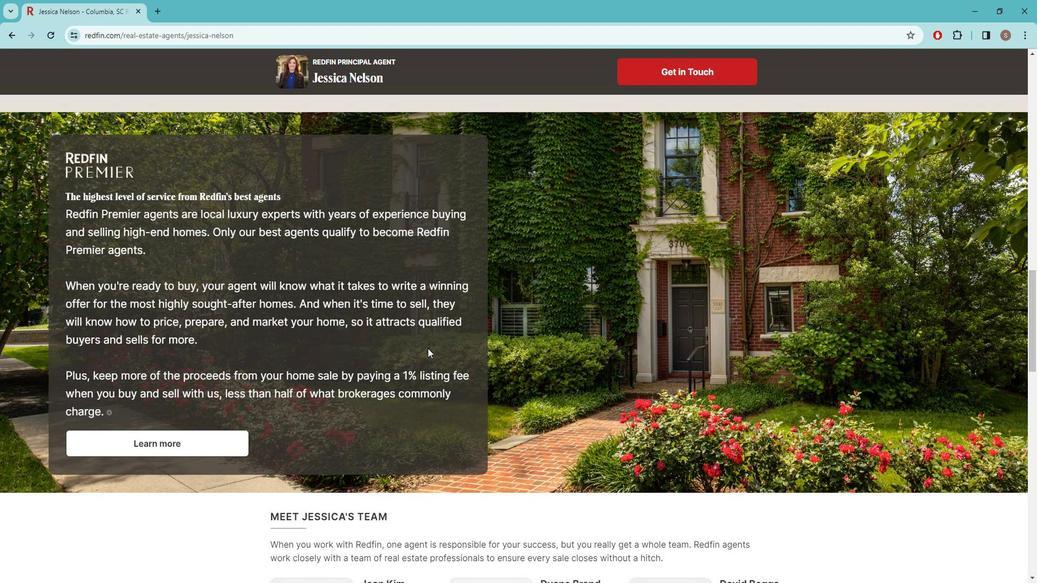 
Action: Mouse scrolled (434, 341) with delta (0, 0)
Screenshot: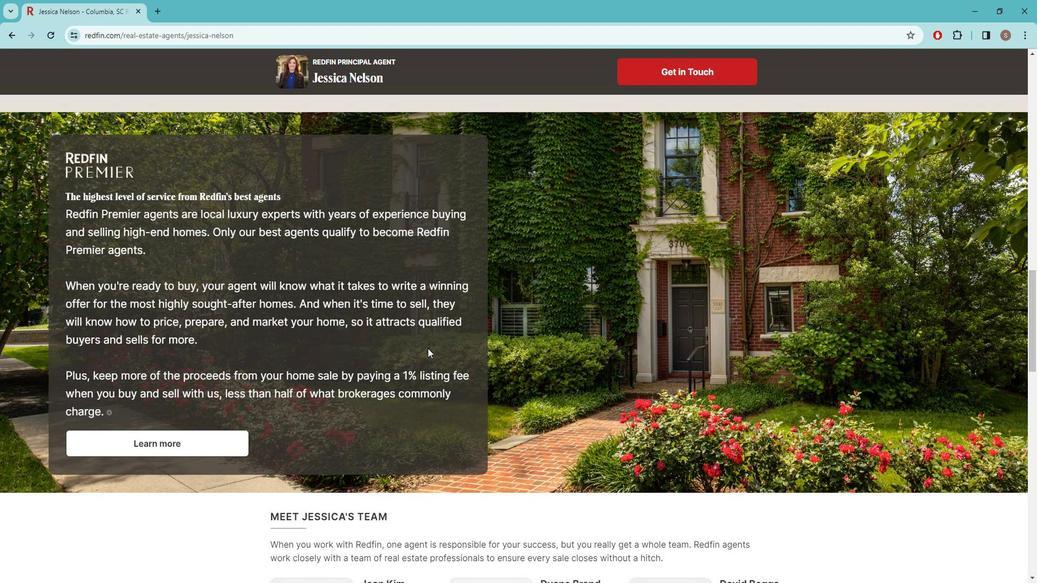 
Action: Mouse scrolled (434, 341) with delta (0, 0)
Screenshot: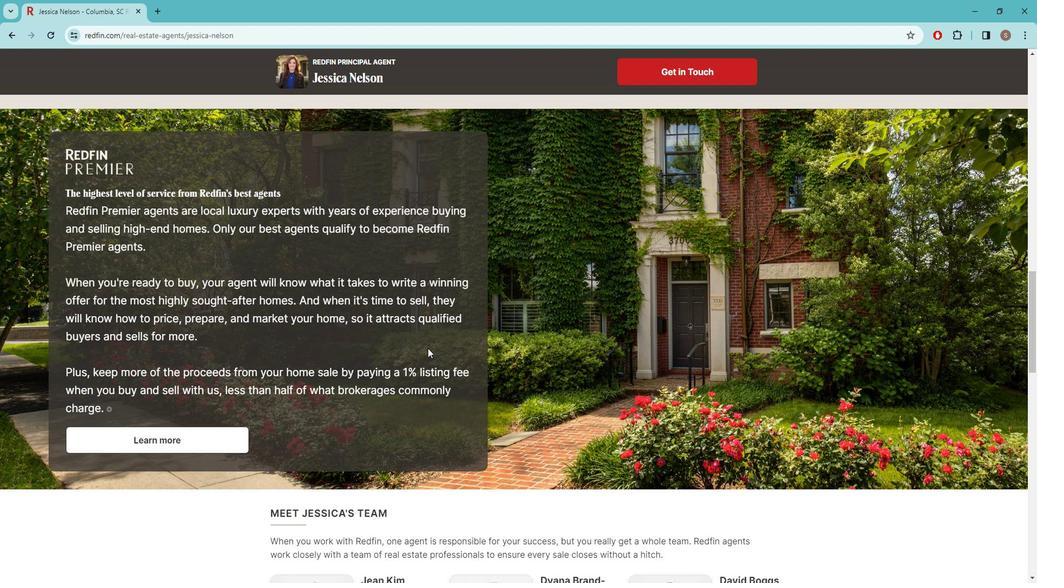 
Action: Mouse scrolled (434, 341) with delta (0, 0)
Screenshot: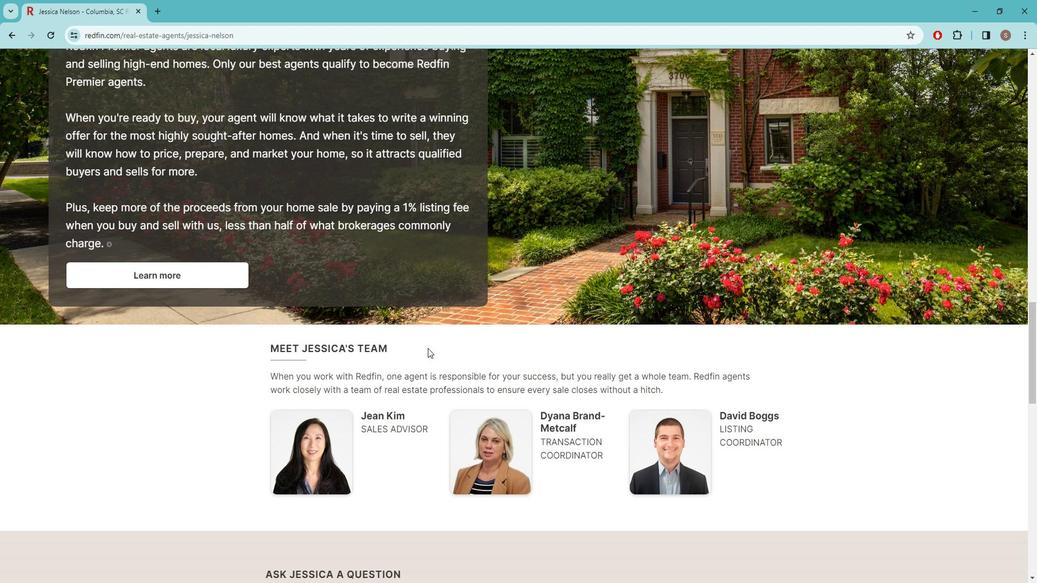 
Action: Mouse scrolled (434, 341) with delta (0, 0)
Screenshot: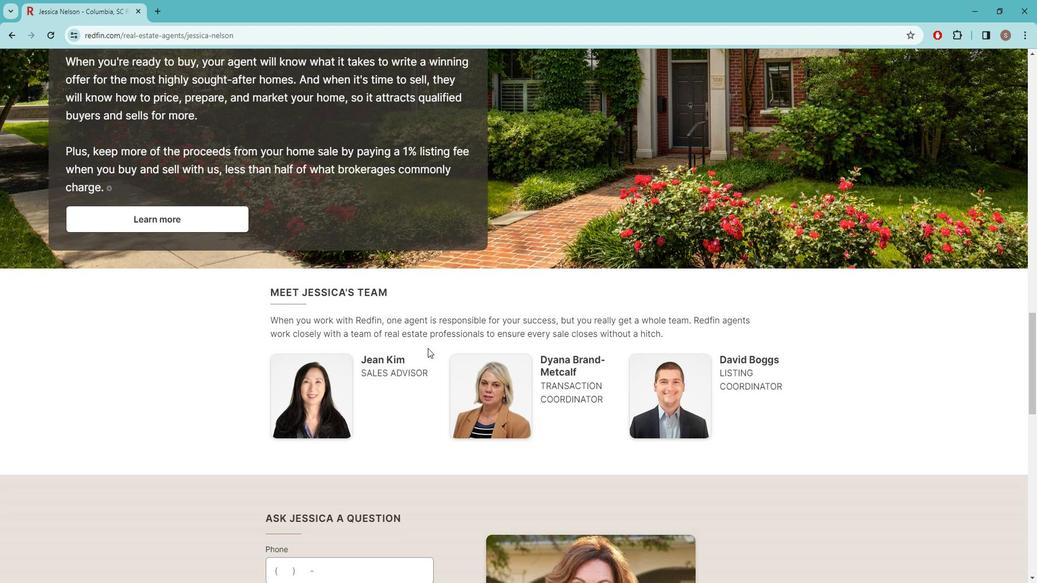 
Action: Mouse scrolled (434, 341) with delta (0, 0)
Screenshot: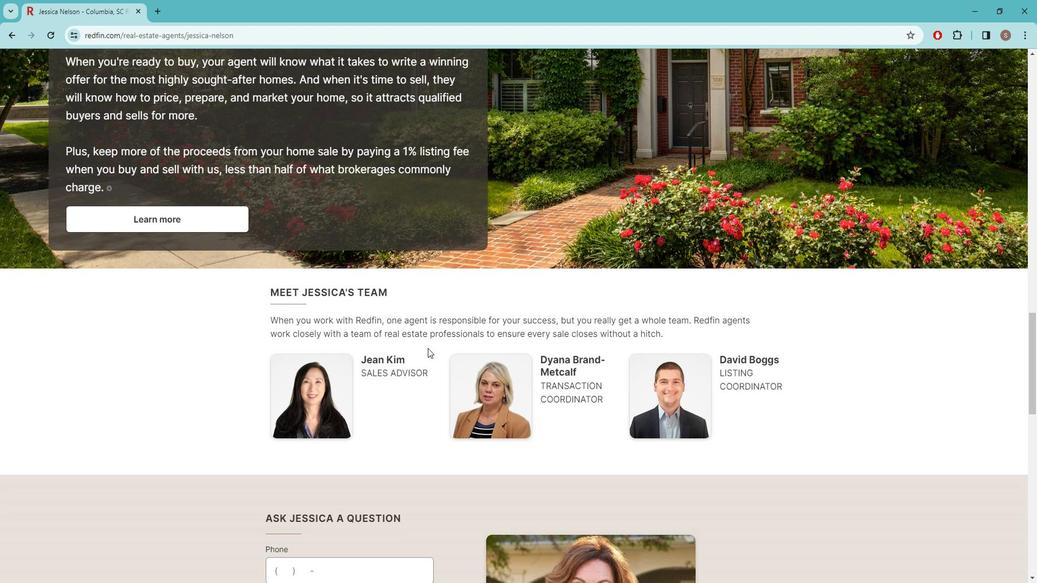 
Action: Mouse scrolled (434, 341) with delta (0, 0)
Screenshot: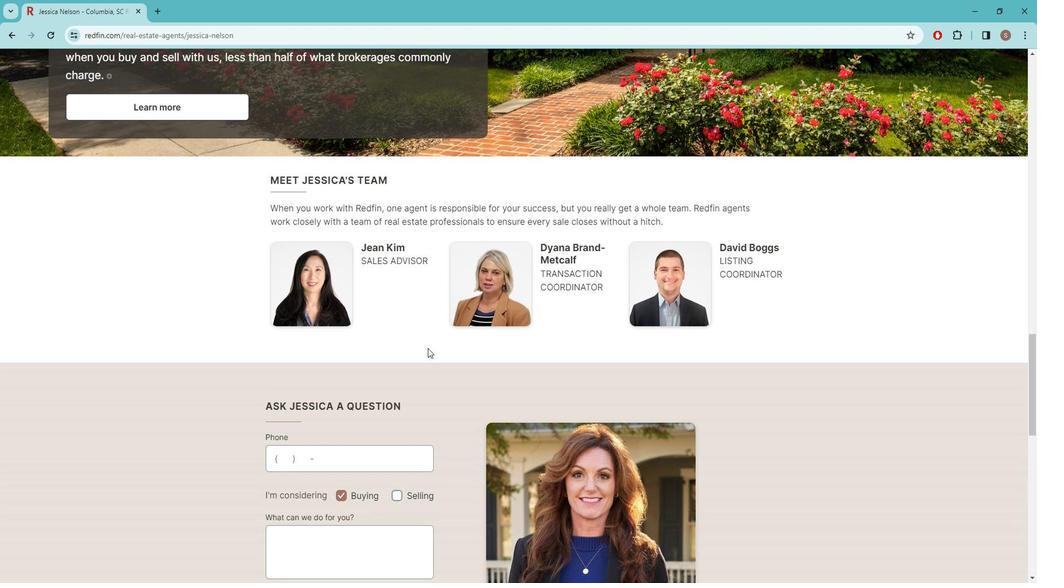 
Action: Mouse scrolled (434, 341) with delta (0, 0)
Screenshot: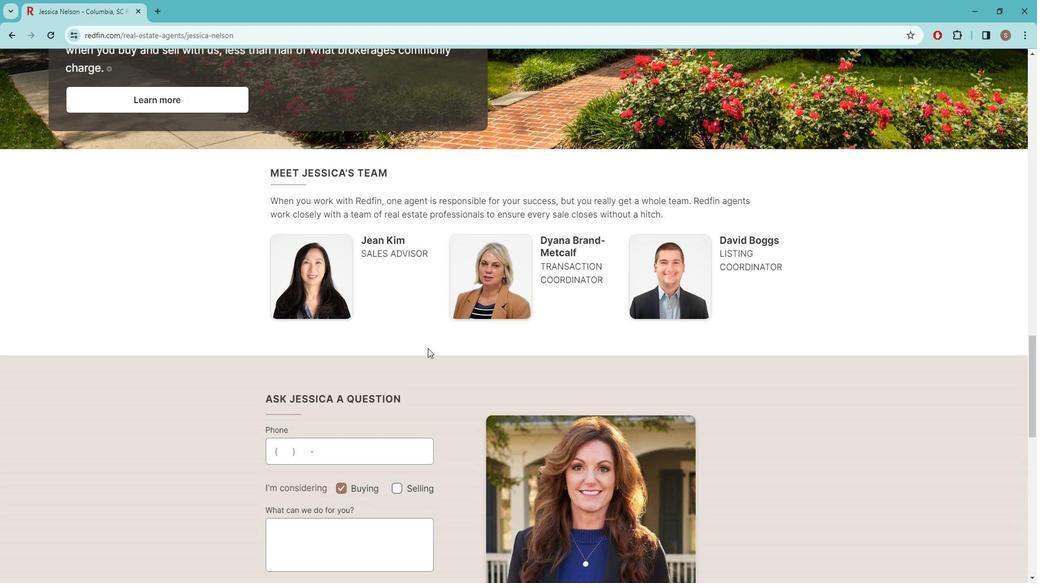 
Action: Mouse scrolled (434, 342) with delta (0, 0)
Screenshot: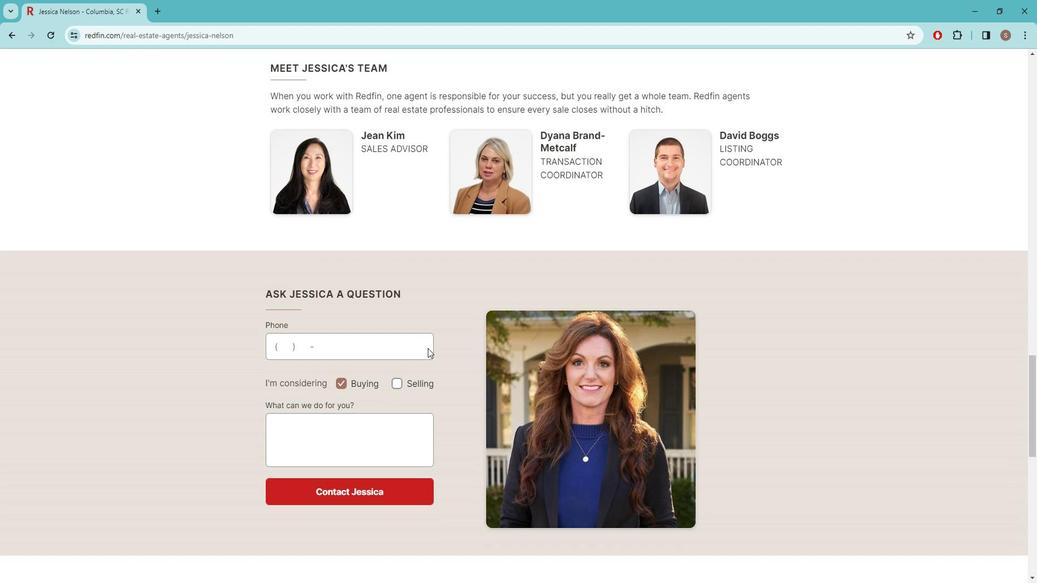 
Action: Mouse scrolled (434, 342) with delta (0, 0)
Screenshot: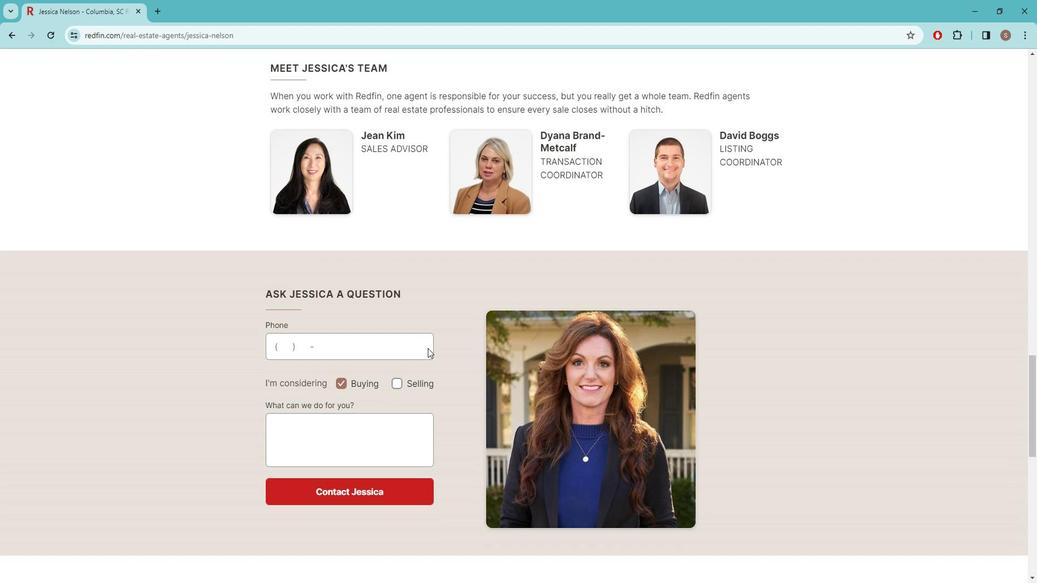 
Action: Mouse scrolled (434, 342) with delta (0, 0)
Screenshot: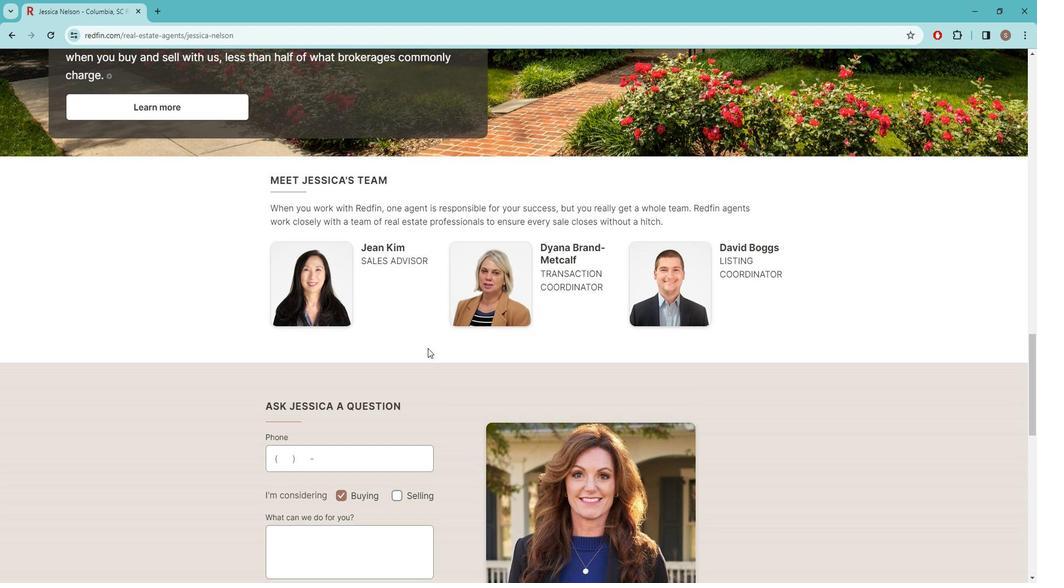 
Action: Mouse scrolled (434, 342) with delta (0, 0)
Screenshot: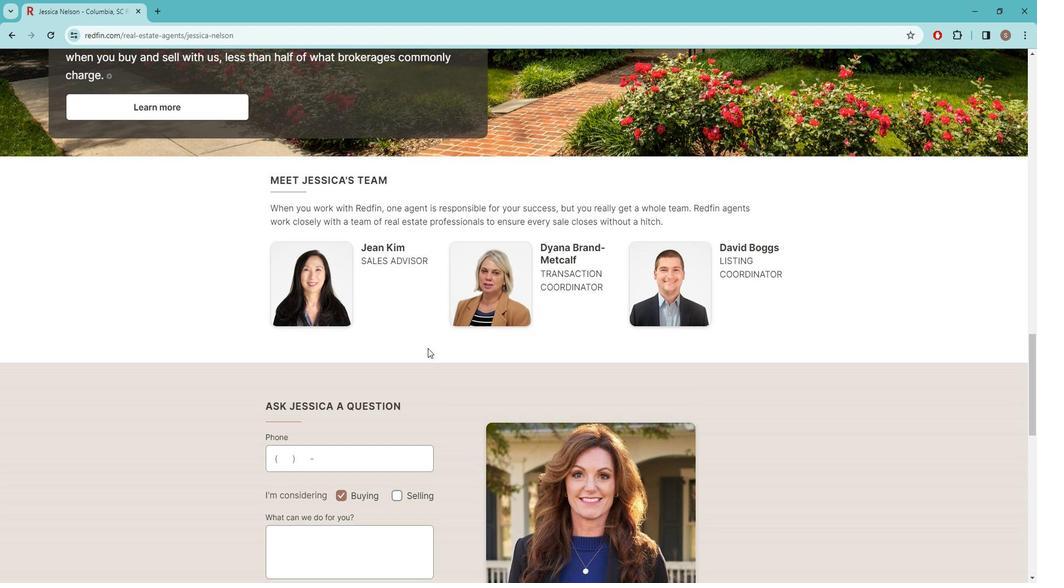 
Action: Mouse scrolled (434, 342) with delta (0, 0)
Screenshot: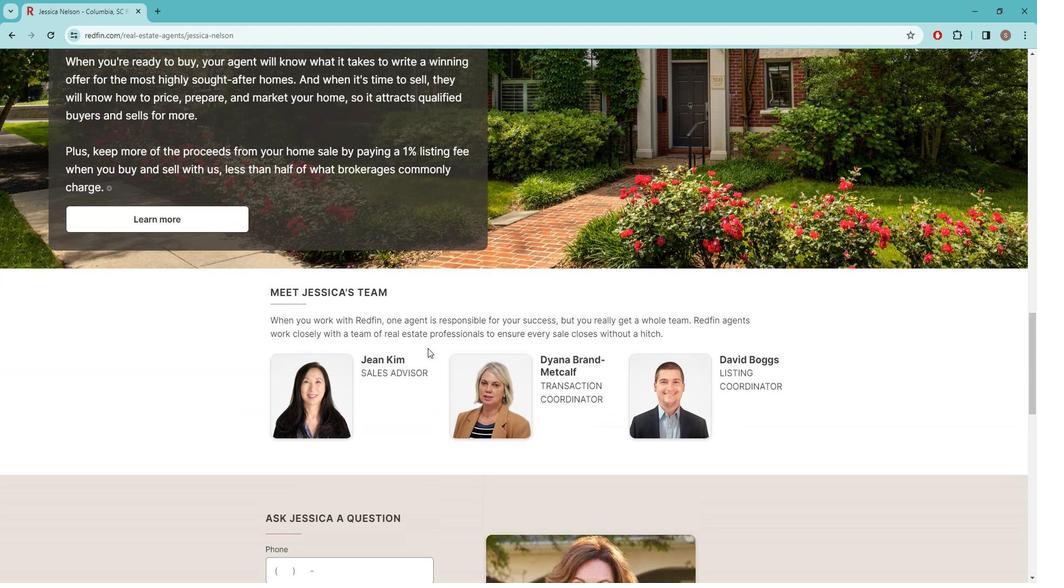 
Action: Mouse scrolled (434, 342) with delta (0, 0)
Screenshot: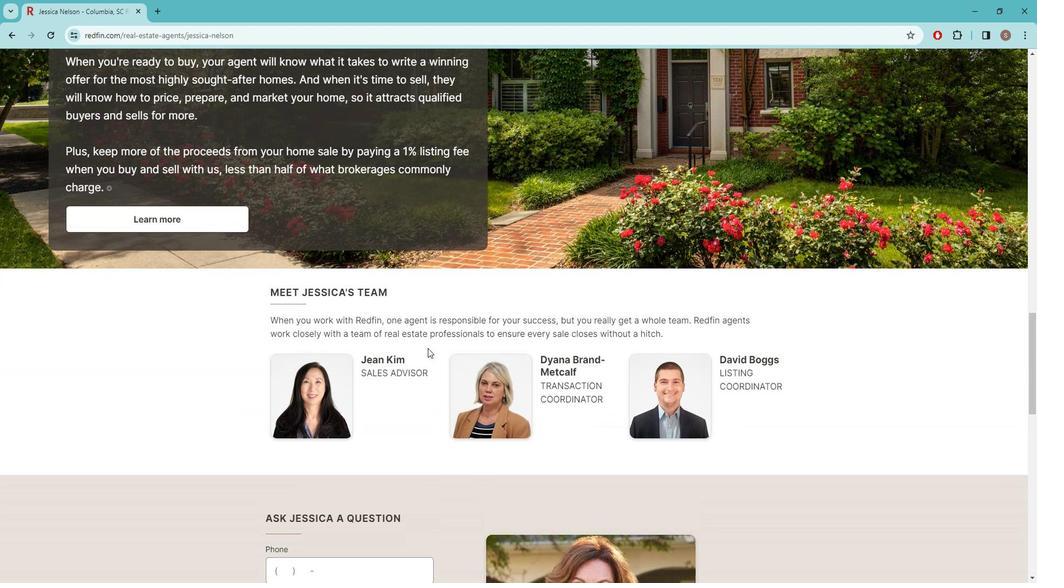 
Action: Mouse scrolled (434, 342) with delta (0, 0)
Screenshot: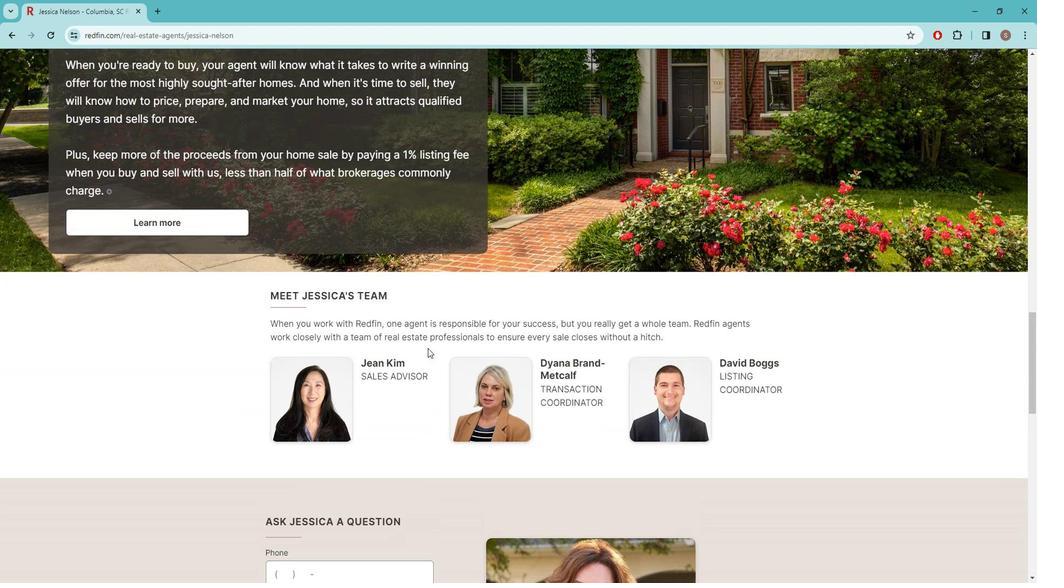 
Action: Mouse scrolled (434, 342) with delta (0, 0)
Screenshot: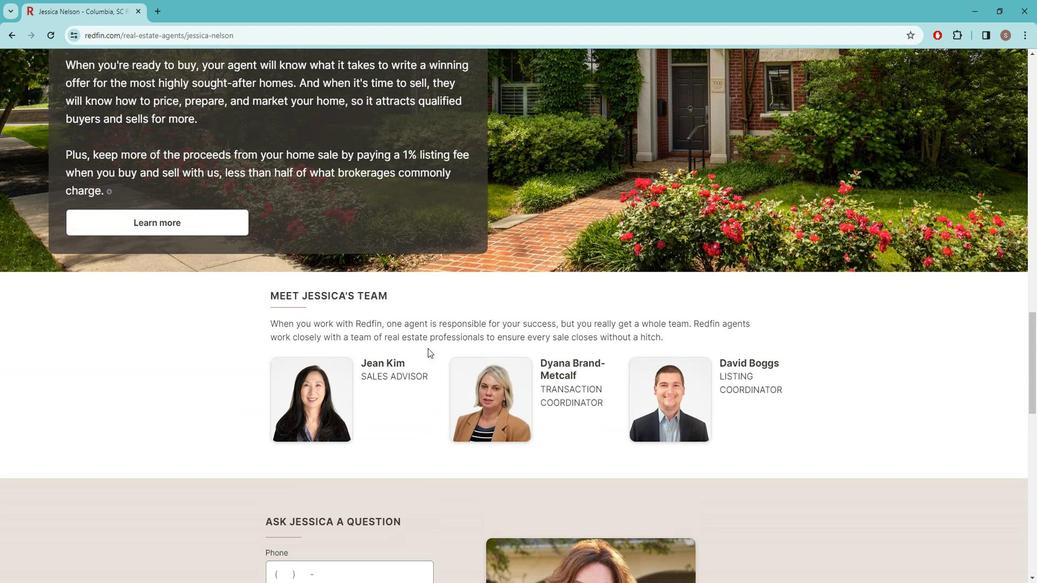 
Action: Mouse scrolled (434, 342) with delta (0, 0)
Screenshot: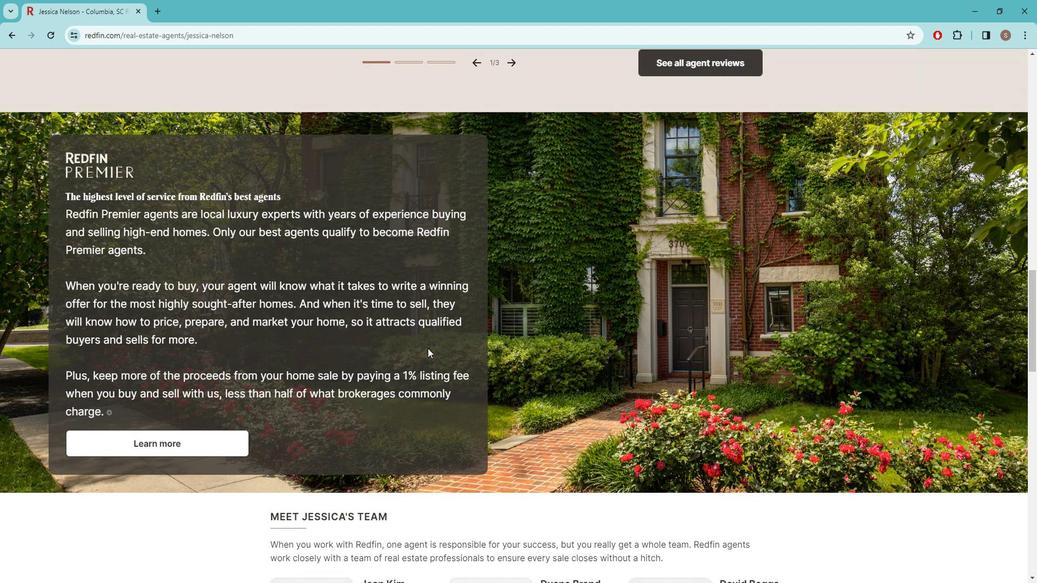 
Action: Mouse scrolled (434, 342) with delta (0, 0)
Screenshot: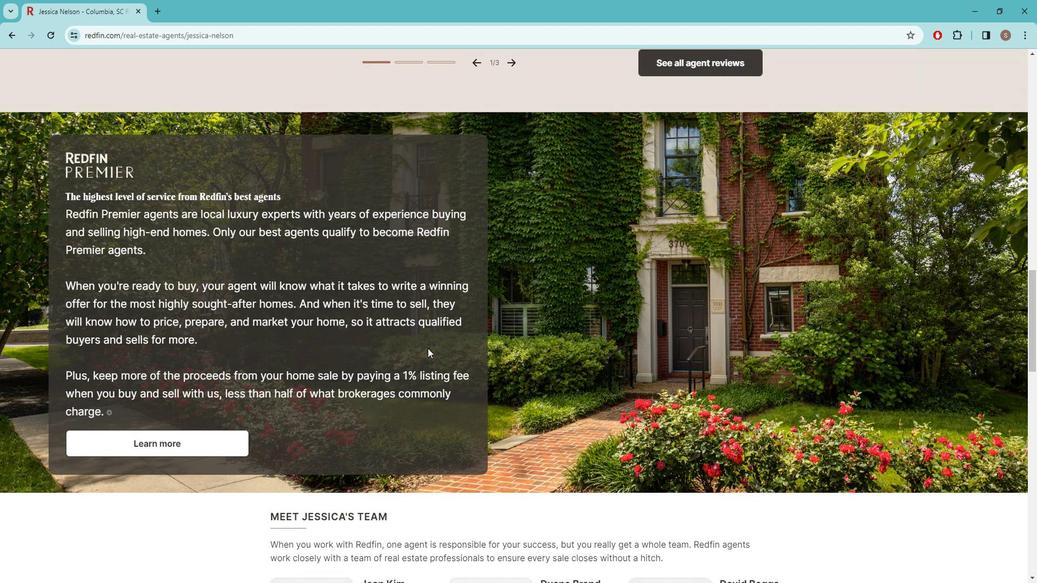 
Action: Mouse scrolled (434, 342) with delta (0, 0)
Screenshot: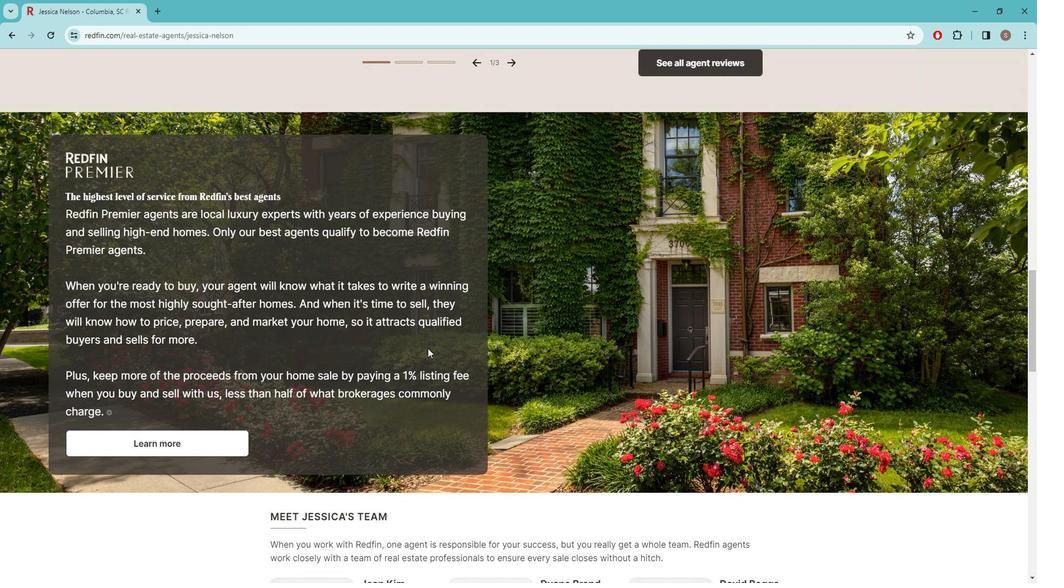 
Action: Mouse scrolled (434, 342) with delta (0, 0)
Screenshot: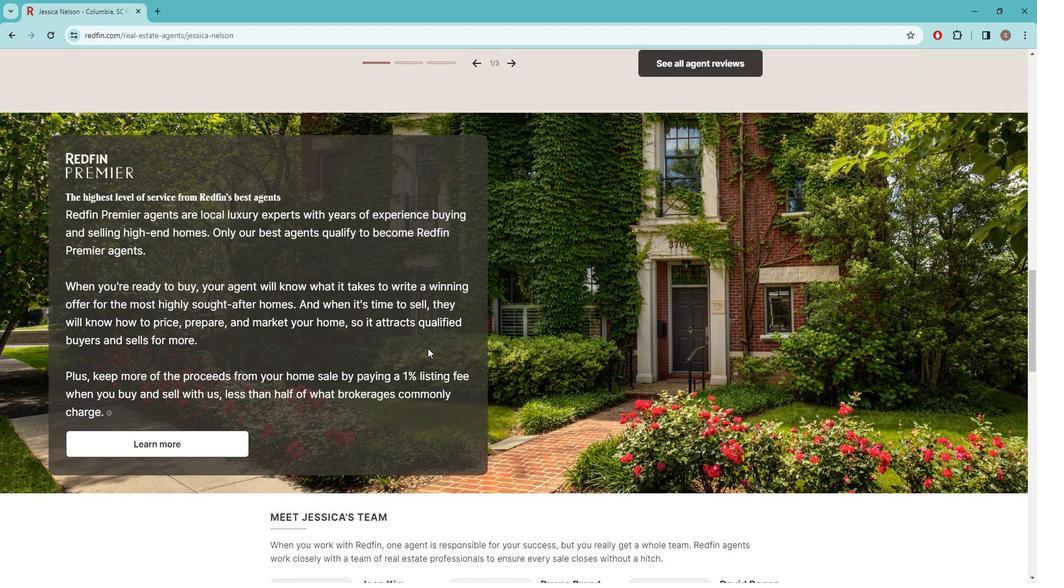 
Action: Mouse scrolled (434, 342) with delta (0, 0)
Screenshot: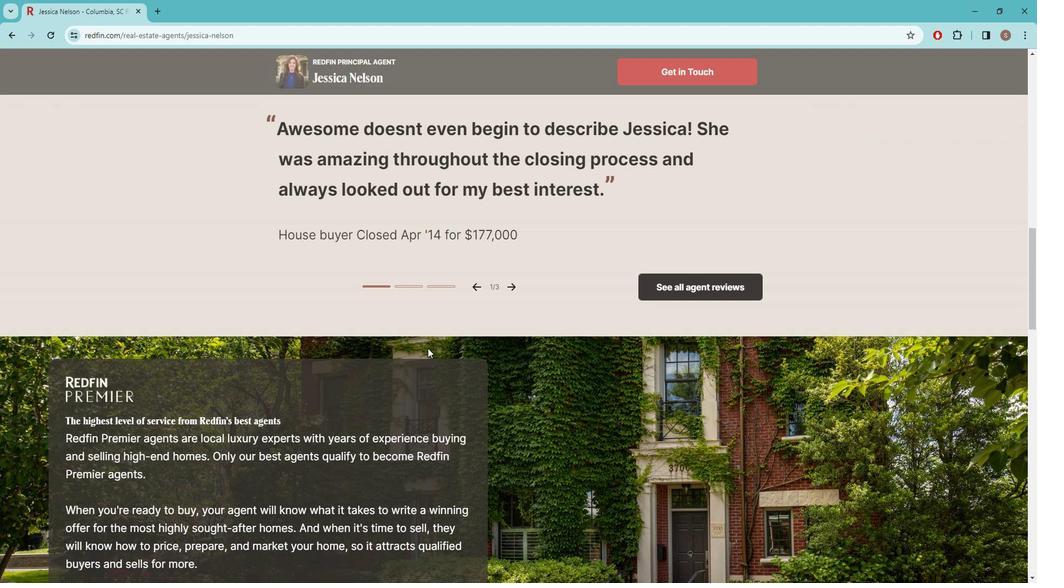 
Action: Mouse scrolled (434, 342) with delta (0, 0)
Screenshot: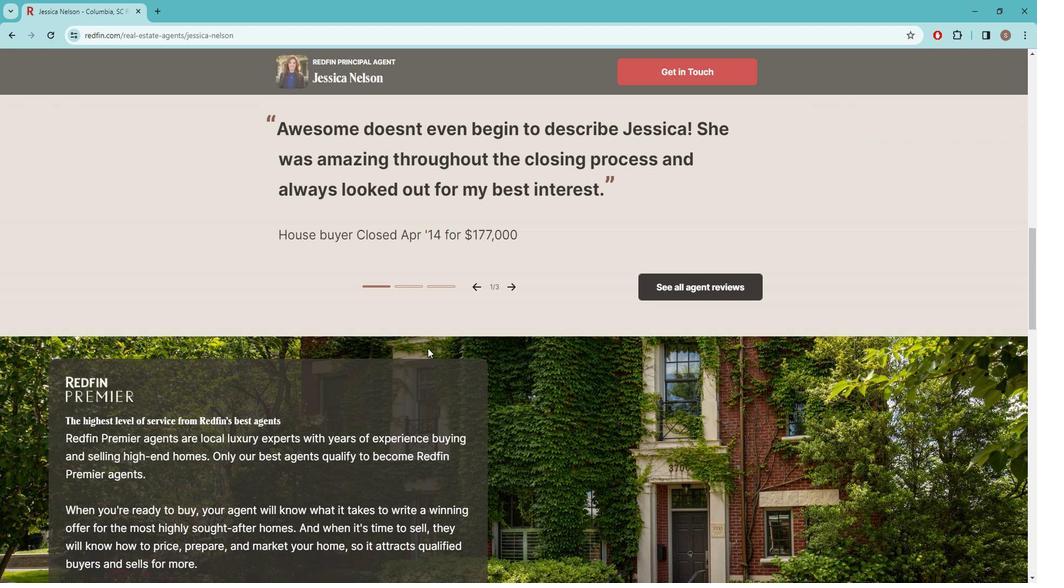 
Action: Mouse scrolled (434, 342) with delta (0, 0)
Screenshot: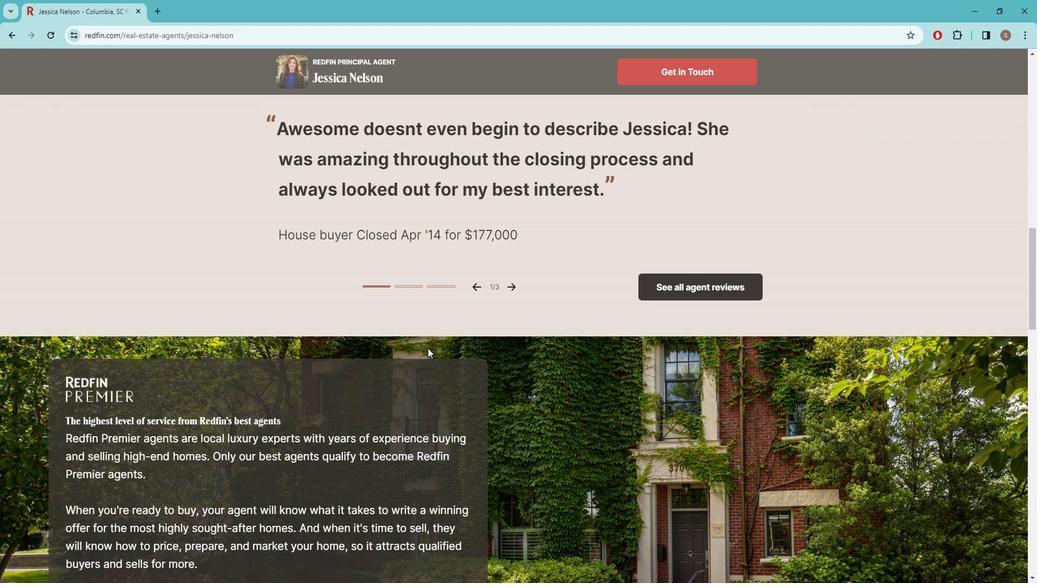 
Action: Mouse scrolled (434, 342) with delta (0, 0)
Screenshot: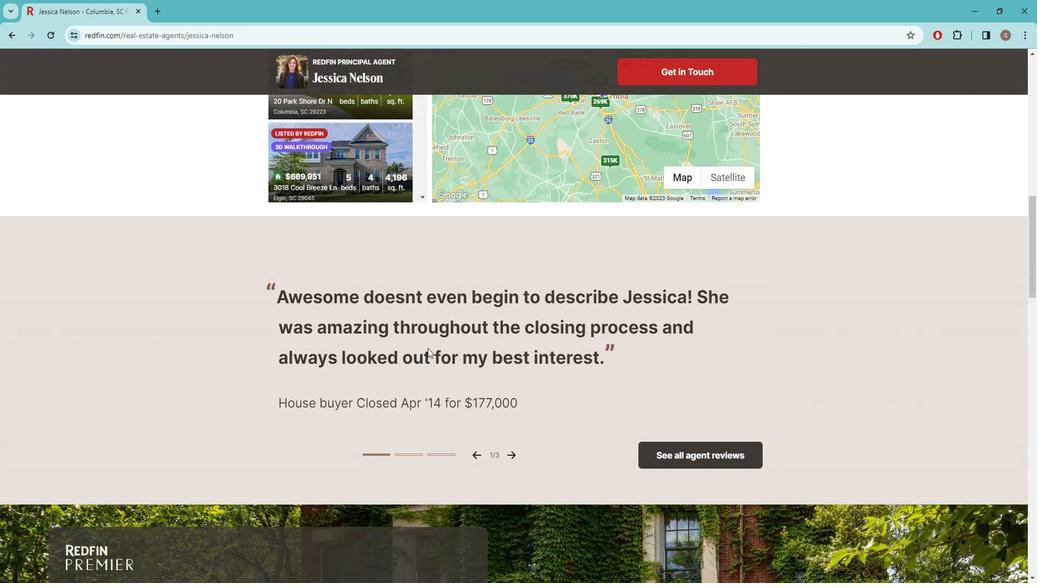 
Action: Mouse scrolled (434, 342) with delta (0, 0)
Screenshot: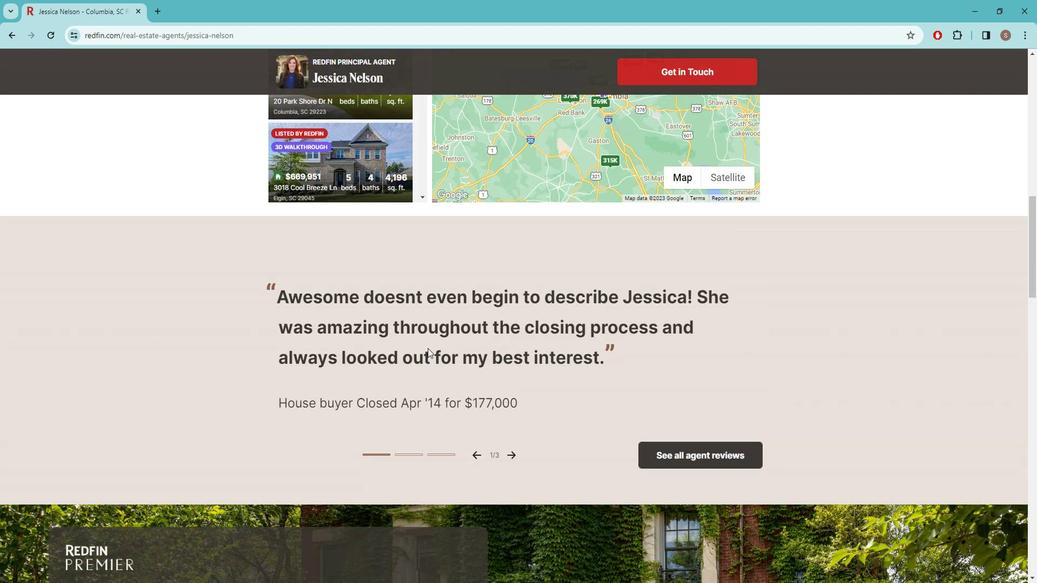 
Action: Mouse scrolled (434, 342) with delta (0, 0)
Screenshot: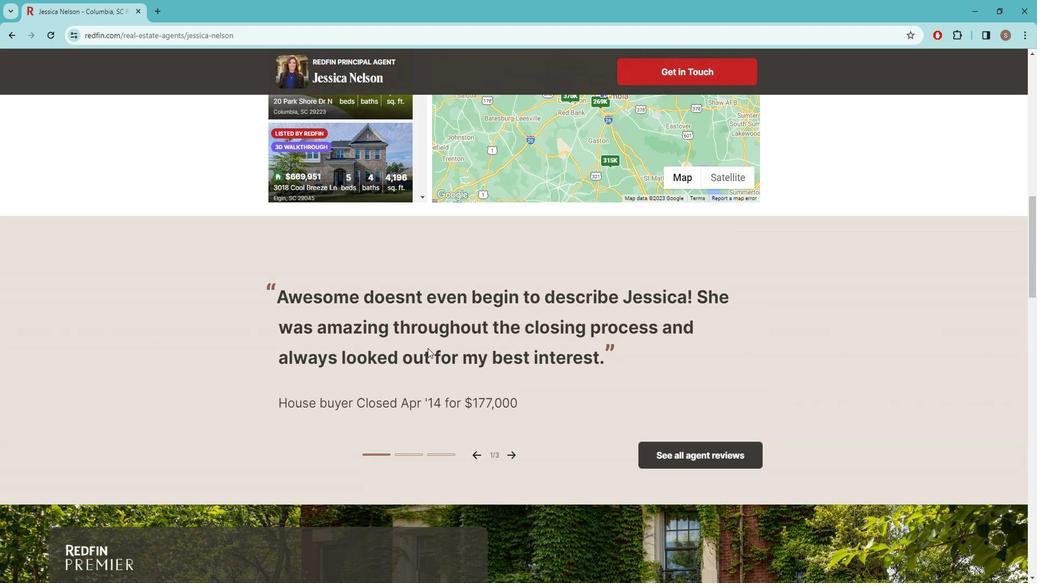
Action: Mouse scrolled (434, 342) with delta (0, 0)
Screenshot: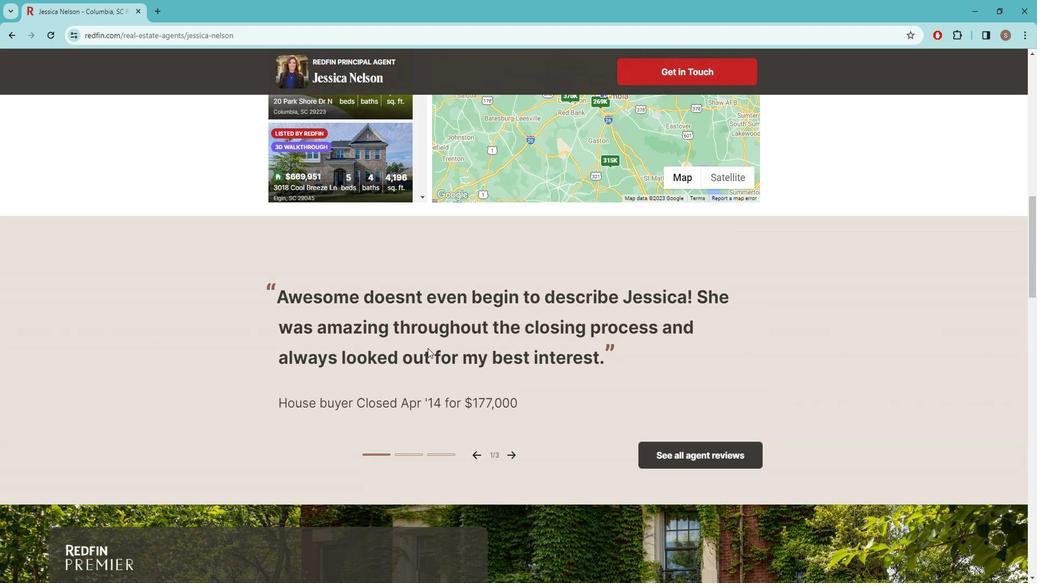 
Action: Mouse scrolled (434, 342) with delta (0, 0)
Screenshot: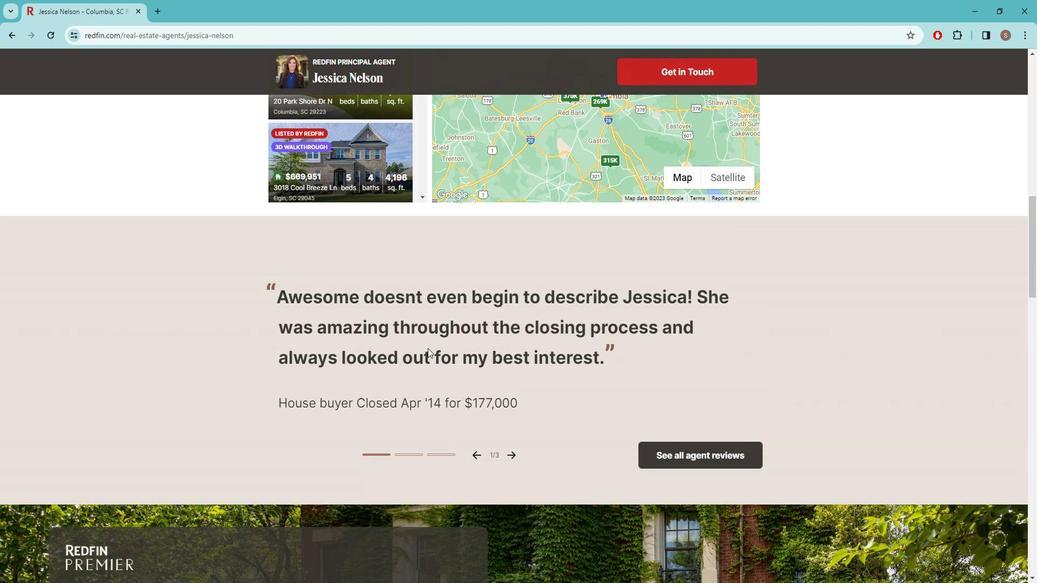 
Action: Mouse scrolled (434, 342) with delta (0, 0)
Screenshot: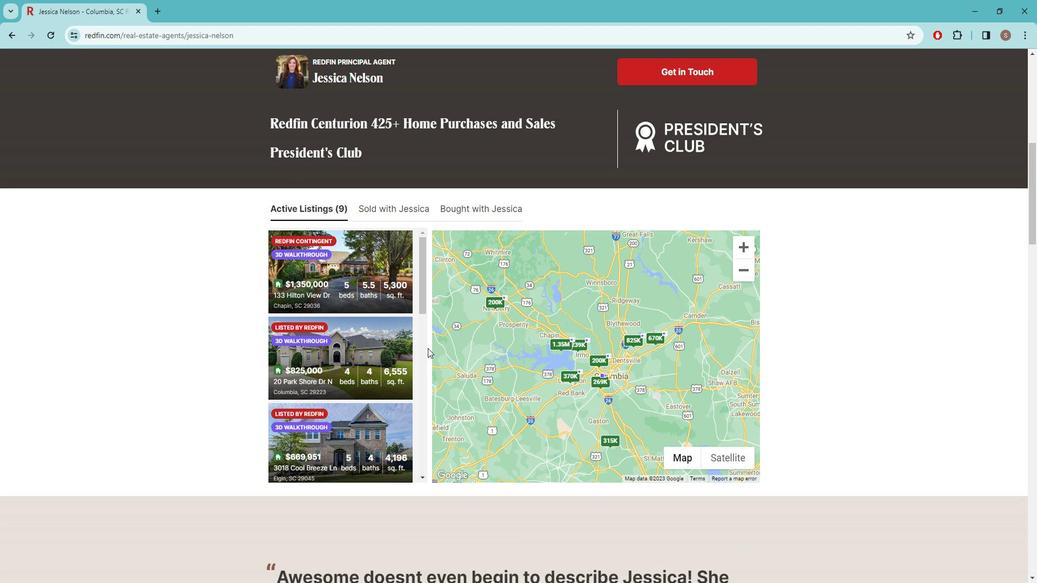 
Action: Mouse scrolled (434, 342) with delta (0, 0)
Screenshot: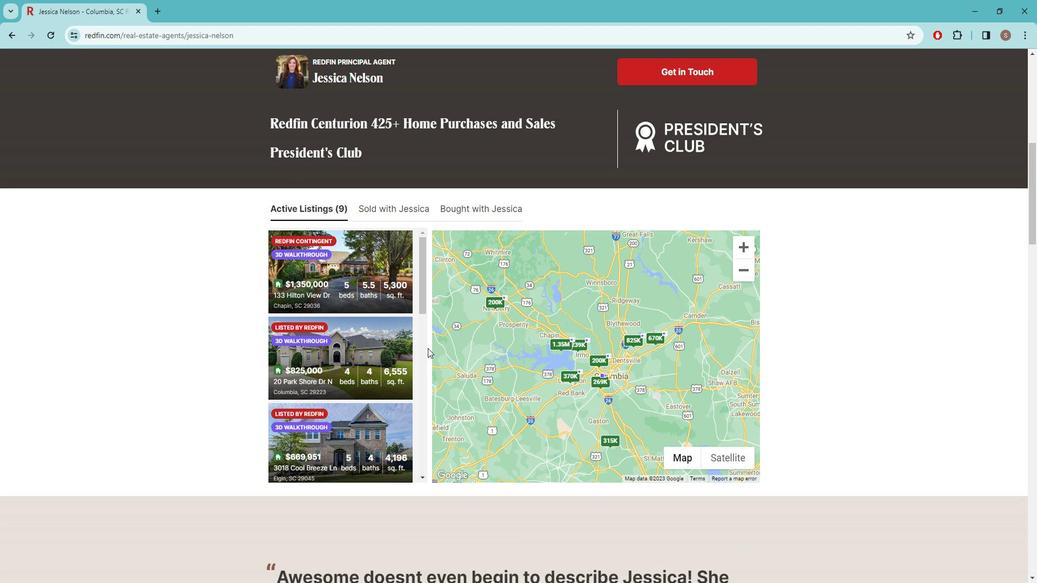 
Action: Mouse scrolled (434, 342) with delta (0, 0)
Screenshot: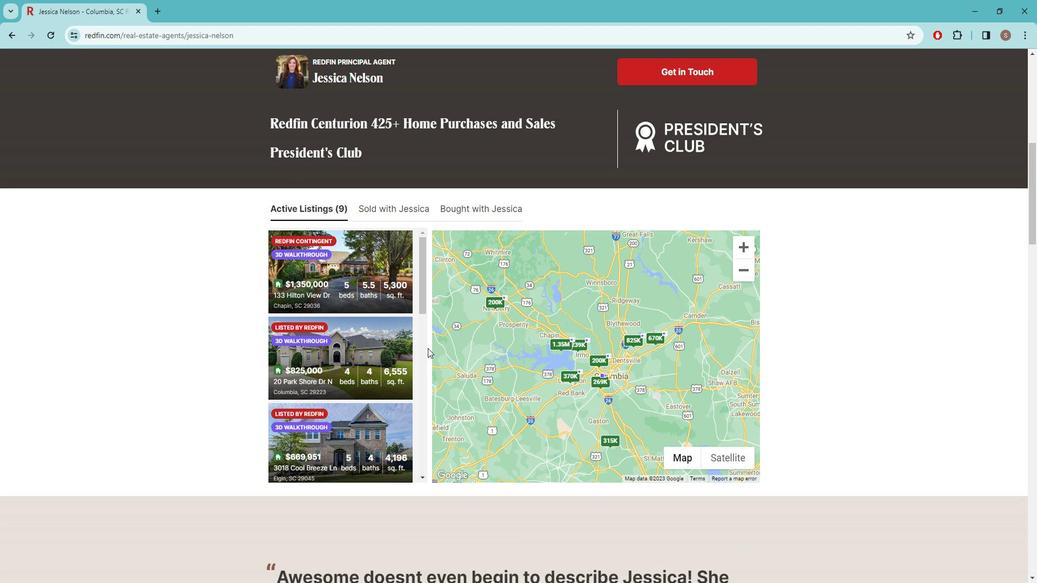 
Action: Mouse scrolled (434, 342) with delta (0, 0)
Screenshot: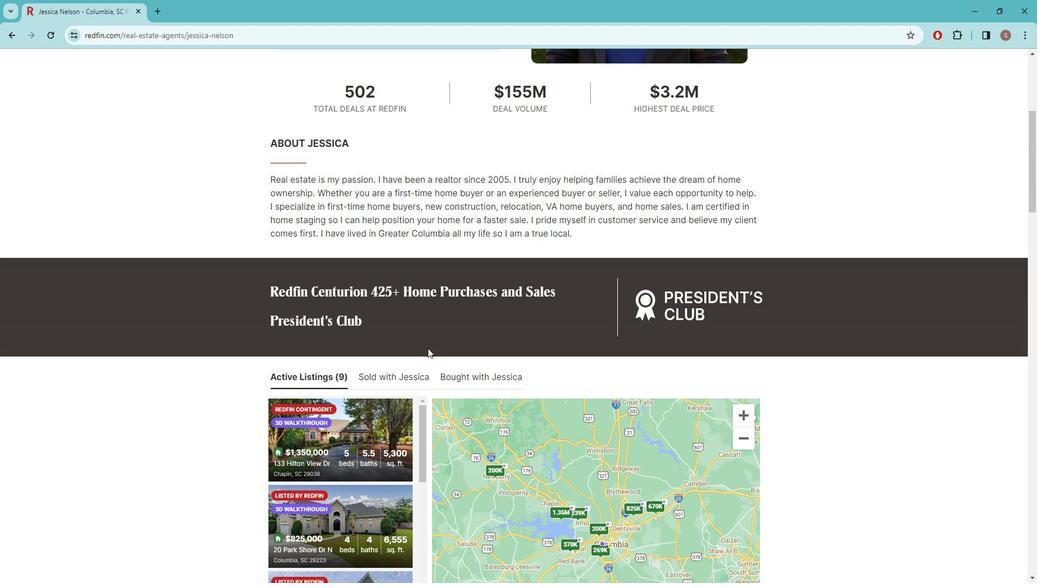 
Action: Mouse scrolled (434, 342) with delta (0, 0)
Screenshot: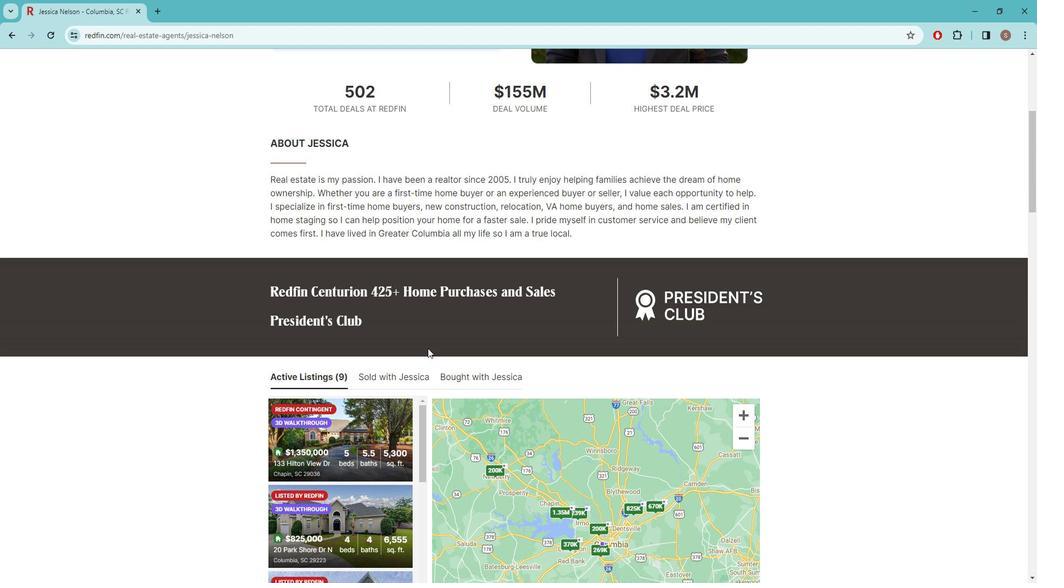 
Action: Mouse scrolled (434, 342) with delta (0, 0)
Screenshot: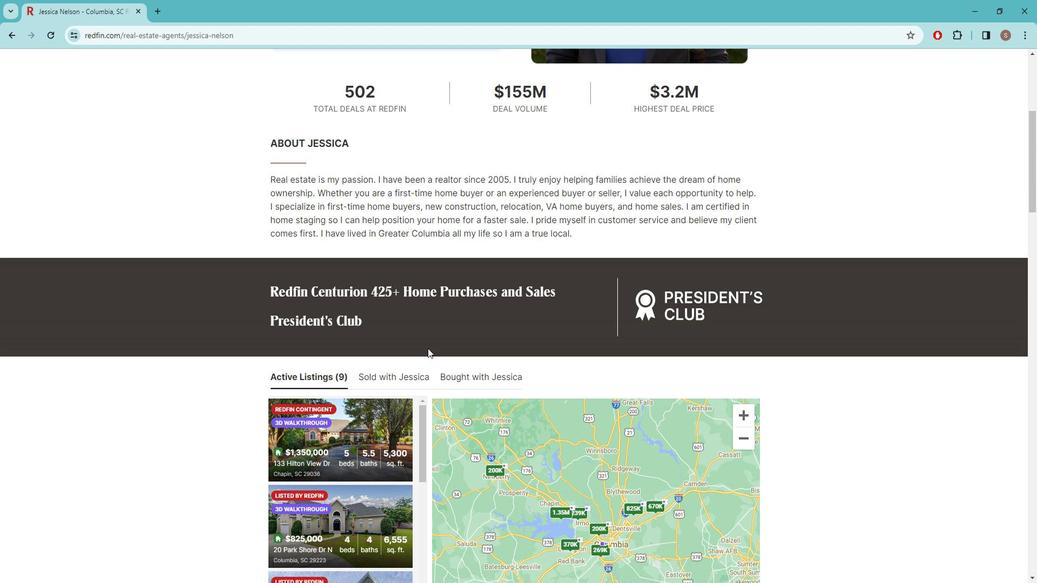 
Action: Mouse scrolled (434, 342) with delta (0, 0)
Screenshot: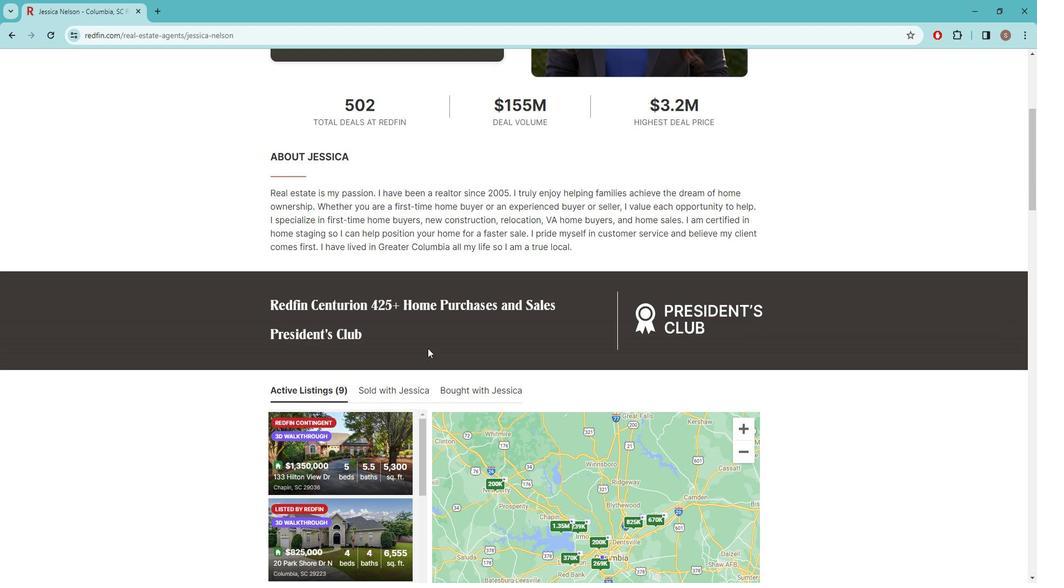 
Action: Mouse scrolled (434, 342) with delta (0, 0)
Screenshot: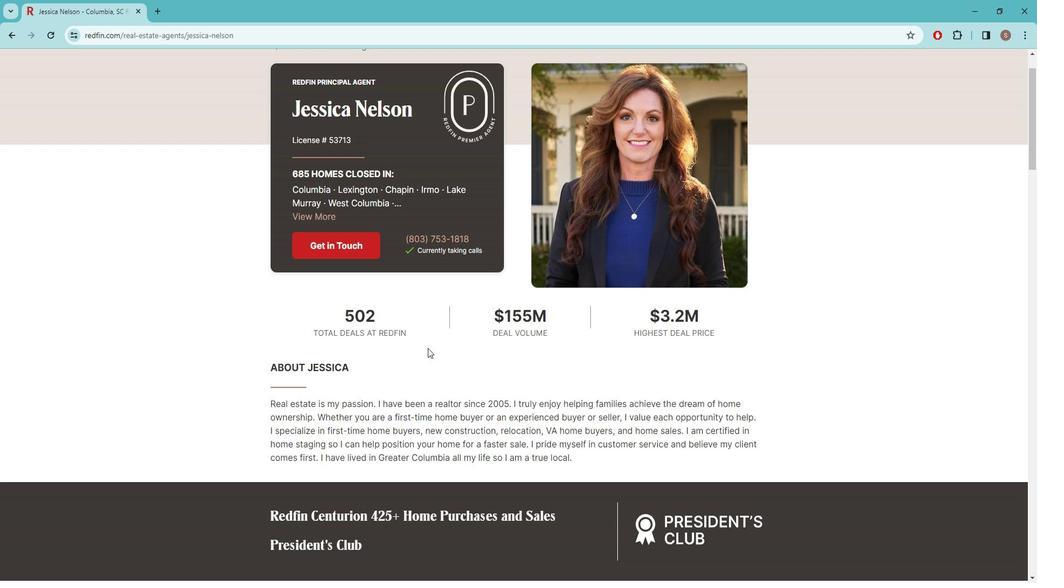 
Action: Mouse scrolled (434, 342) with delta (0, 0)
Screenshot: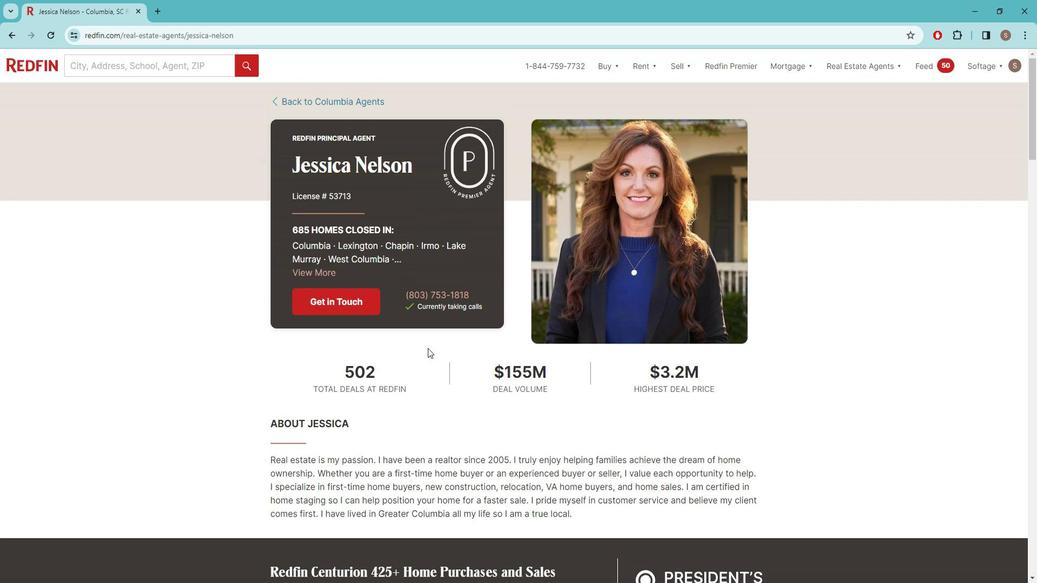 
Action: Mouse scrolled (434, 342) with delta (0, 0)
Screenshot: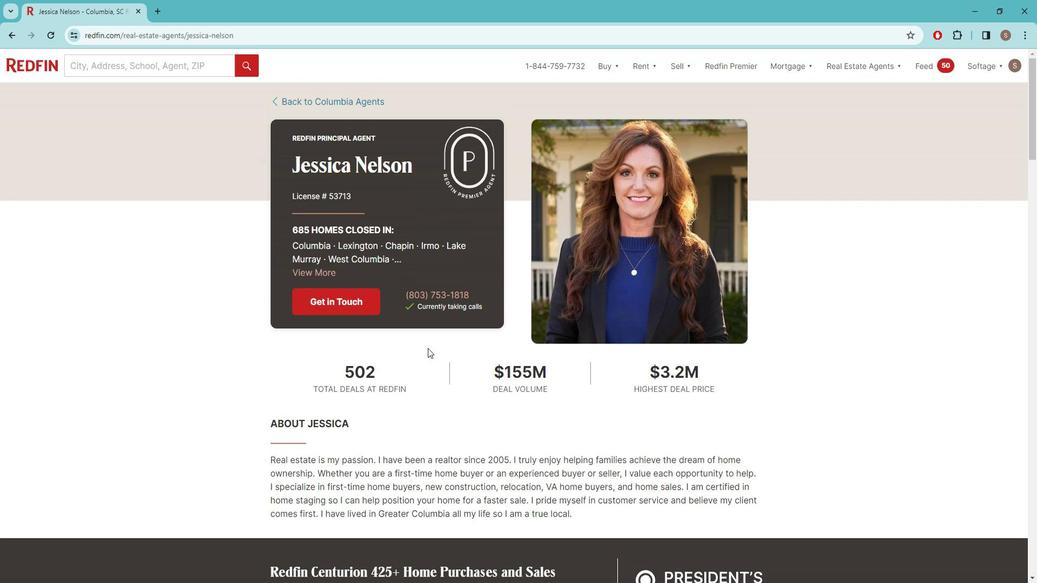 
Action: Mouse scrolled (434, 342) with delta (0, 0)
Screenshot: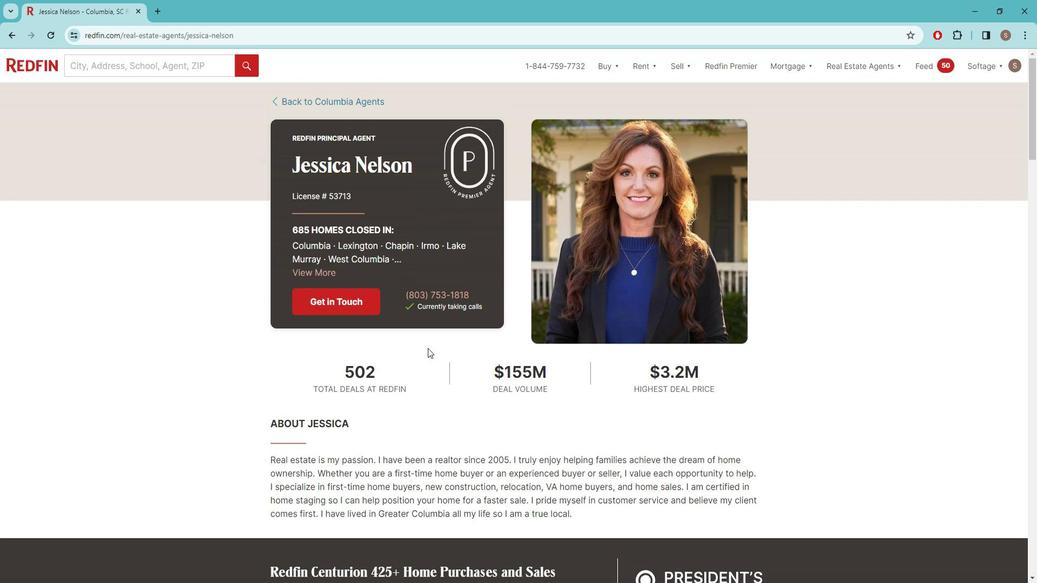 
Action: Mouse scrolled (434, 342) with delta (0, 0)
Screenshot: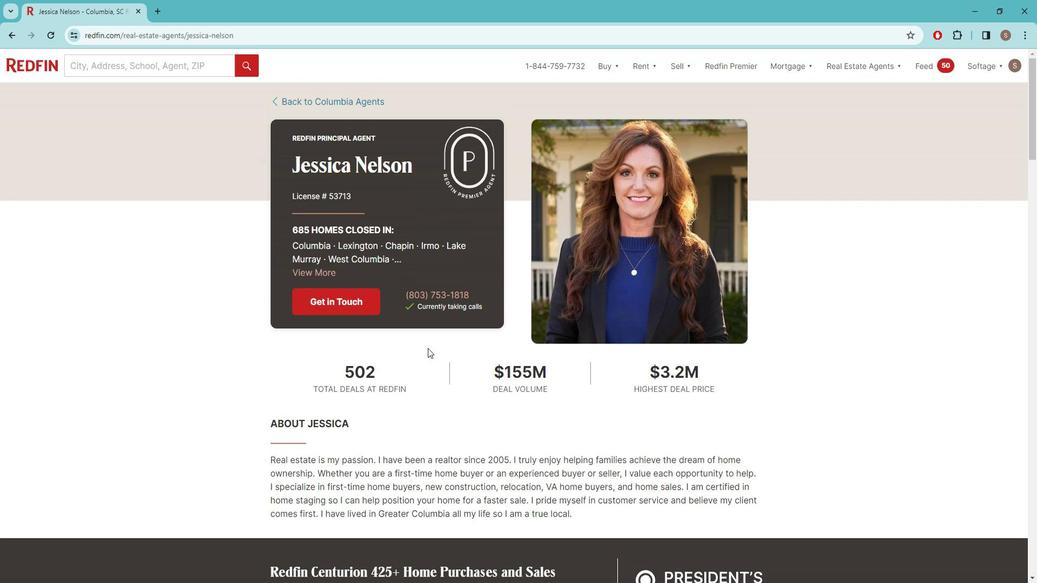 
Action: Mouse scrolled (434, 342) with delta (0, 0)
Screenshot: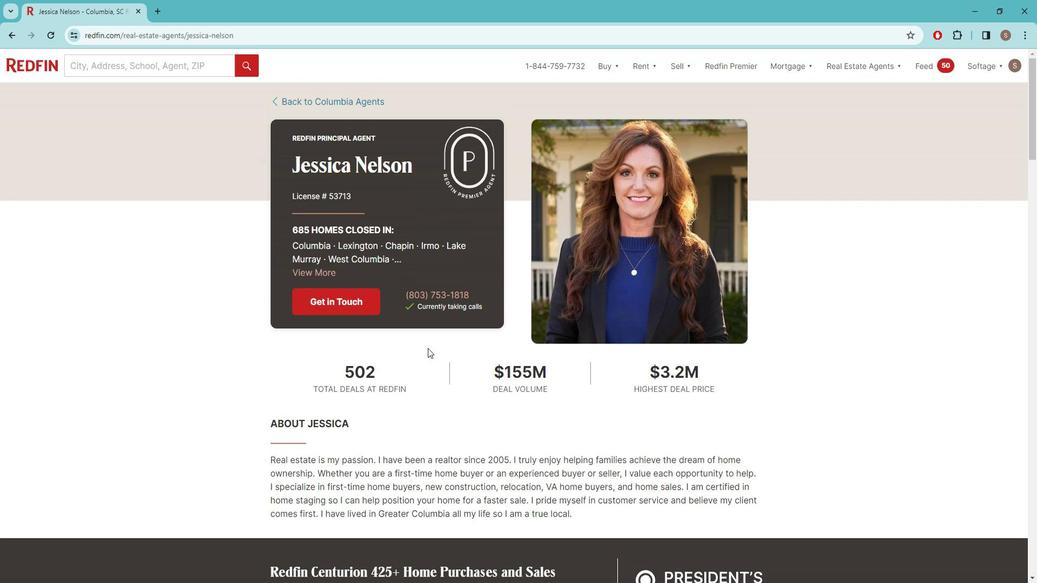 
Action: Mouse scrolled (434, 342) with delta (0, 0)
Screenshot: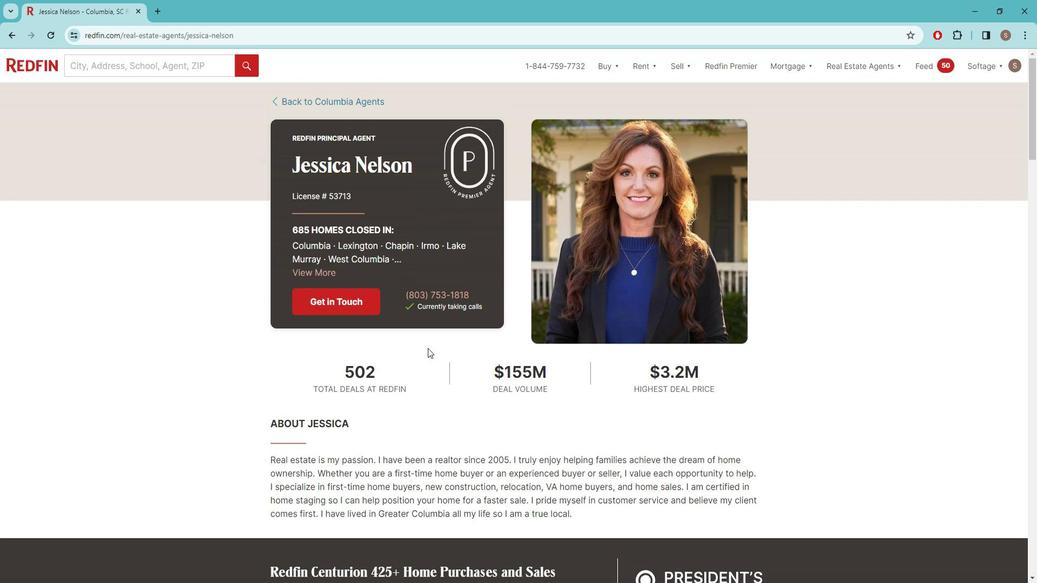 
